 Task: Look for space in Azamgarh, India from 2nd June, 2023 to 15th June, 2023 for 2 adults in price range Rs.10000 to Rs.15000. Place can be entire place with 1  bedroom having 1 bed and 1 bathroom. Property type can be house, flat, guest house, hotel. Booking option can be shelf check-in. Required host language is English.
Action: Mouse moved to (566, 116)
Screenshot: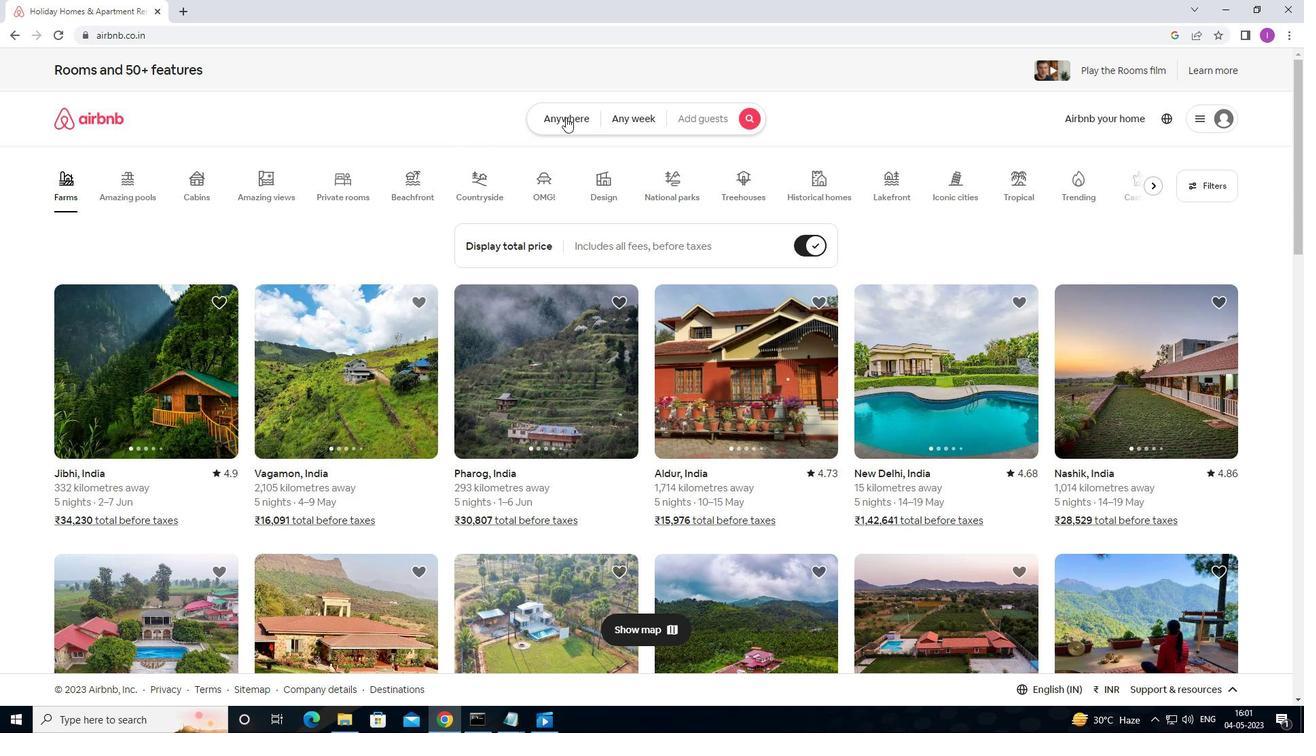 
Action: Mouse pressed left at (566, 116)
Screenshot: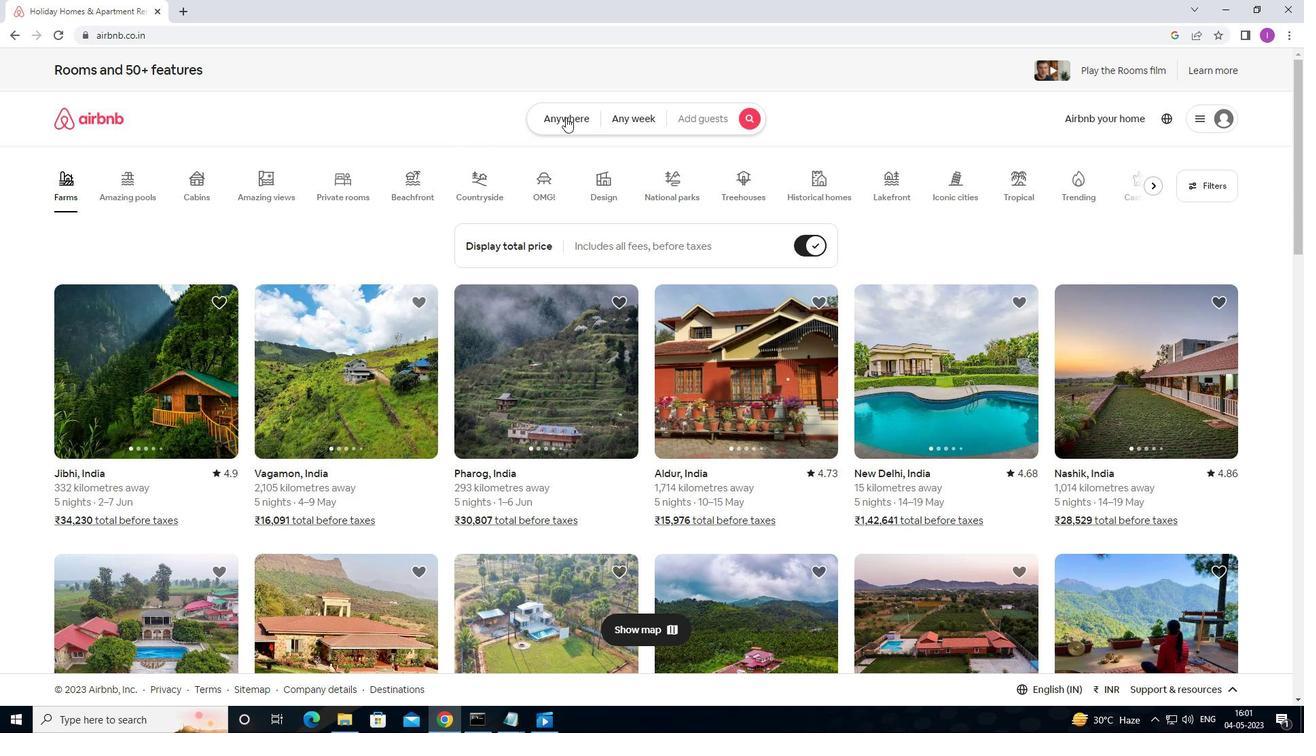 
Action: Mouse moved to (449, 182)
Screenshot: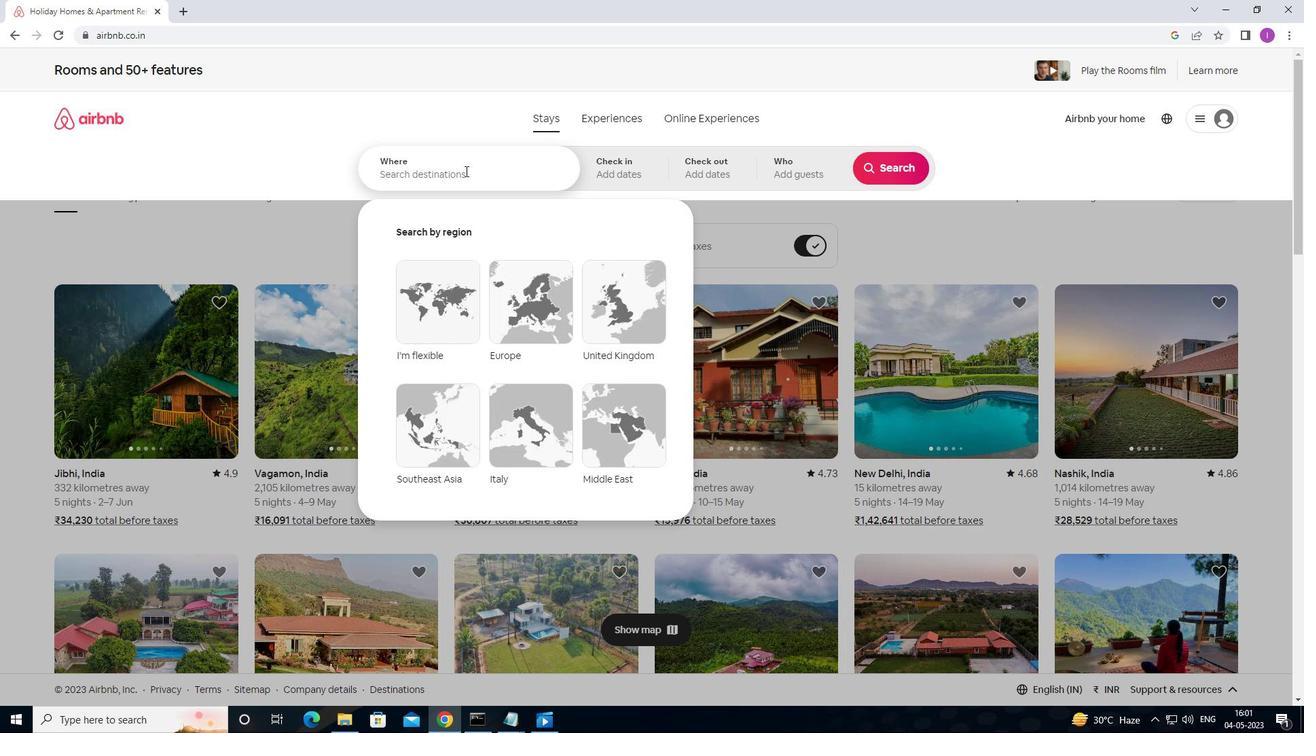 
Action: Mouse pressed left at (449, 182)
Screenshot: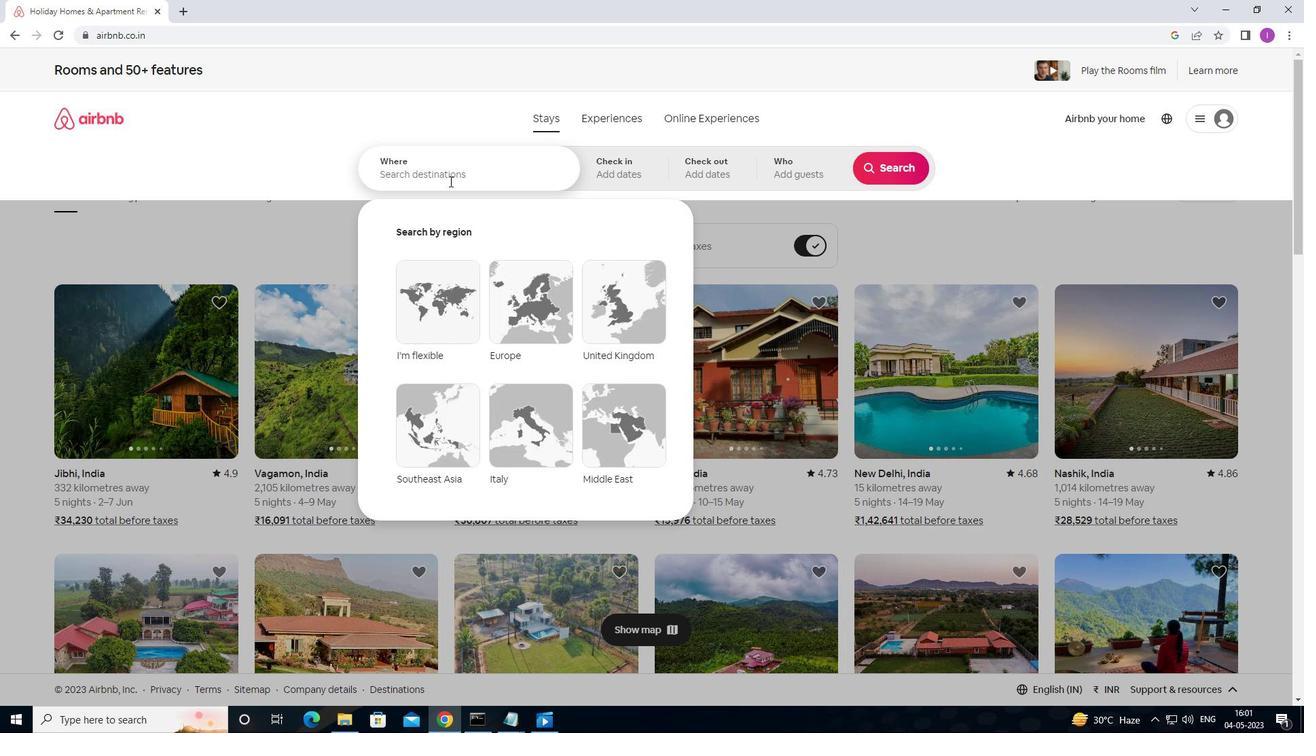 
Action: Mouse moved to (462, 177)
Screenshot: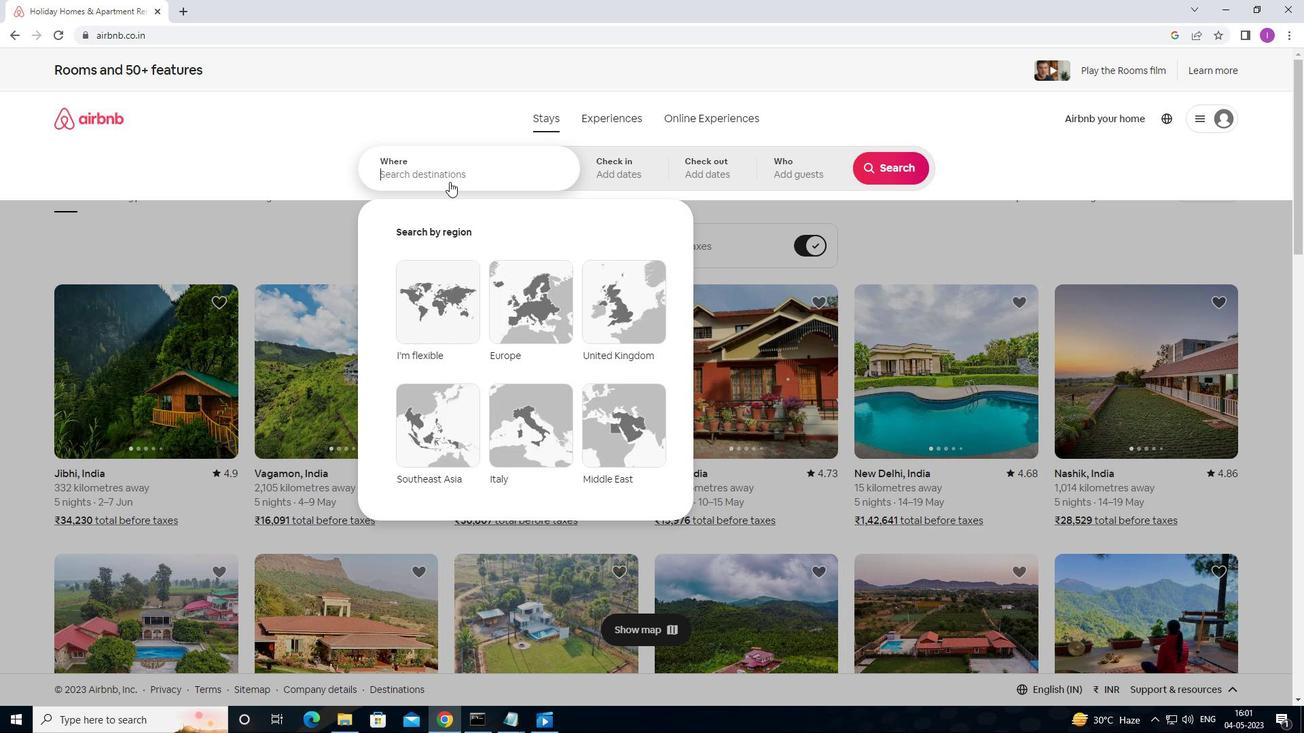 
Action: Key pressed <Key.shift><Key.shift><Key.shift><Key.shift><Key.shift><Key.shift><Key.shift>AZAMGARH,<Key.shift>INDIA
Screenshot: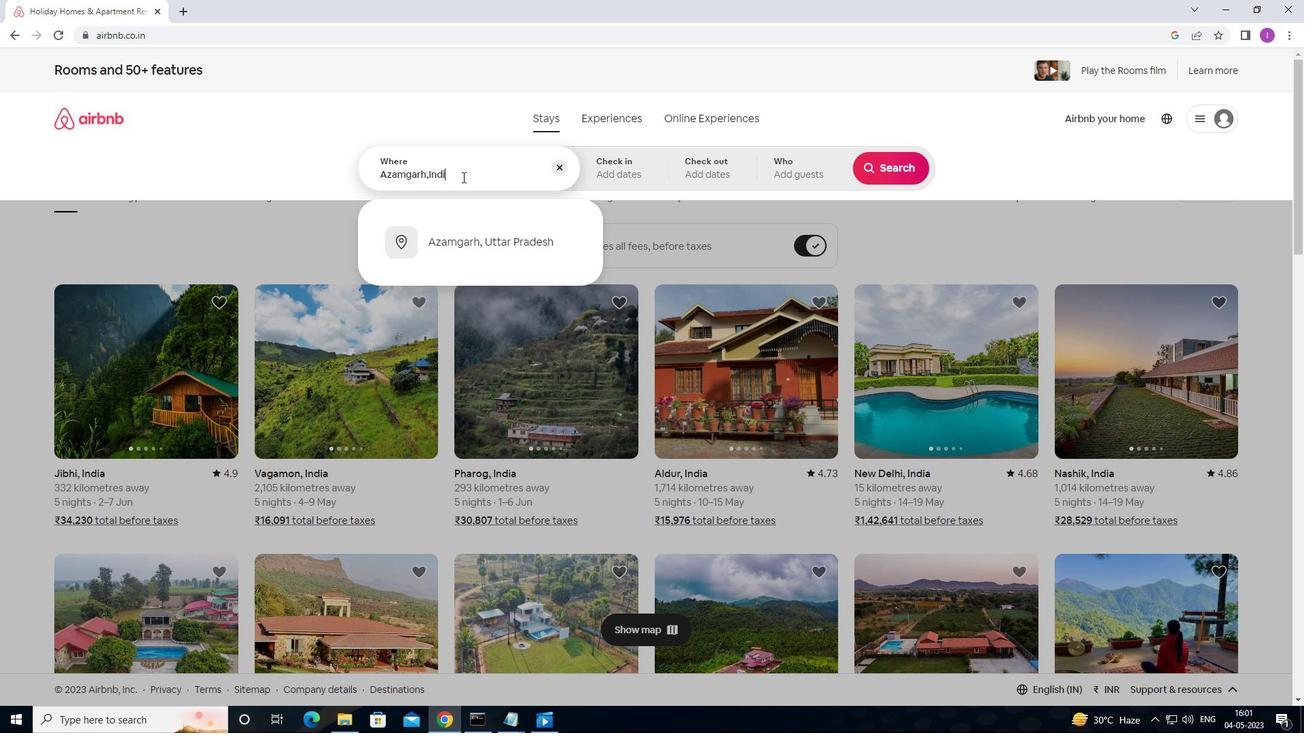 
Action: Mouse moved to (624, 172)
Screenshot: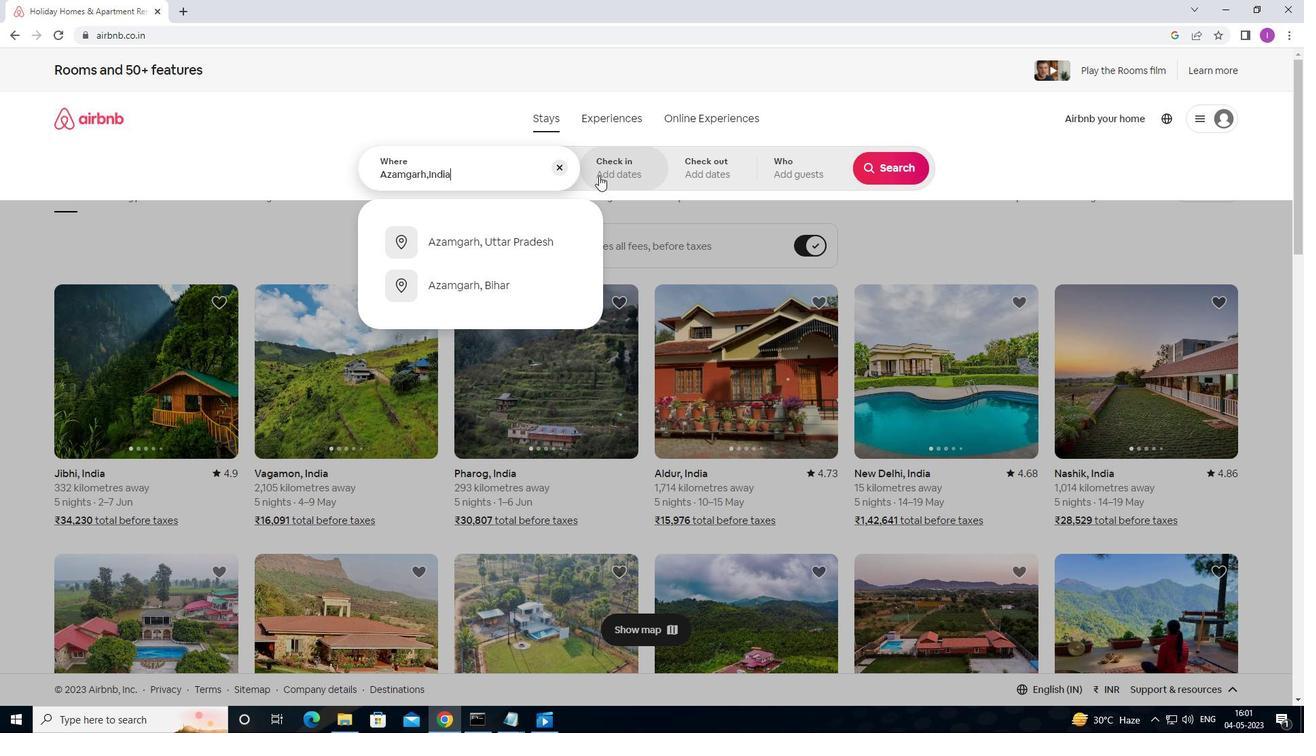 
Action: Mouse pressed left at (624, 172)
Screenshot: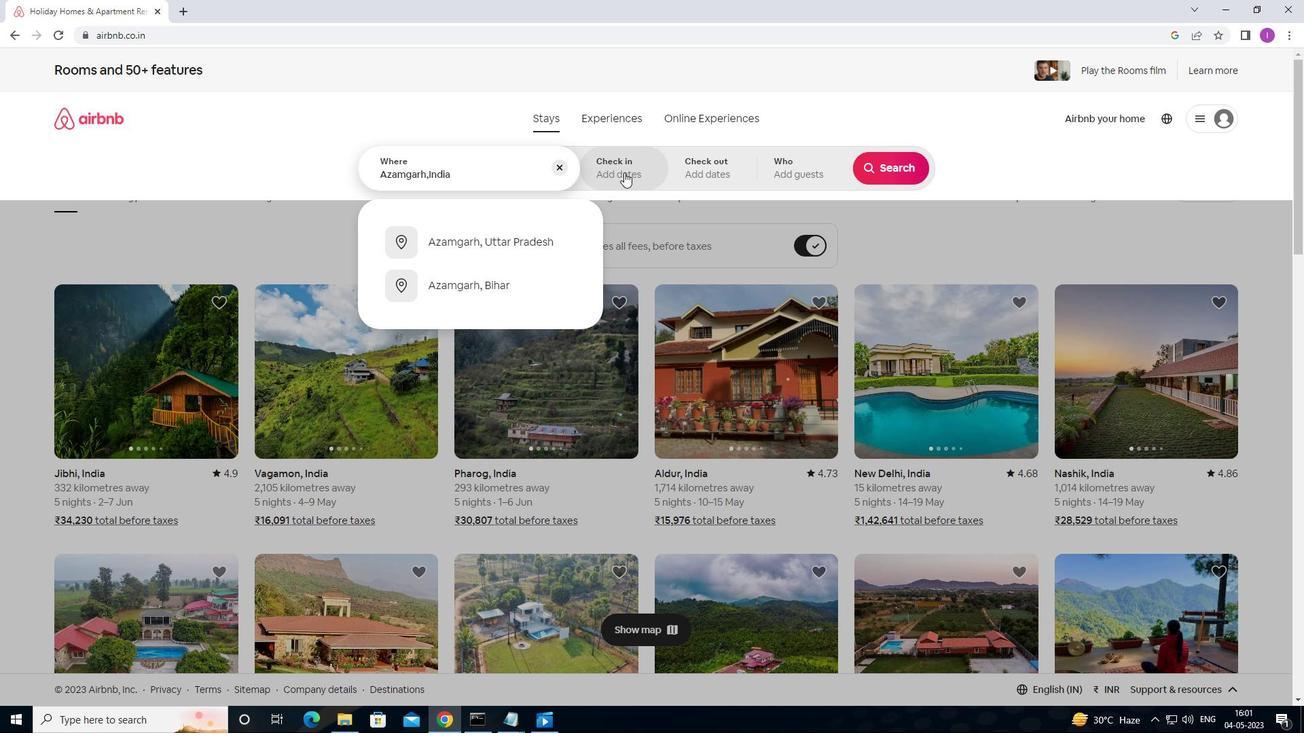 
Action: Mouse moved to (836, 334)
Screenshot: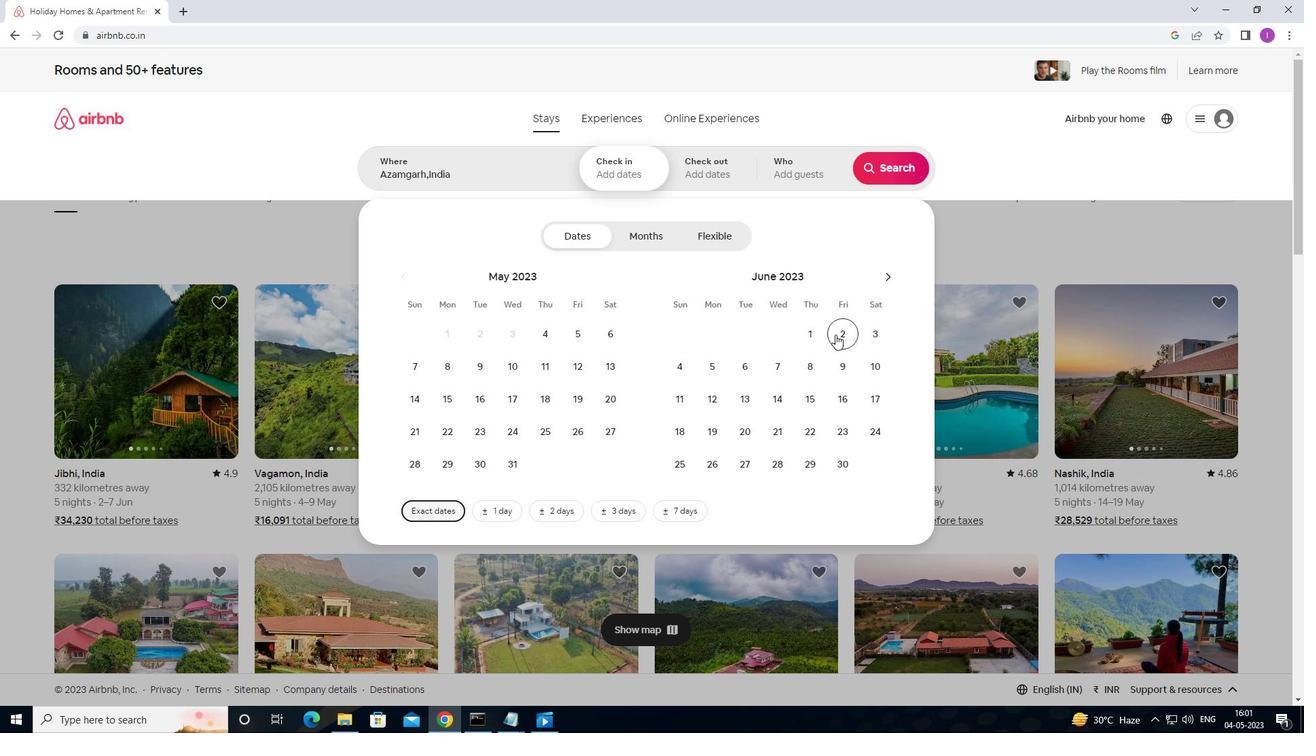 
Action: Mouse pressed left at (836, 334)
Screenshot: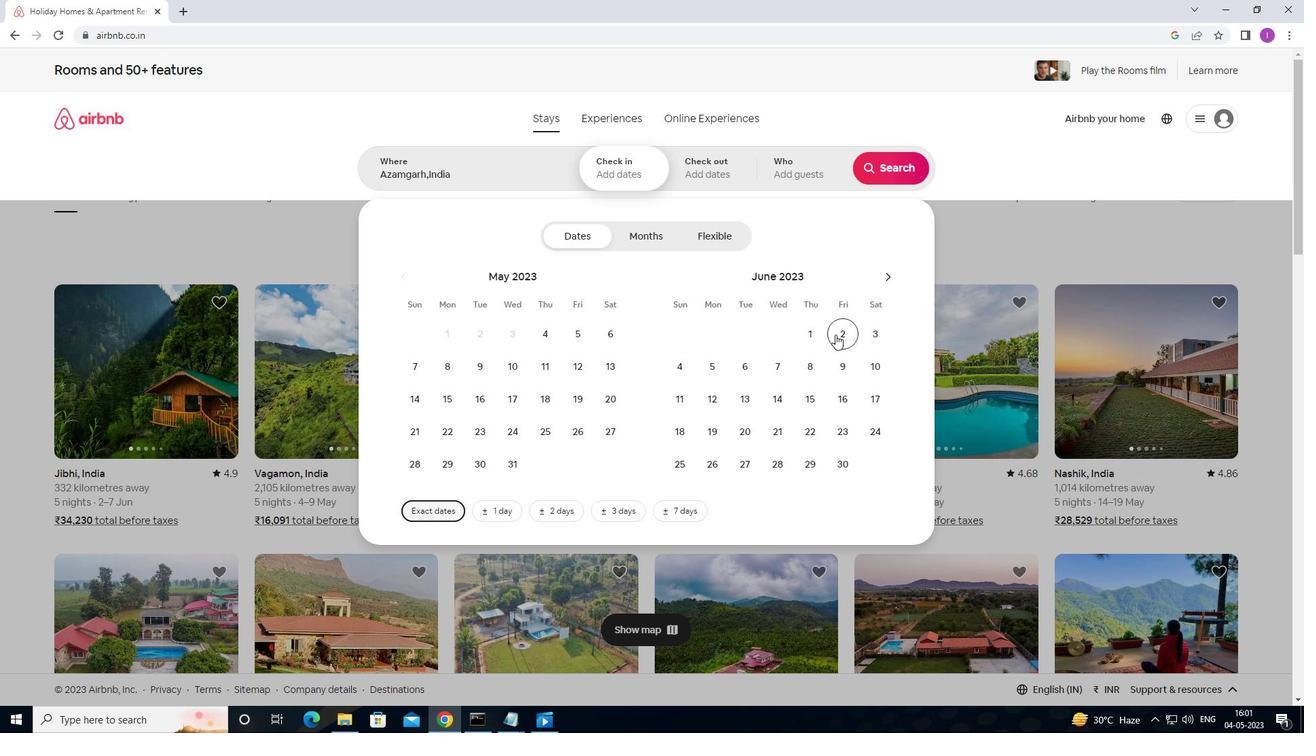 
Action: Mouse moved to (803, 398)
Screenshot: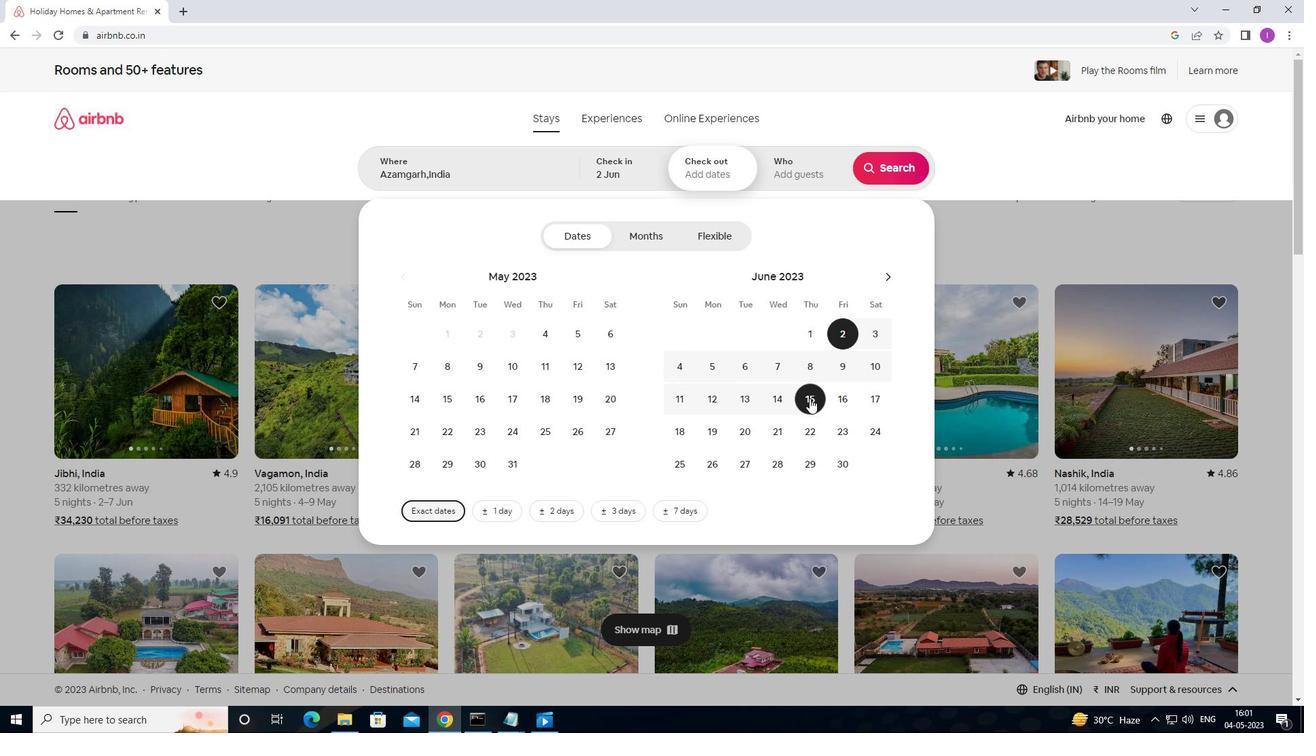 
Action: Mouse pressed left at (803, 398)
Screenshot: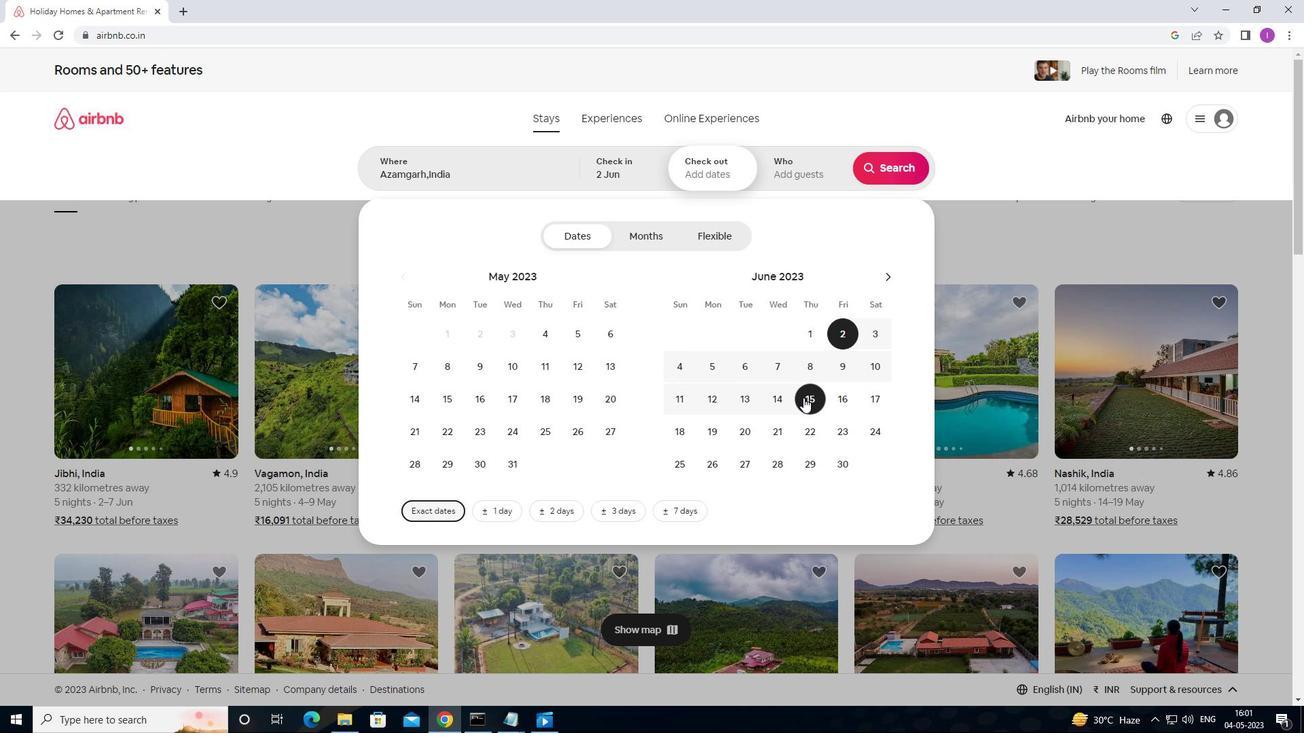 
Action: Mouse moved to (793, 173)
Screenshot: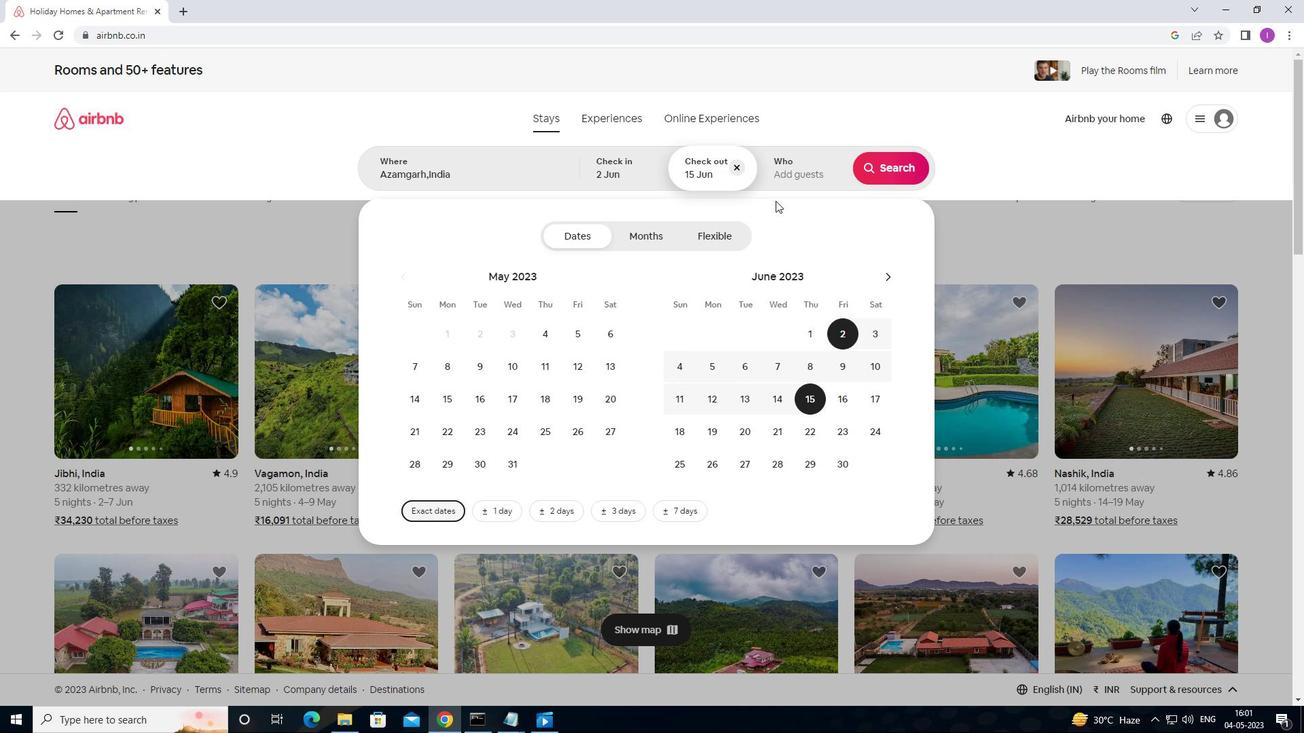 
Action: Mouse pressed left at (793, 173)
Screenshot: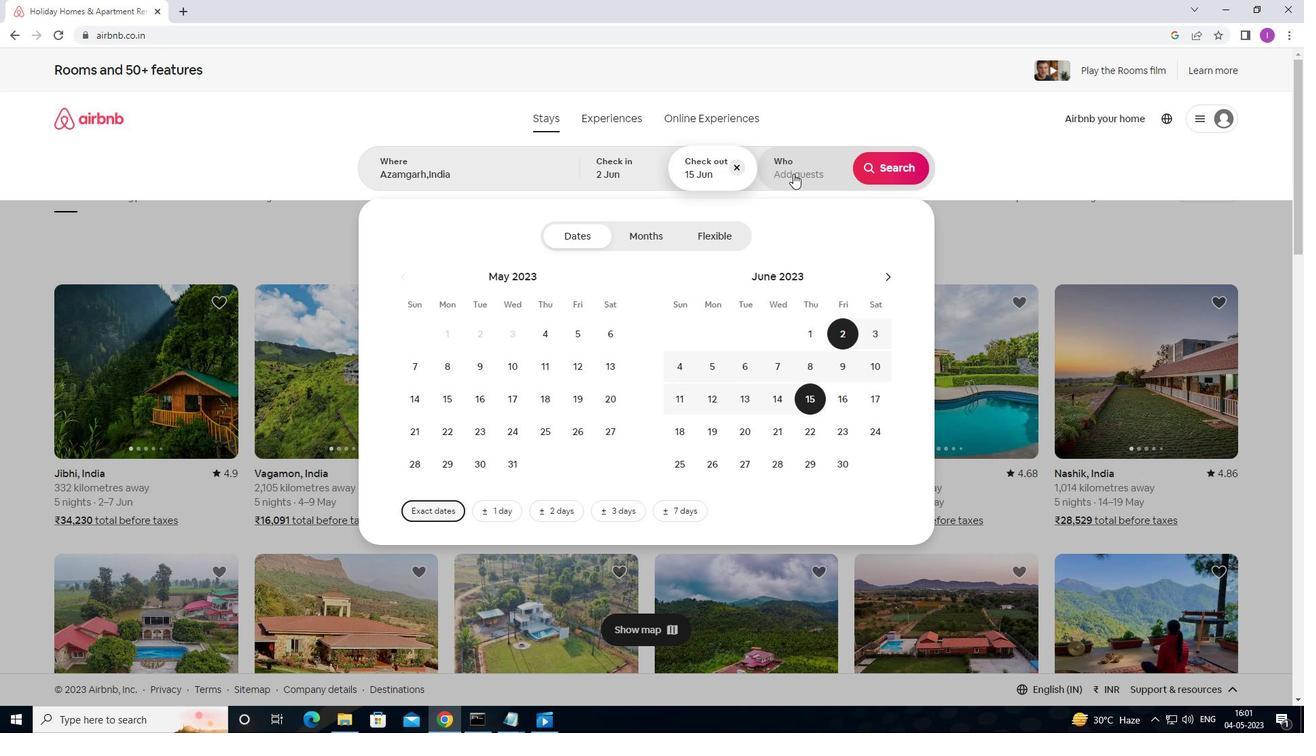 
Action: Mouse moved to (897, 242)
Screenshot: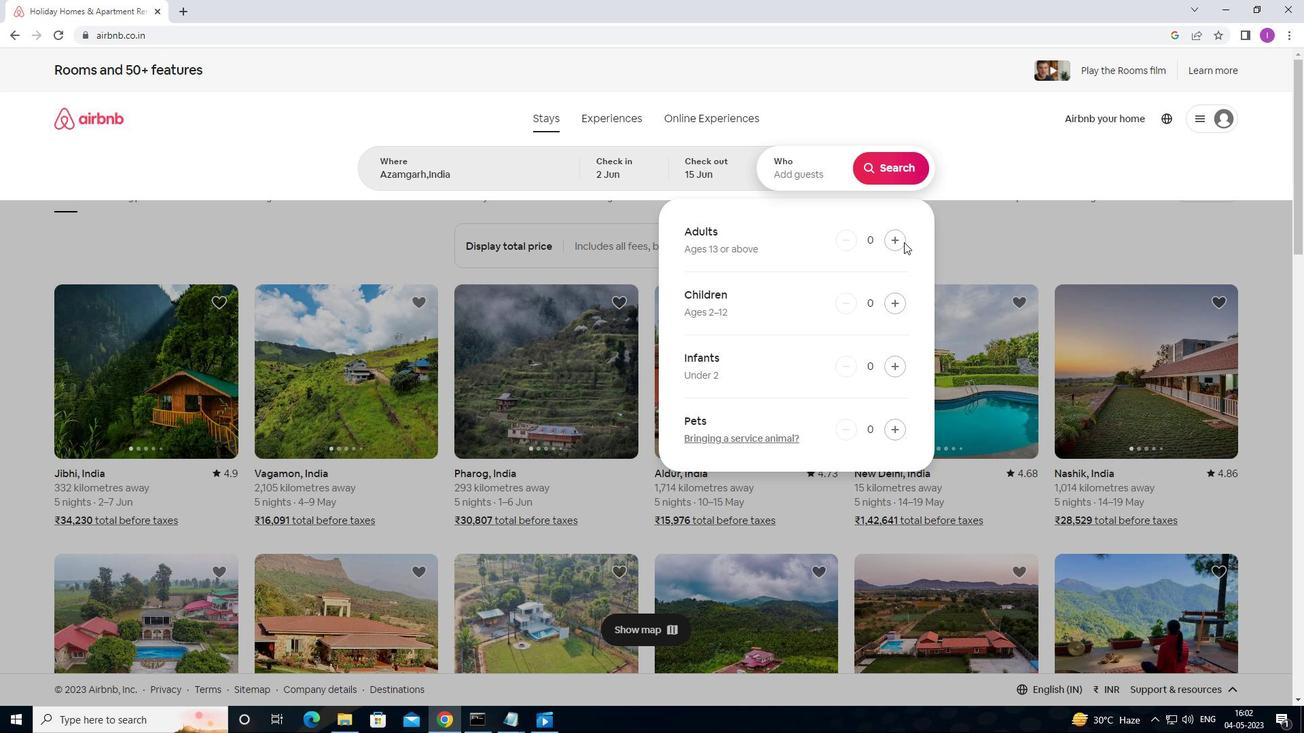 
Action: Mouse pressed left at (897, 242)
Screenshot: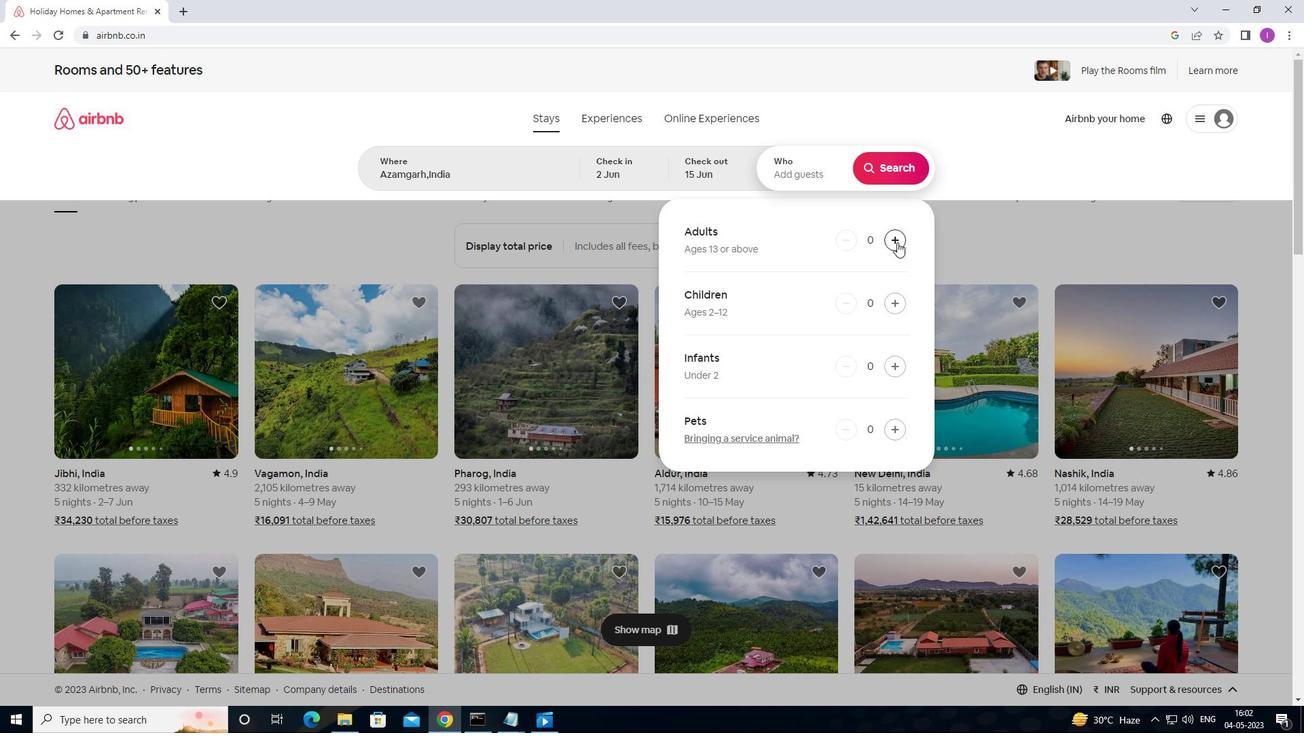 
Action: Mouse moved to (897, 242)
Screenshot: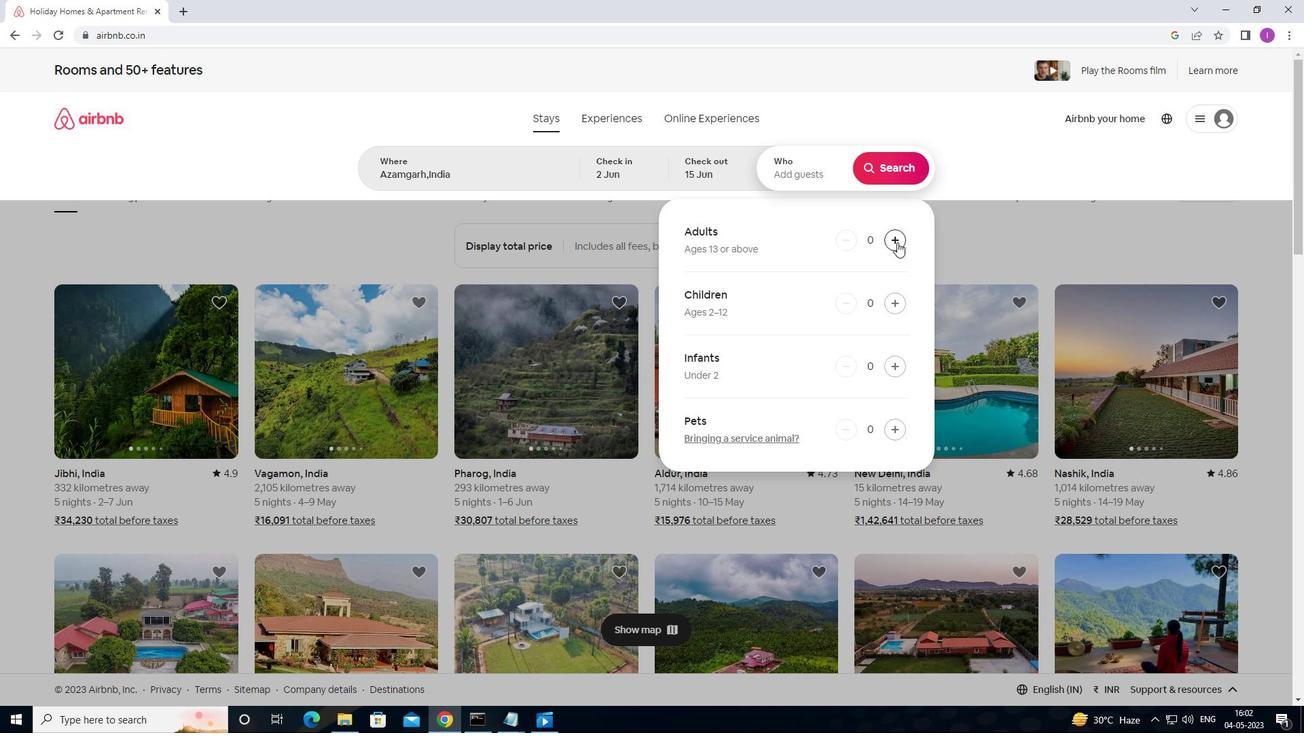 
Action: Mouse pressed left at (897, 242)
Screenshot: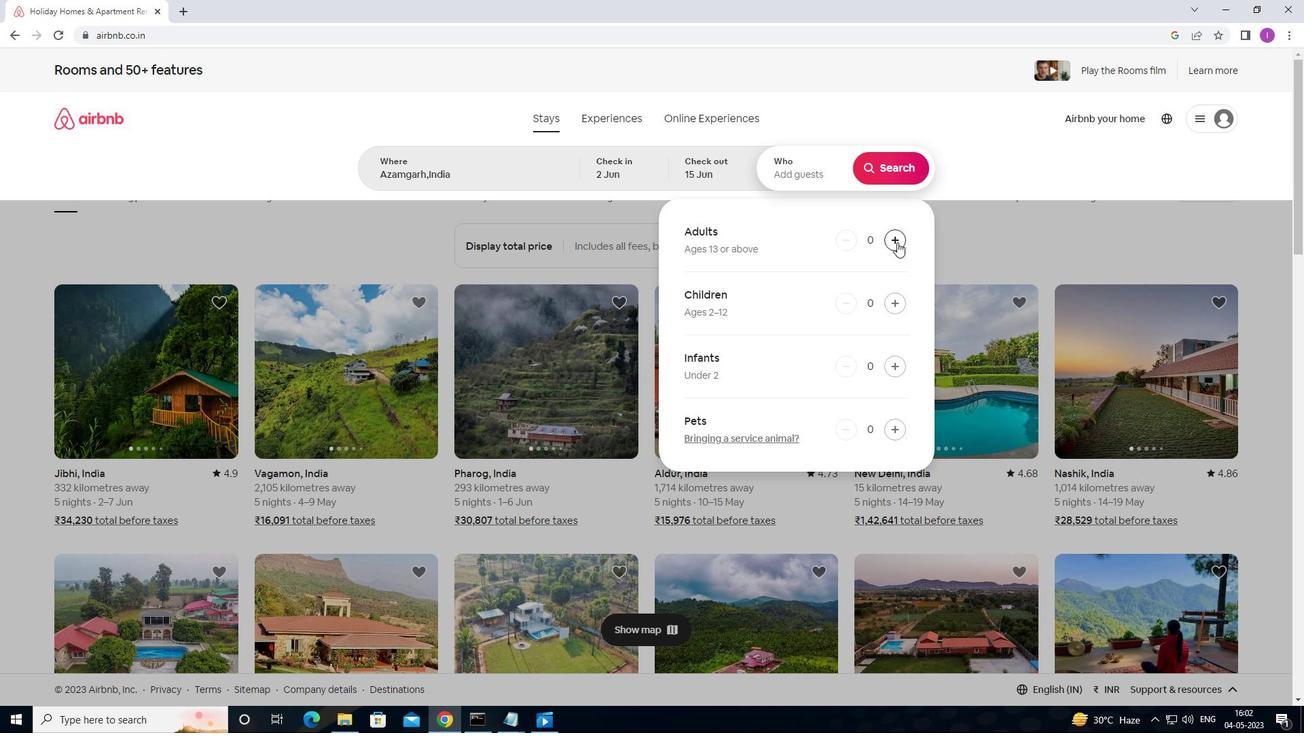 
Action: Mouse moved to (907, 163)
Screenshot: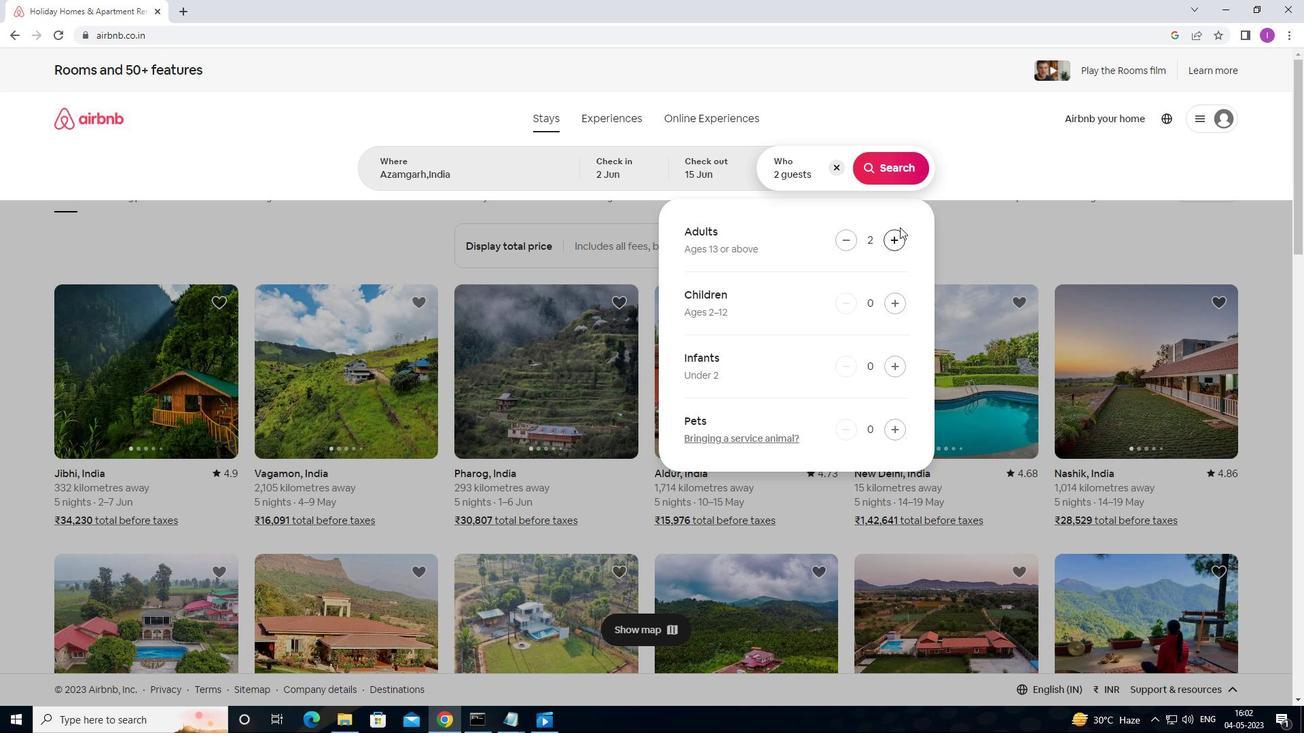 
Action: Mouse pressed left at (907, 163)
Screenshot: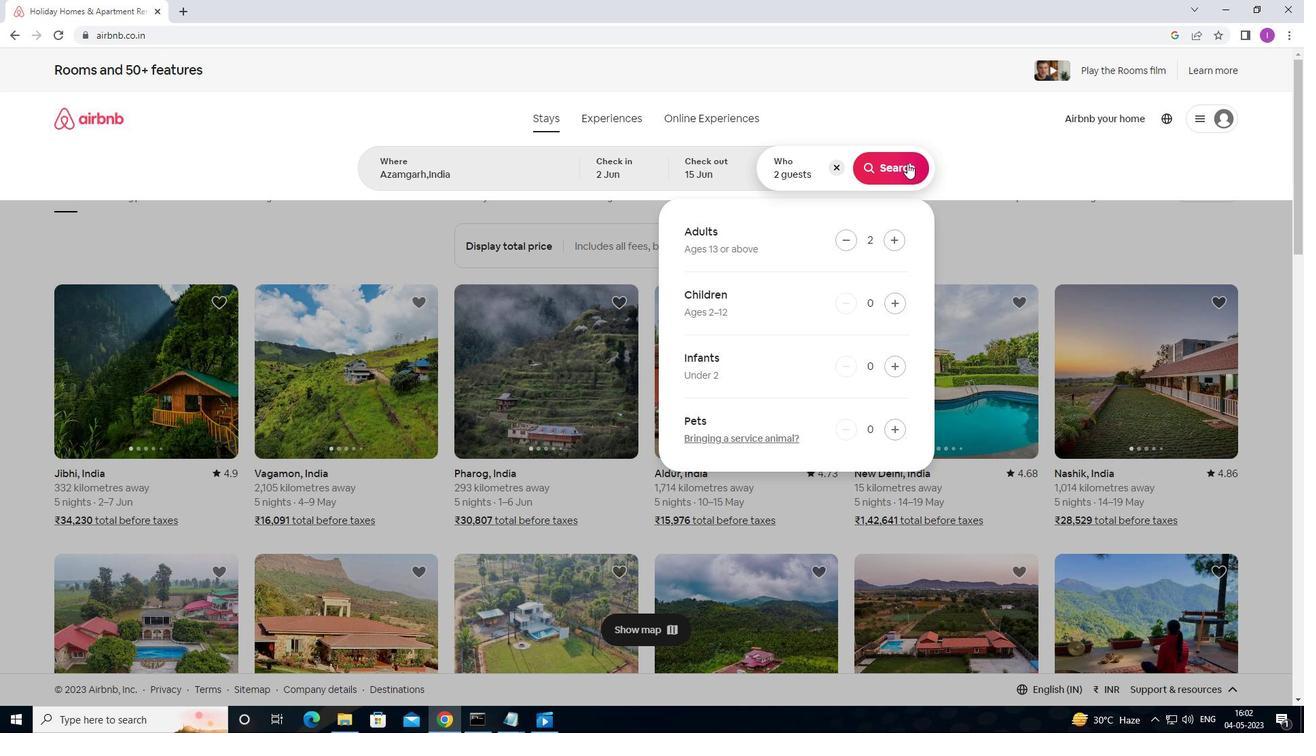 
Action: Mouse moved to (1249, 123)
Screenshot: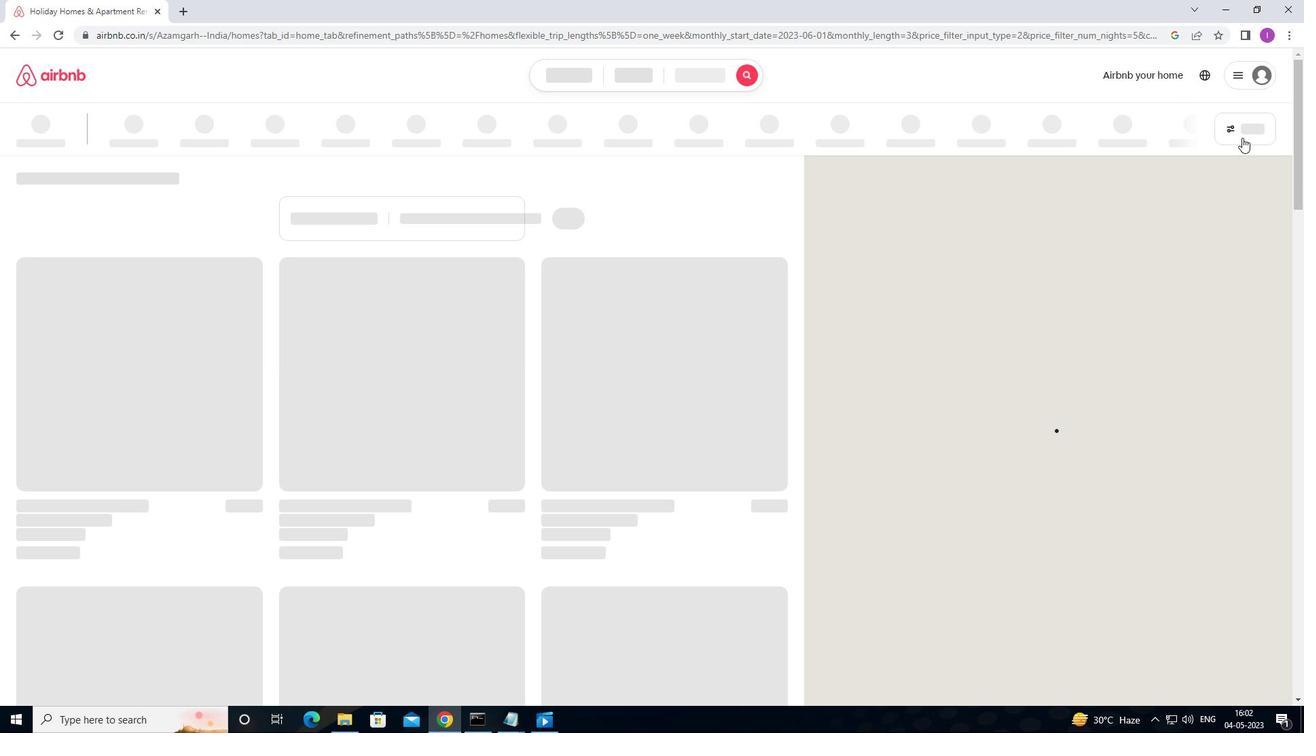
Action: Mouse pressed left at (1249, 123)
Screenshot: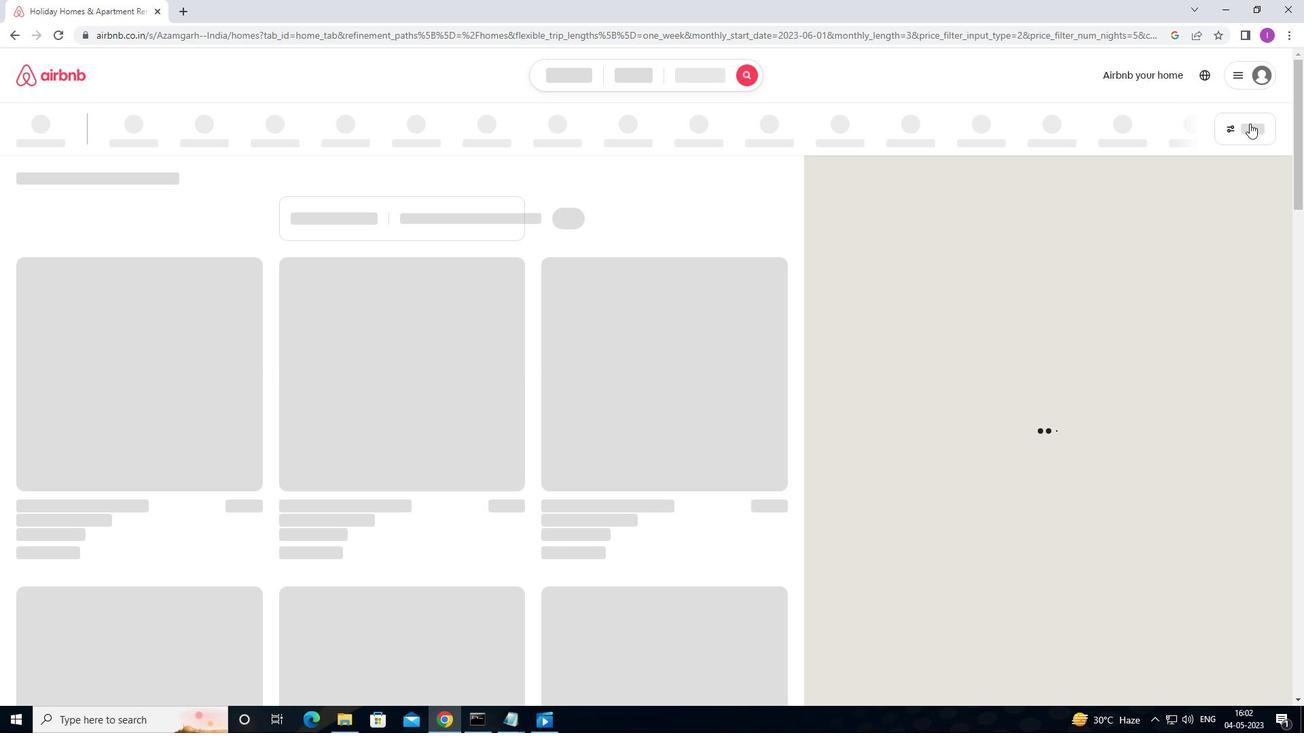
Action: Mouse moved to (1271, 131)
Screenshot: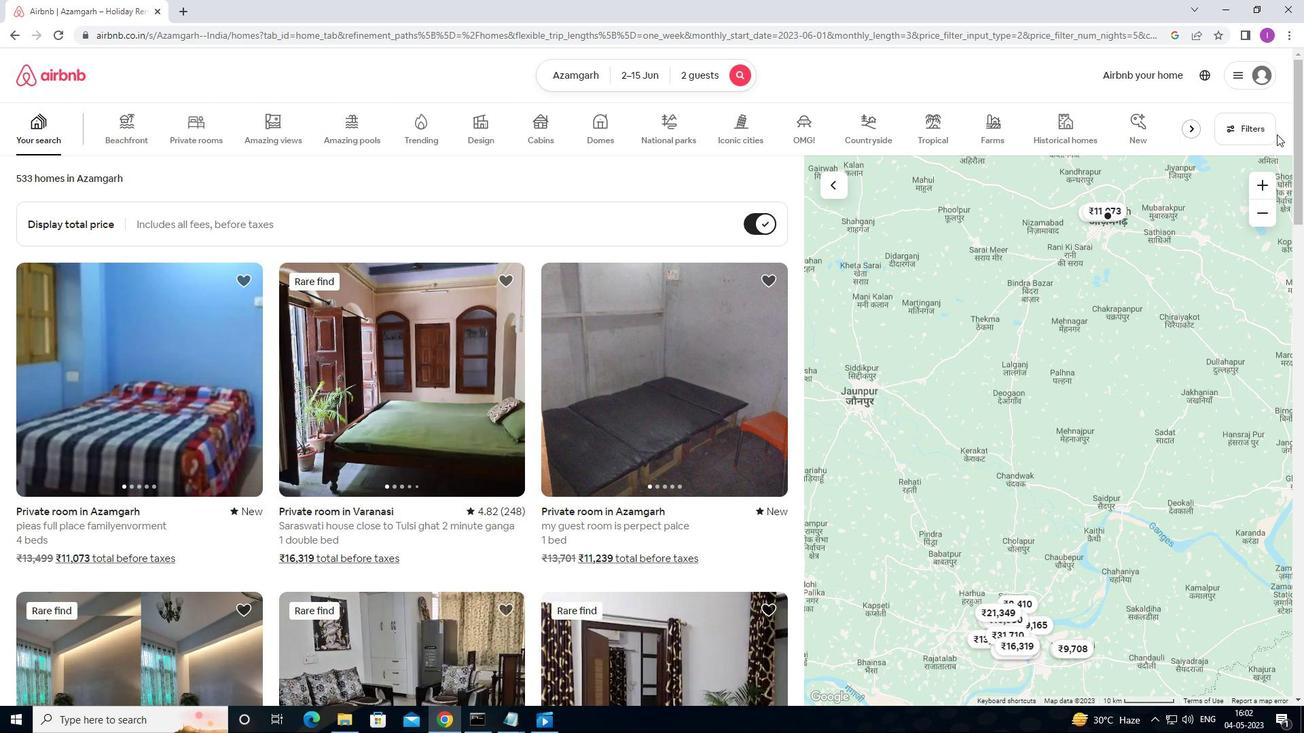 
Action: Mouse pressed left at (1271, 131)
Screenshot: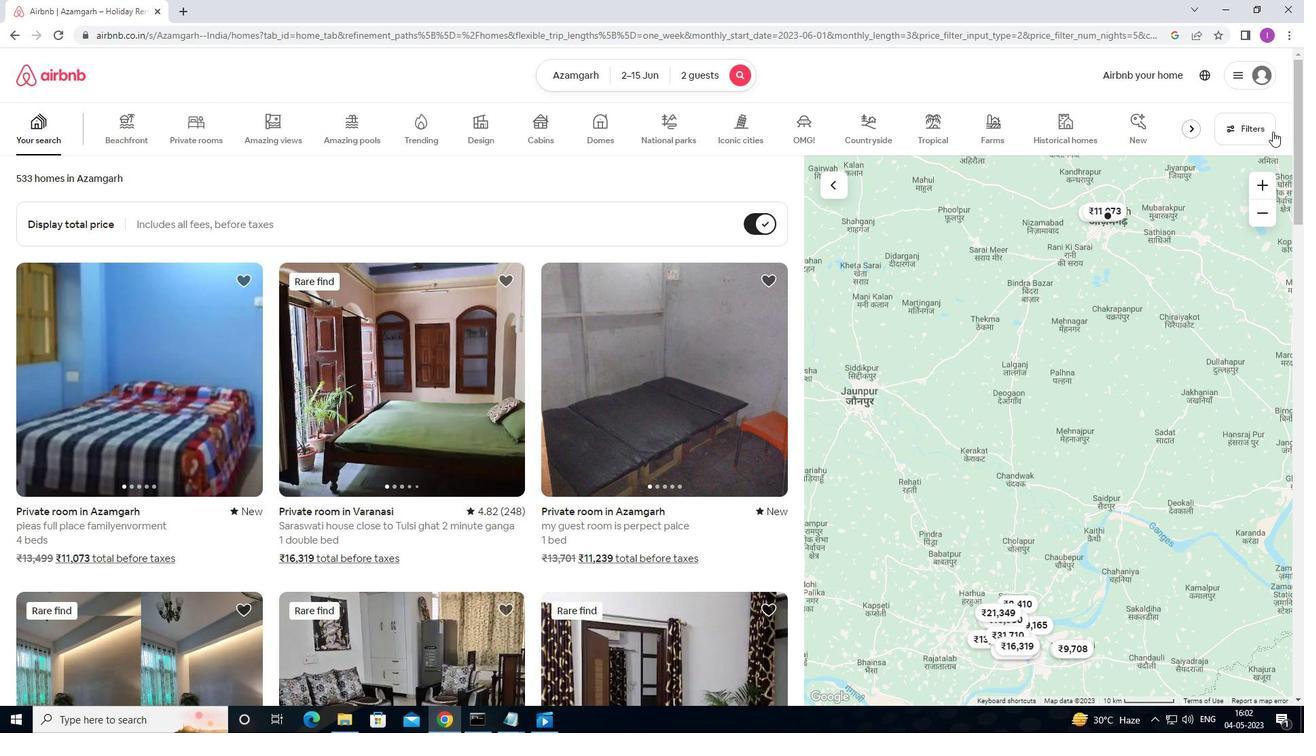 
Action: Mouse moved to (501, 303)
Screenshot: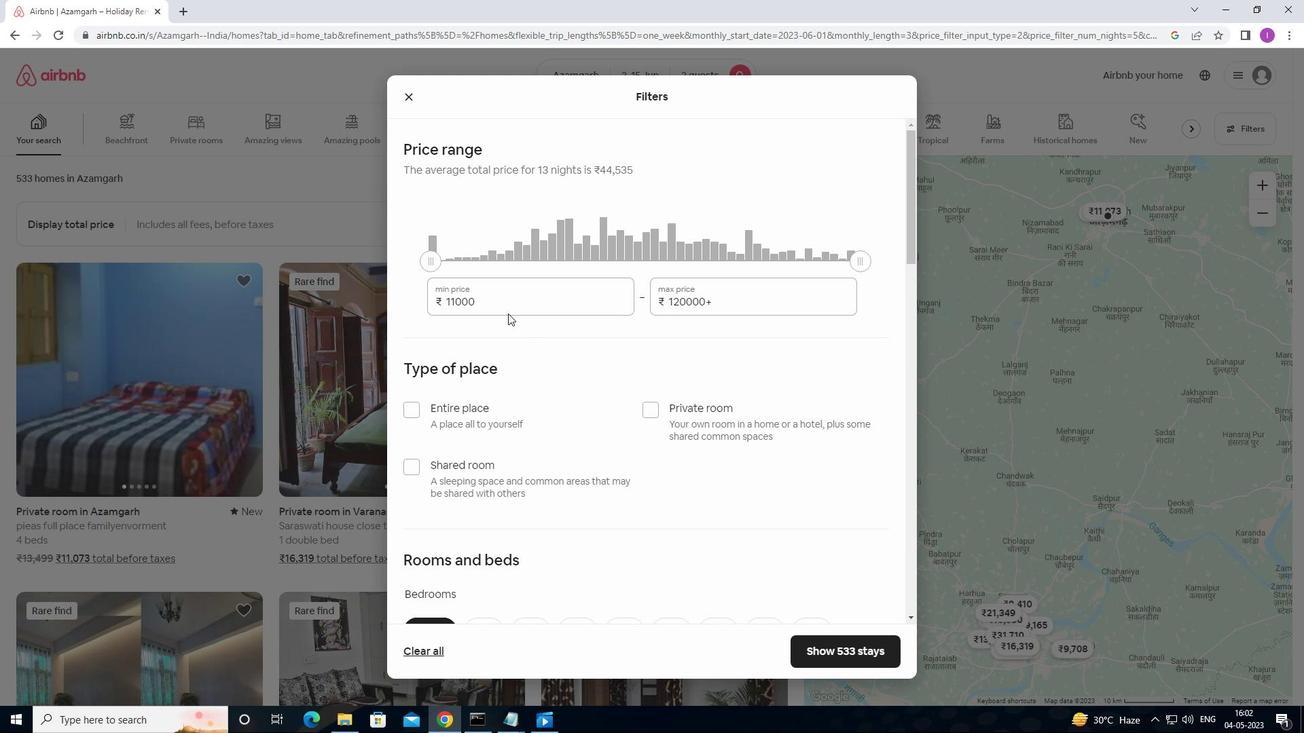 
Action: Mouse pressed left at (501, 303)
Screenshot: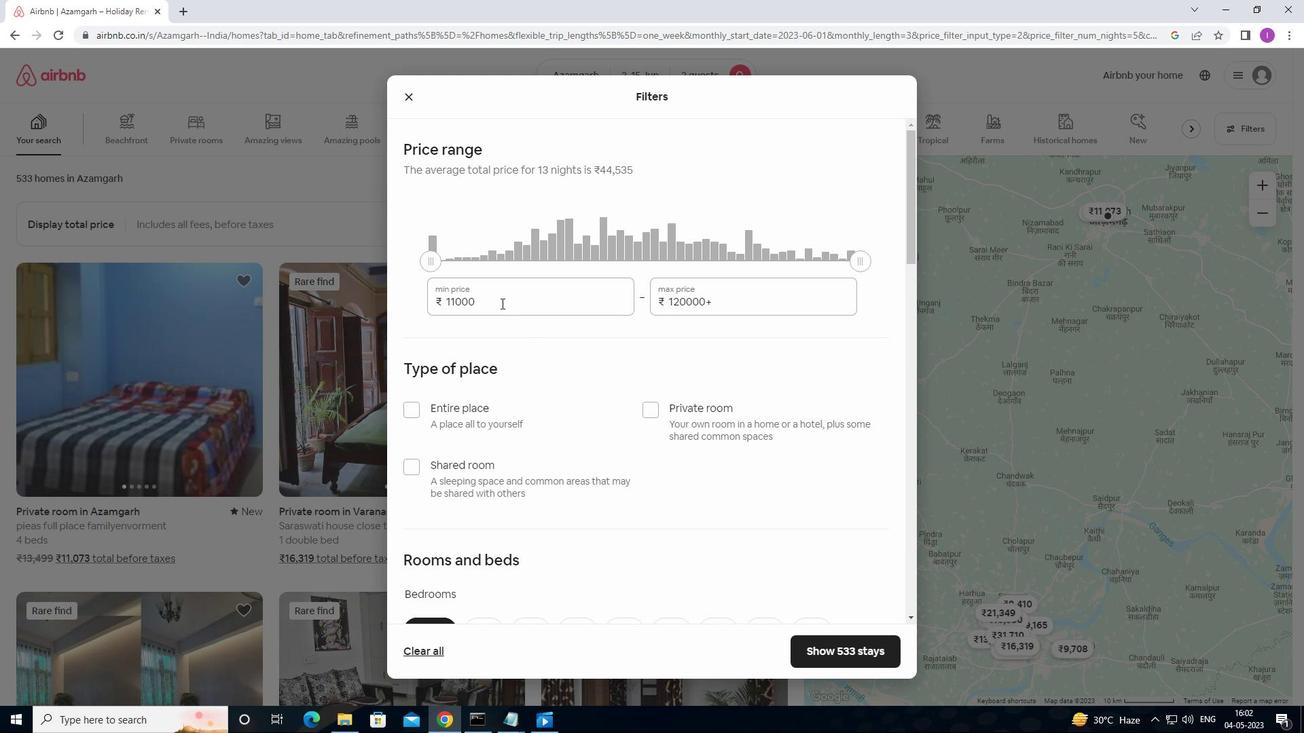 
Action: Mouse moved to (428, 300)
Screenshot: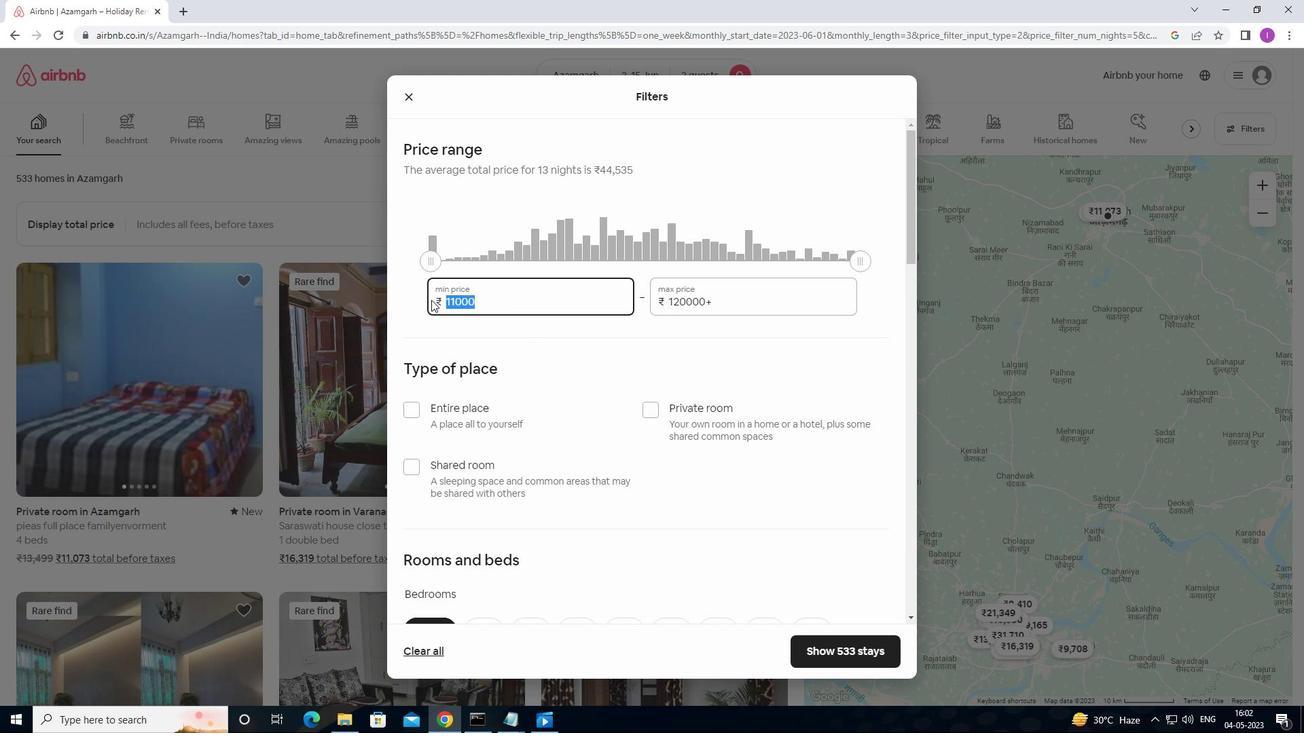
Action: Key pressed 10000
Screenshot: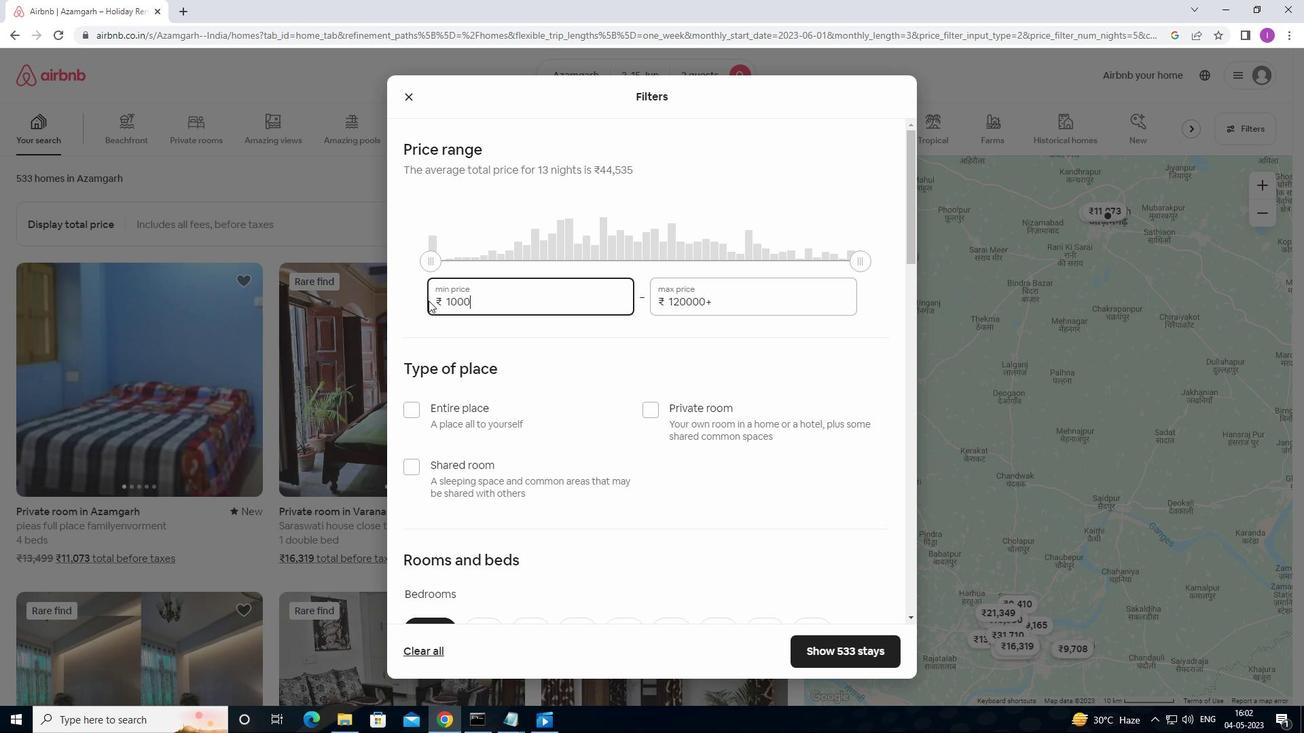 
Action: Mouse moved to (743, 303)
Screenshot: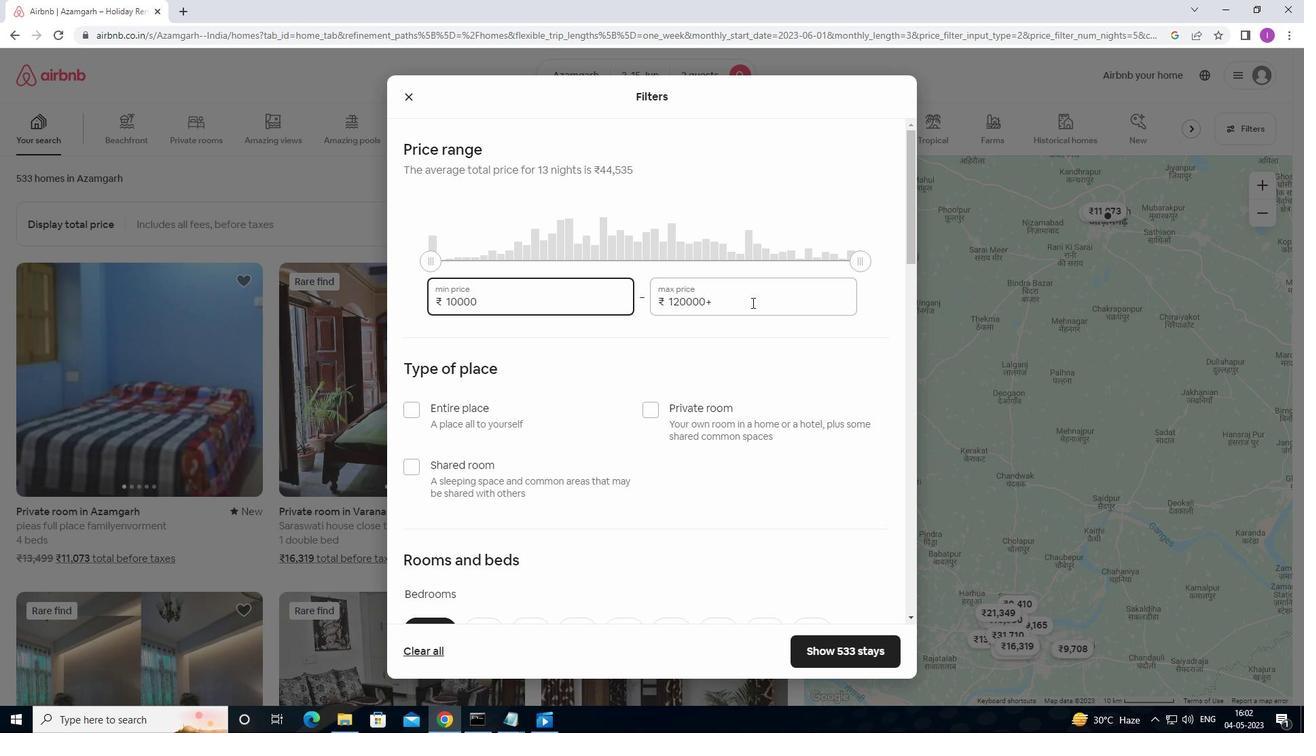 
Action: Mouse pressed left at (743, 303)
Screenshot: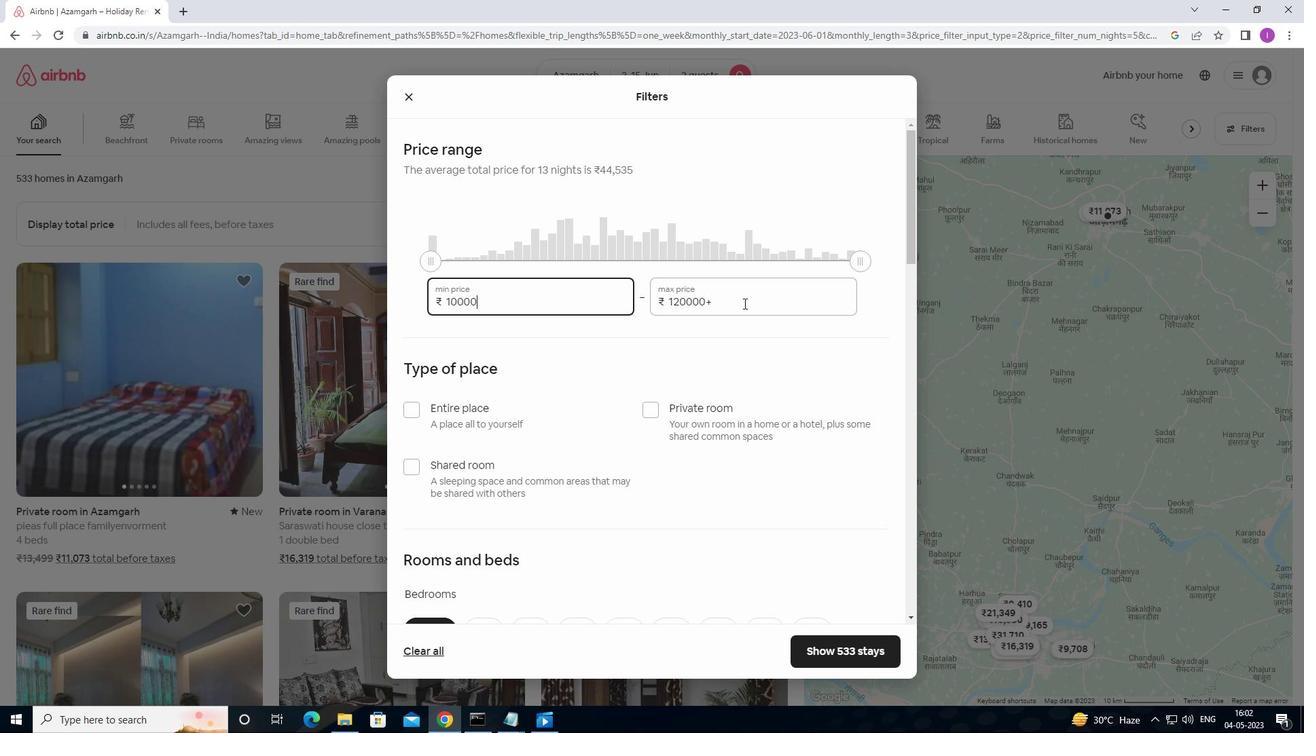 
Action: Mouse moved to (658, 302)
Screenshot: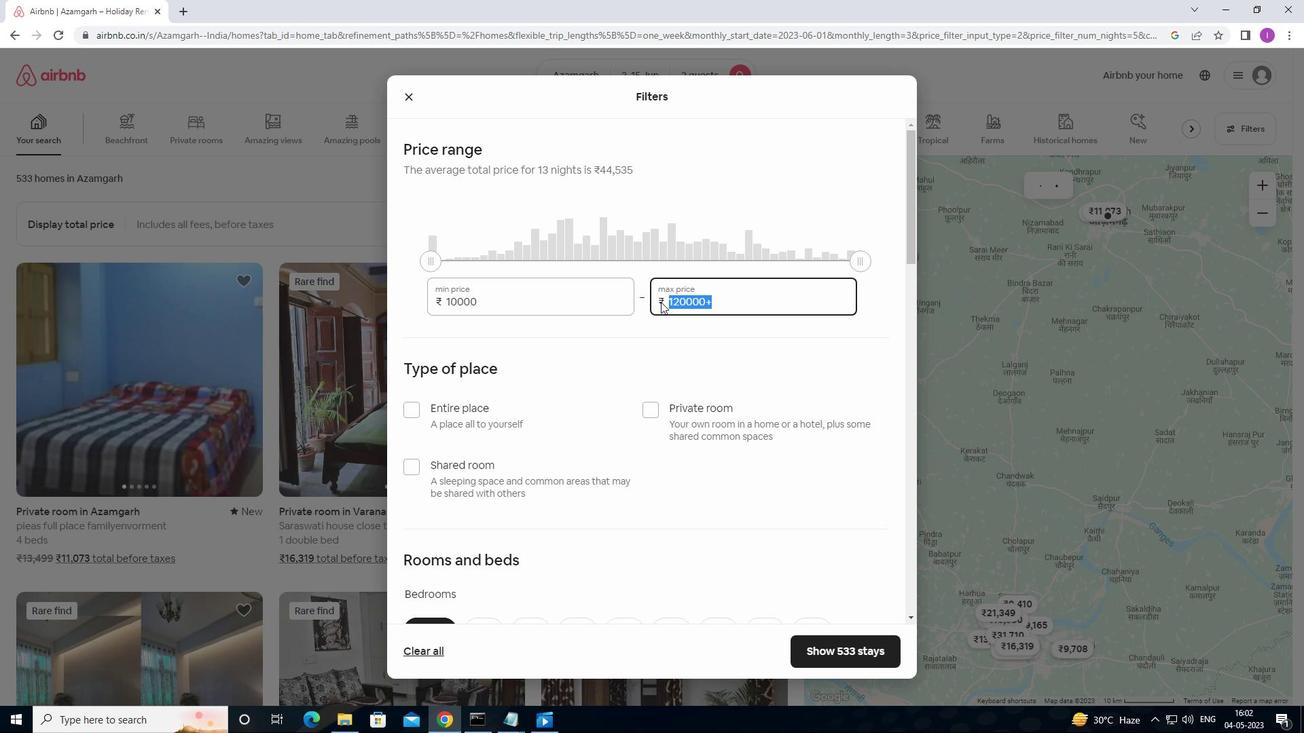 
Action: Key pressed 15000
Screenshot: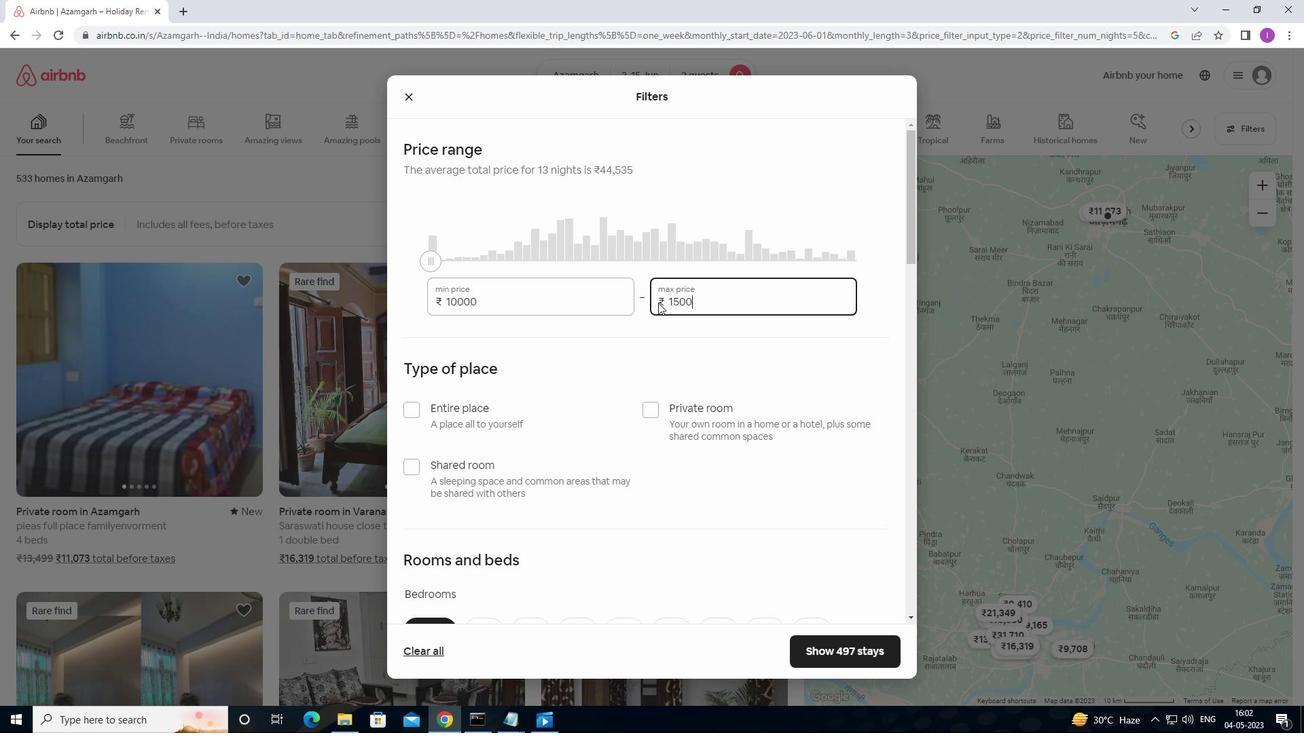 
Action: Mouse moved to (676, 347)
Screenshot: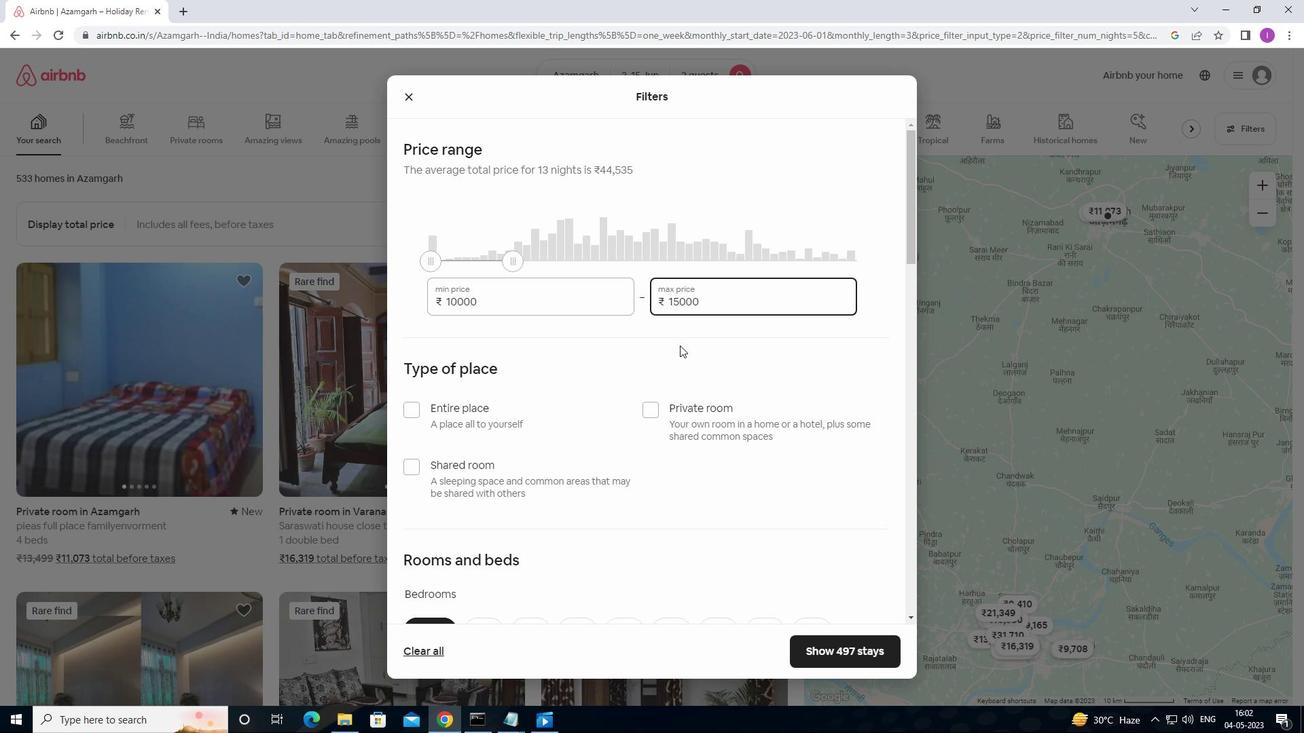 
Action: Mouse scrolled (676, 347) with delta (0, 0)
Screenshot: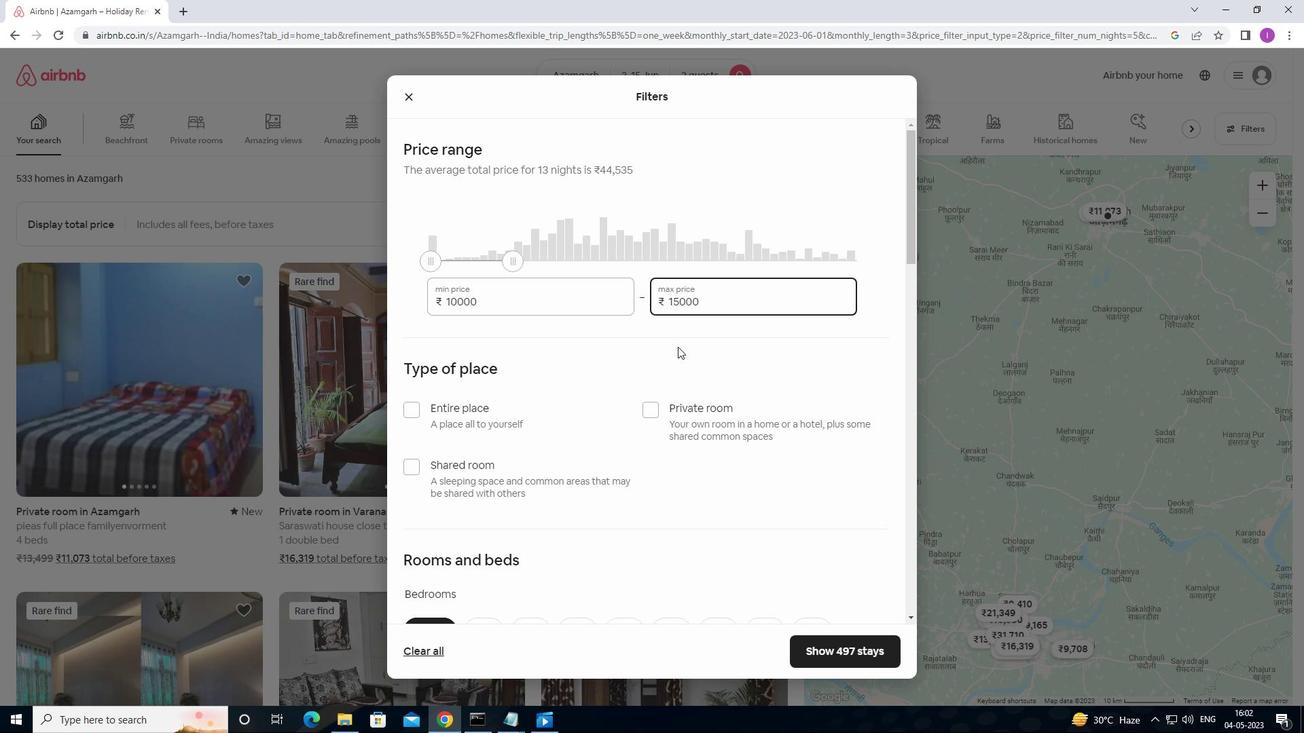 
Action: Mouse moved to (408, 338)
Screenshot: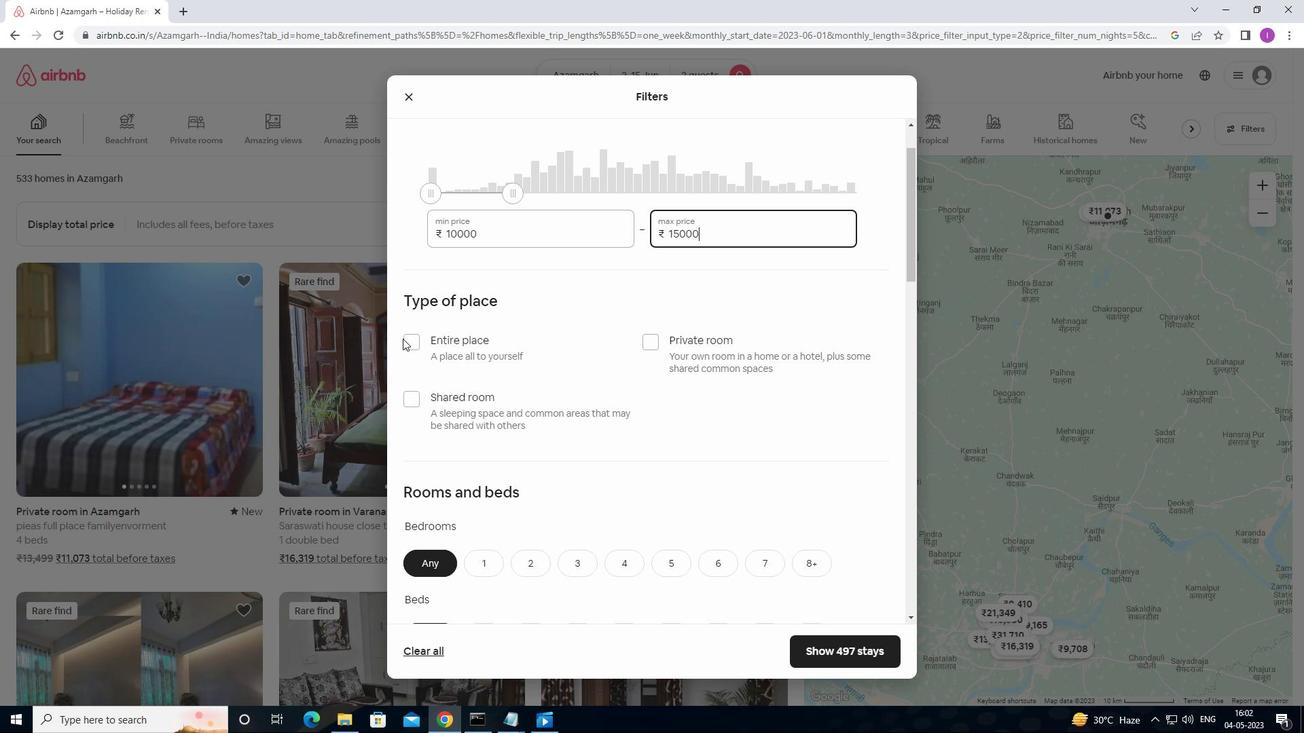 
Action: Mouse pressed left at (408, 338)
Screenshot: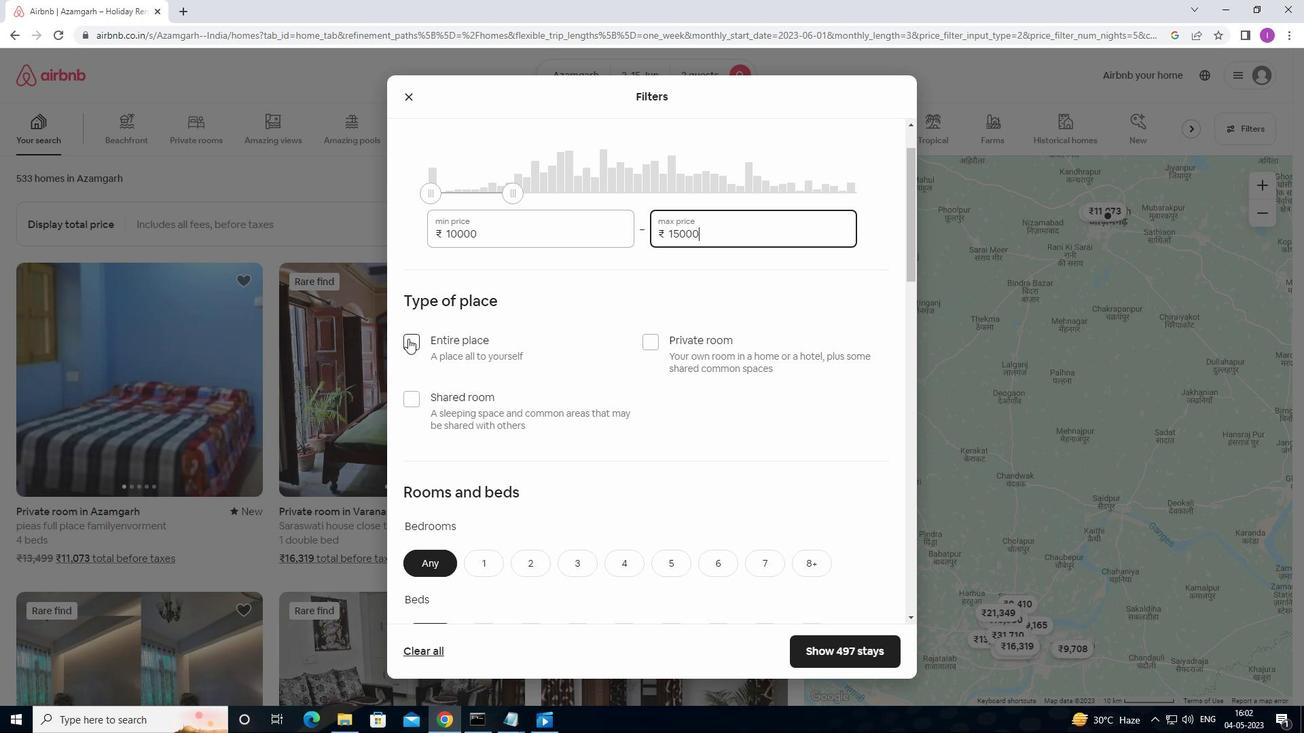
Action: Mouse moved to (600, 338)
Screenshot: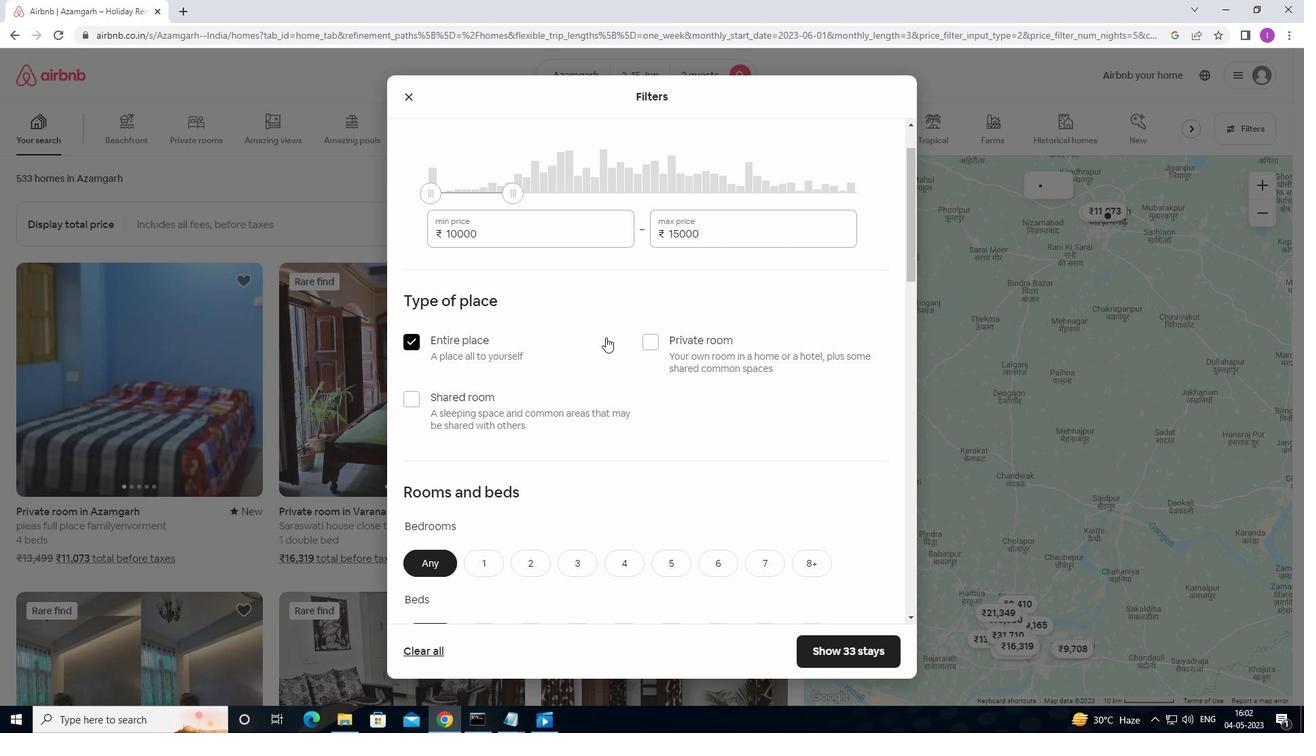 
Action: Mouse scrolled (600, 337) with delta (0, 0)
Screenshot: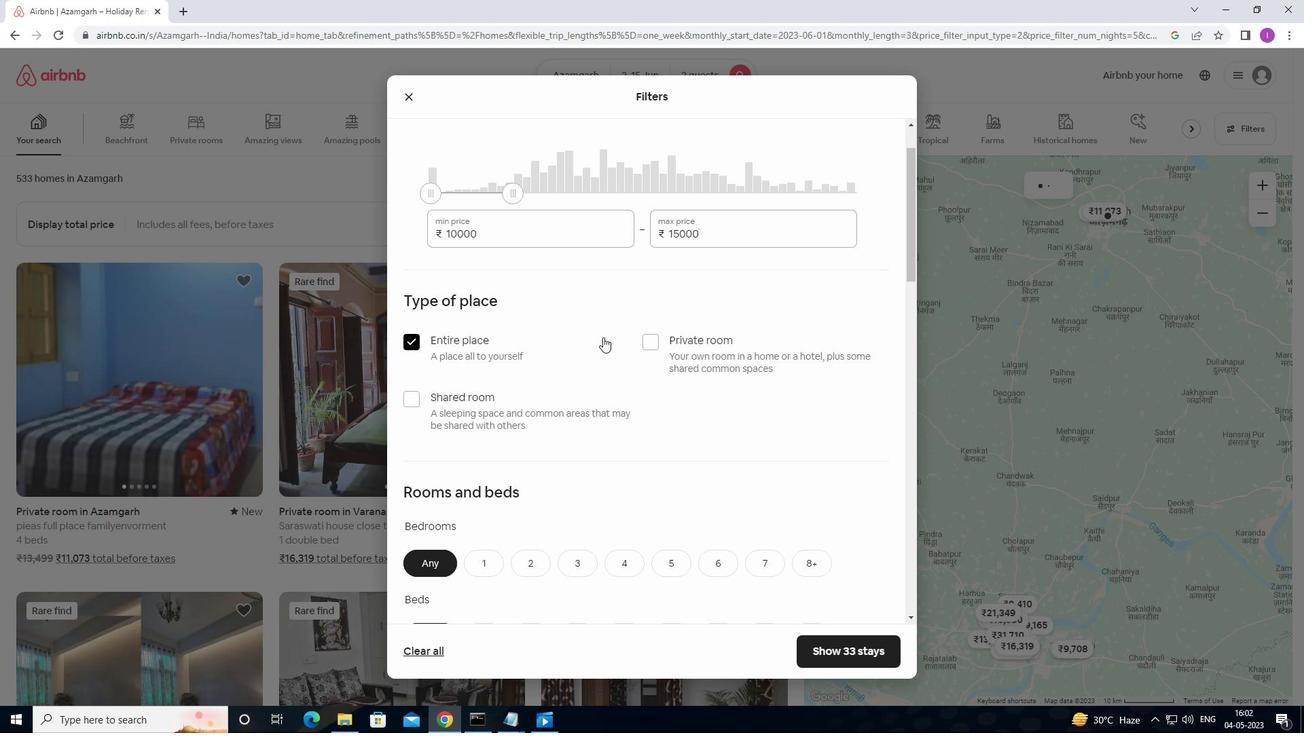 
Action: Mouse scrolled (600, 337) with delta (0, 0)
Screenshot: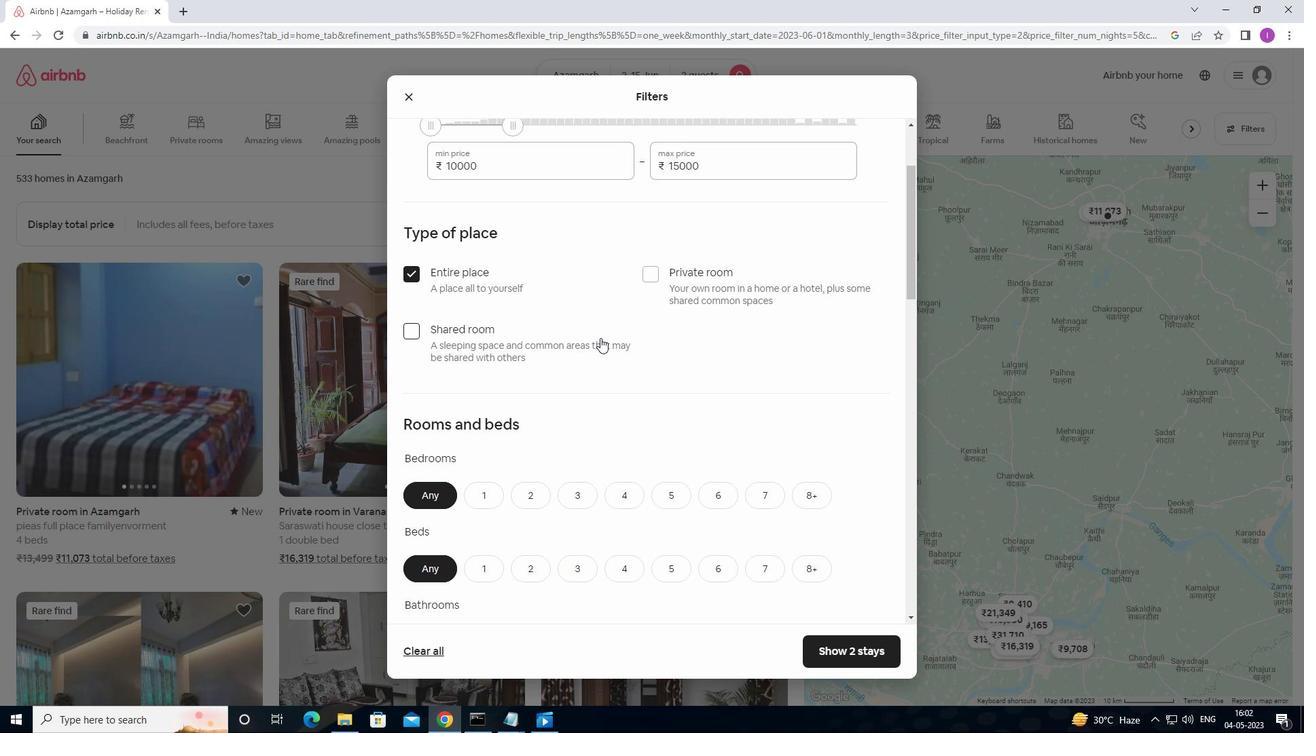 
Action: Mouse moved to (472, 422)
Screenshot: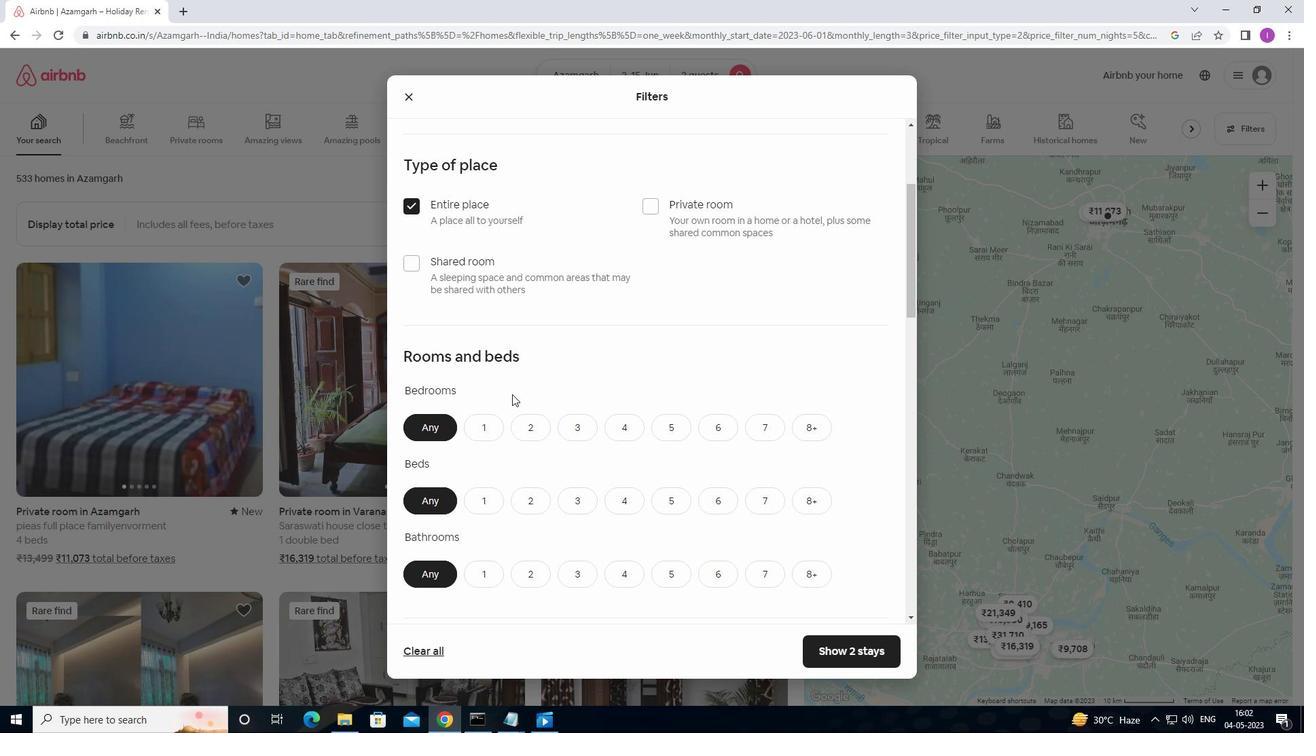 
Action: Mouse pressed left at (472, 422)
Screenshot: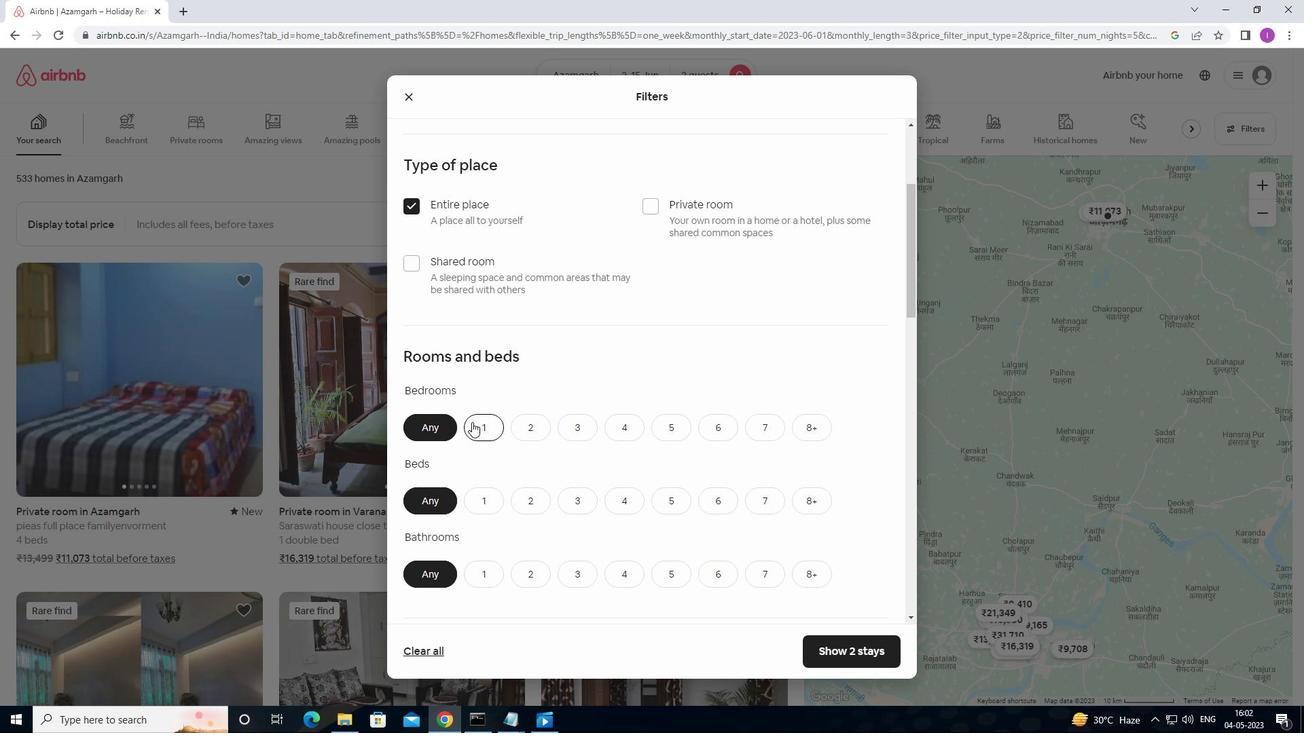 
Action: Mouse moved to (478, 499)
Screenshot: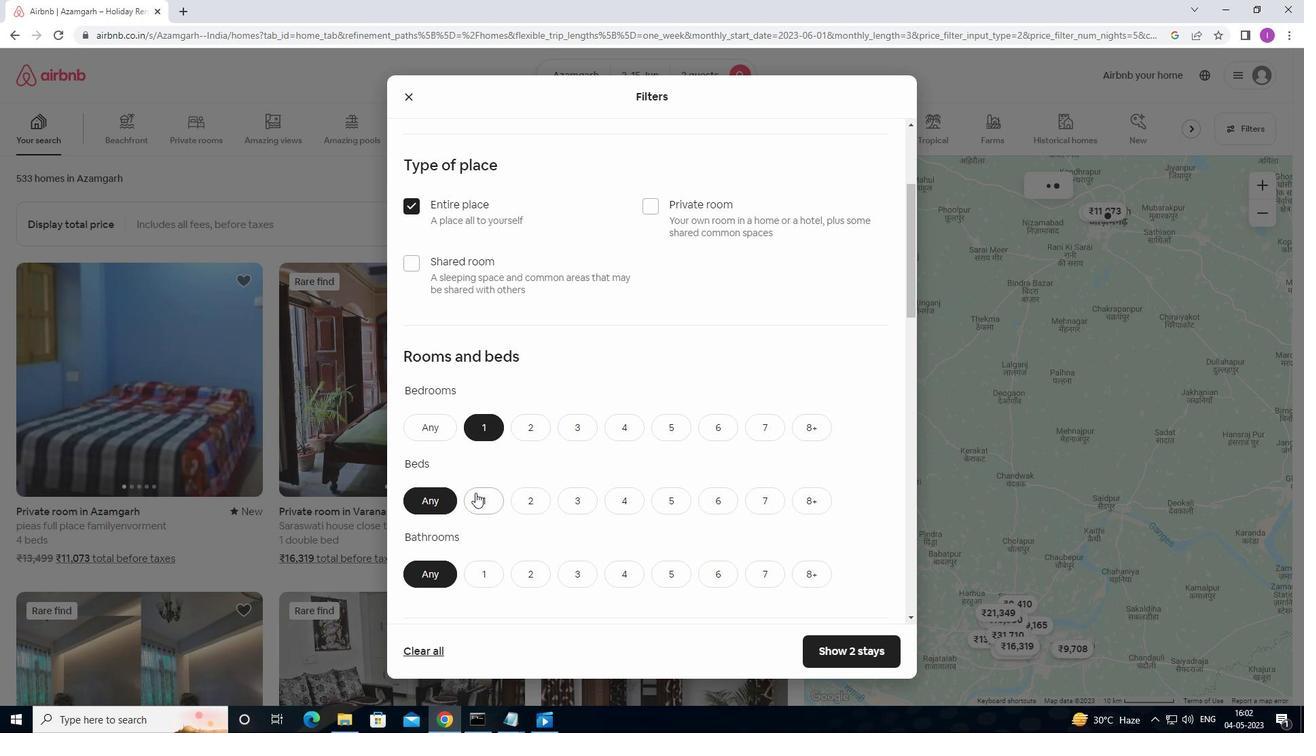 
Action: Mouse pressed left at (478, 499)
Screenshot: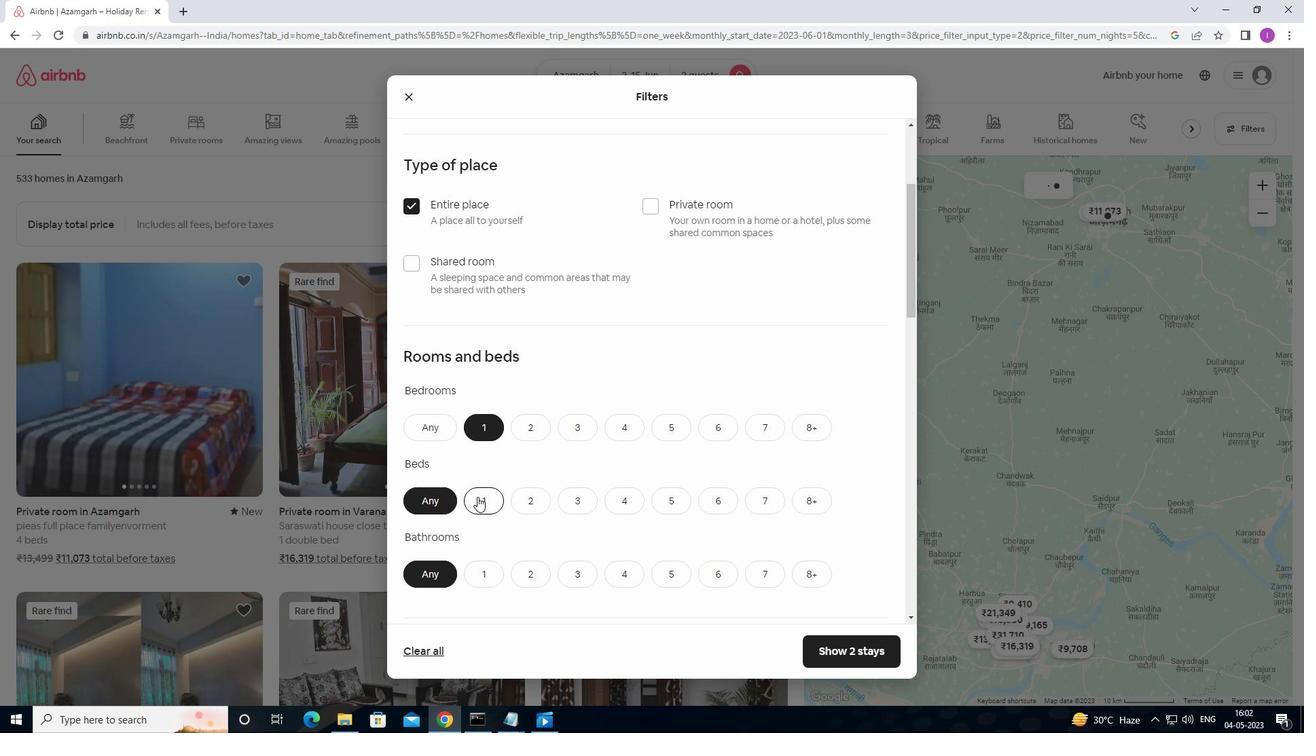 
Action: Mouse moved to (540, 531)
Screenshot: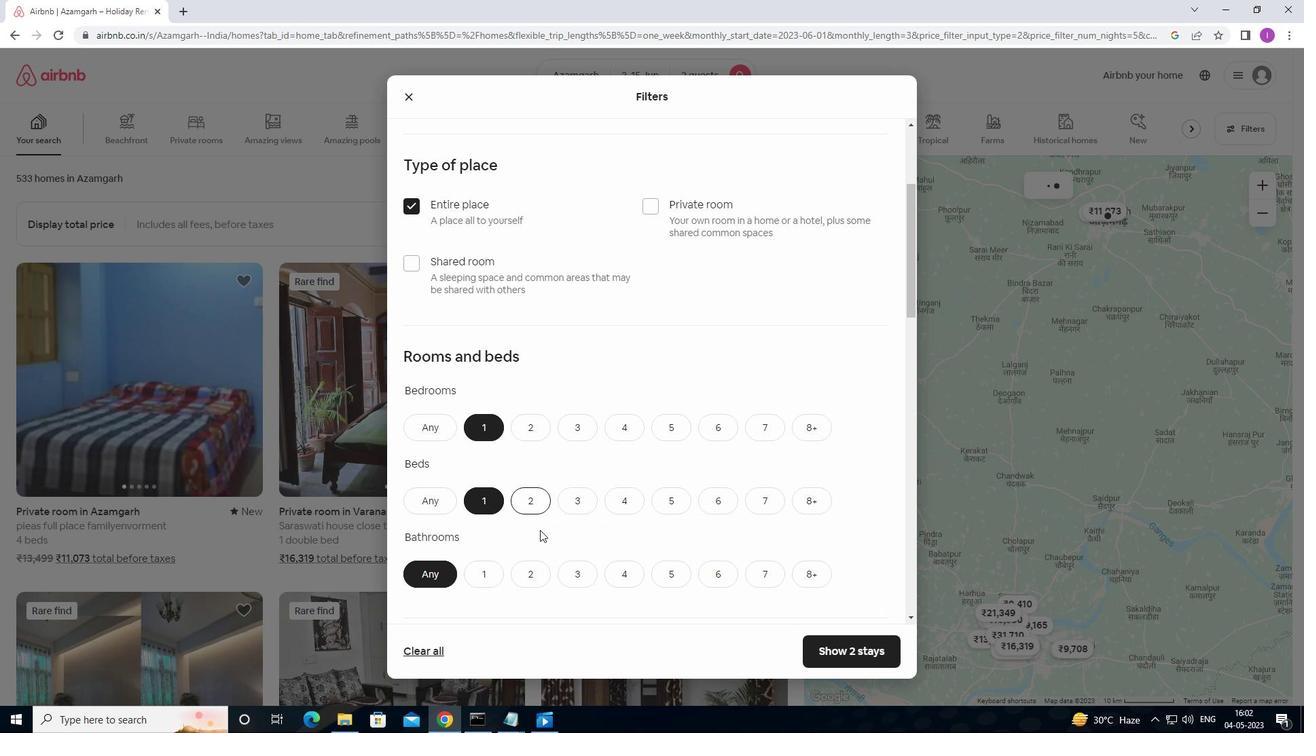 
Action: Mouse scrolled (540, 530) with delta (0, 0)
Screenshot: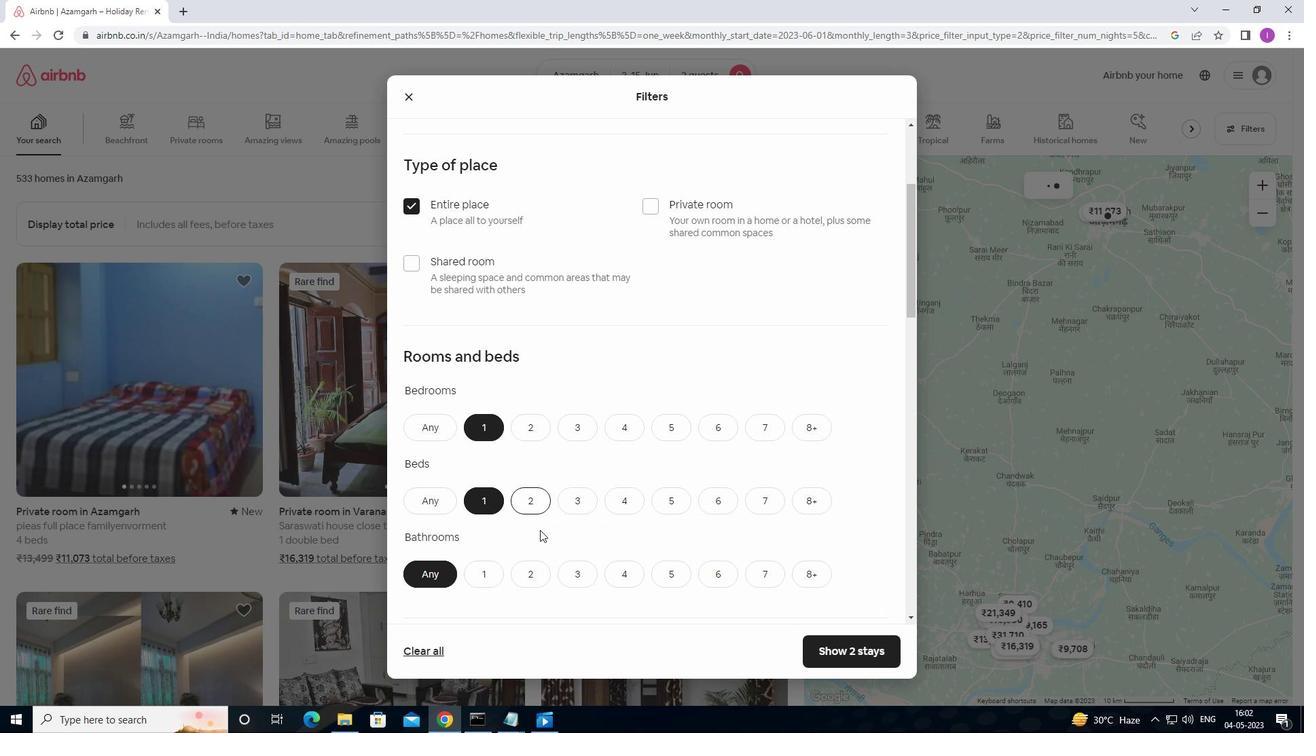 
Action: Mouse moved to (495, 512)
Screenshot: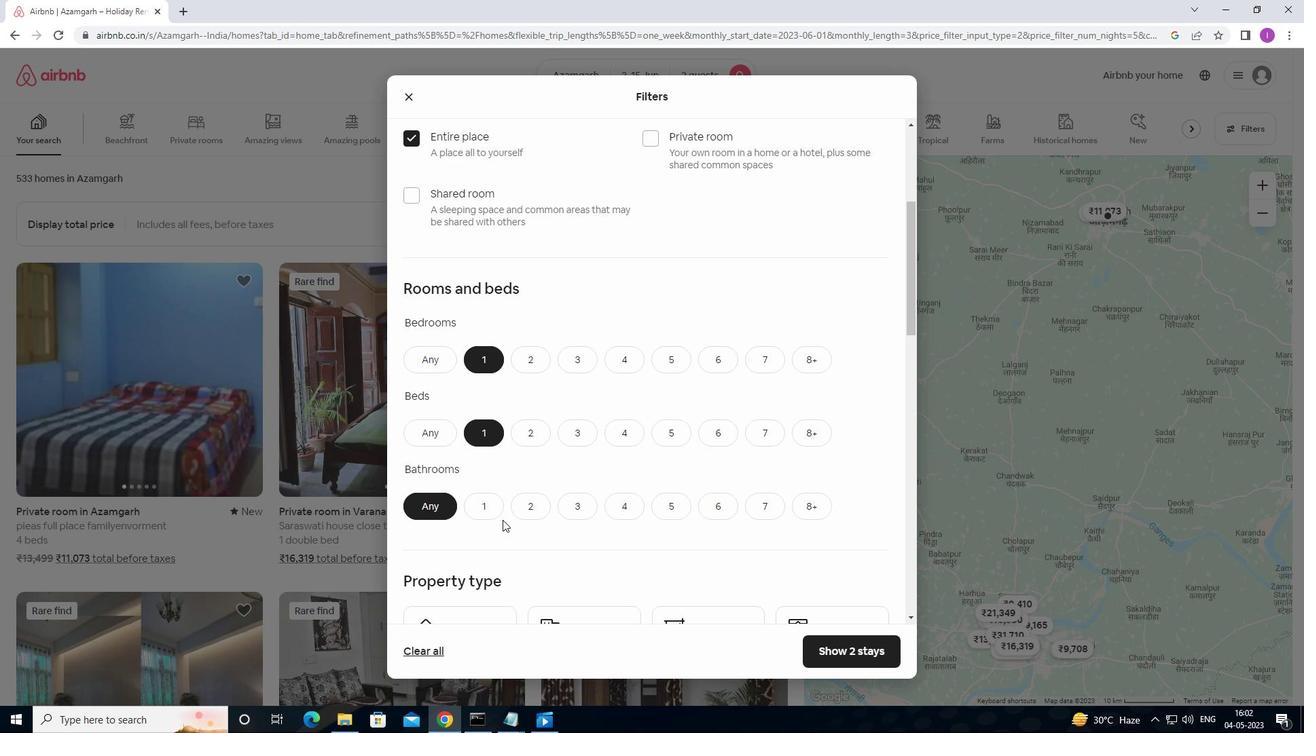 
Action: Mouse pressed left at (495, 512)
Screenshot: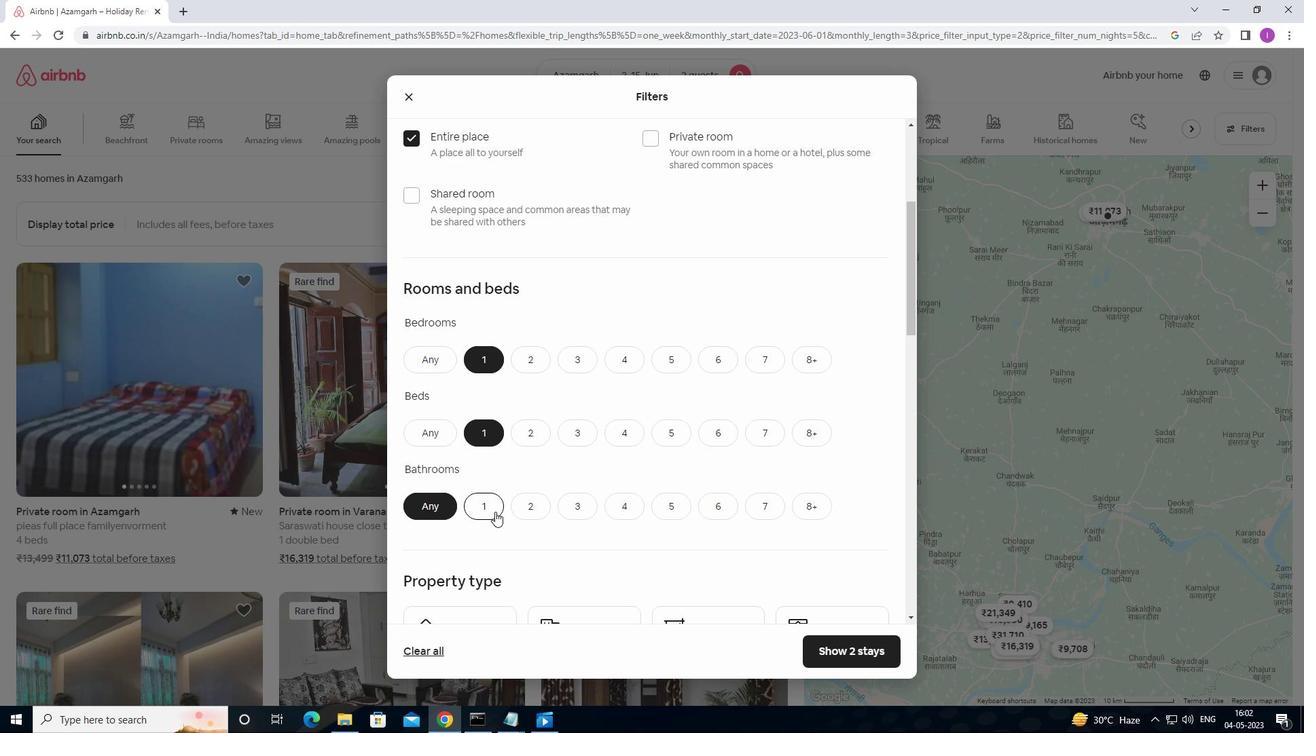 
Action: Mouse moved to (550, 478)
Screenshot: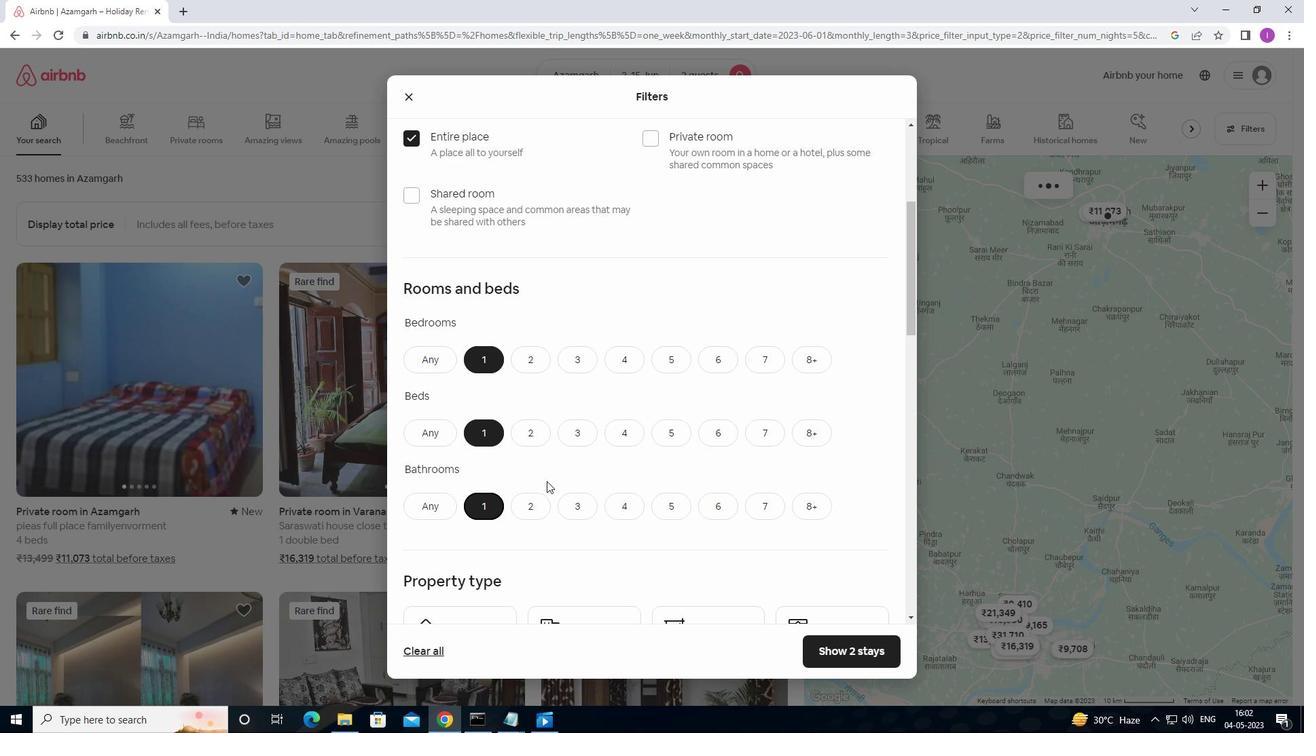 
Action: Mouse scrolled (550, 478) with delta (0, 0)
Screenshot: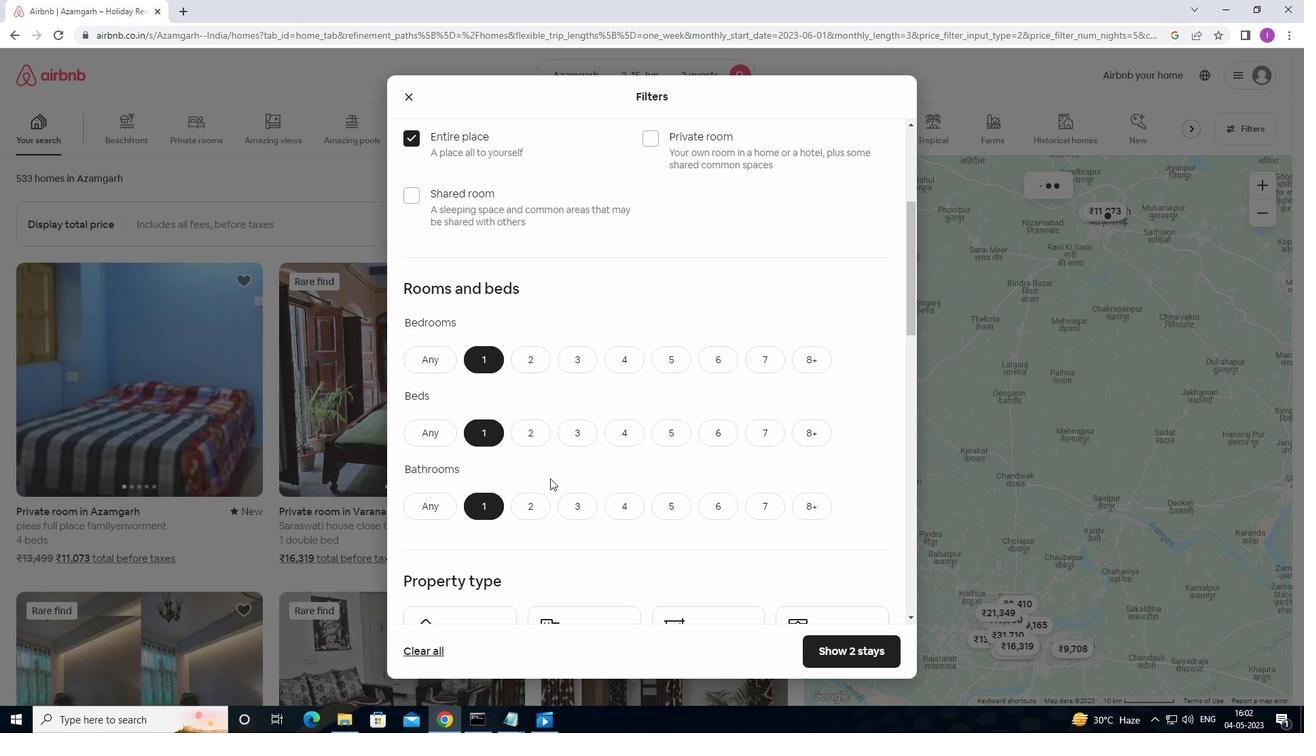 
Action: Mouse scrolled (550, 478) with delta (0, 0)
Screenshot: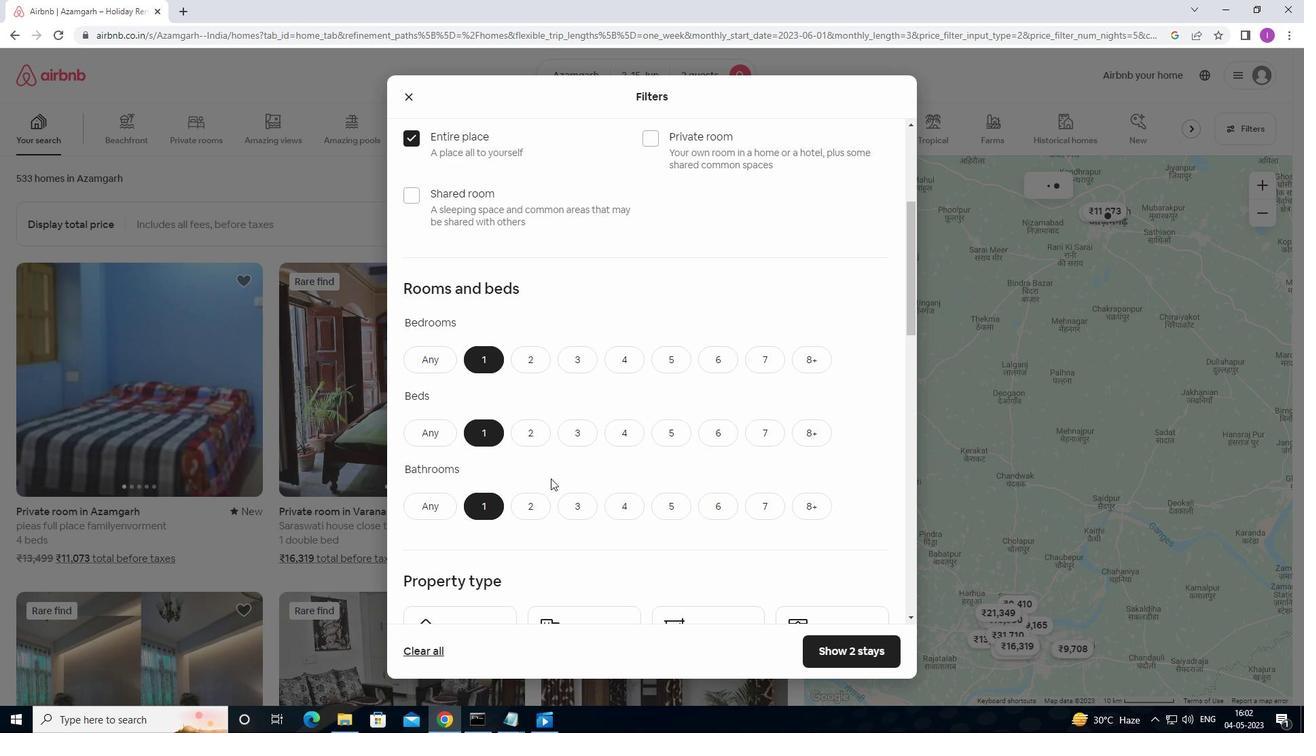 
Action: Mouse scrolled (550, 478) with delta (0, 0)
Screenshot: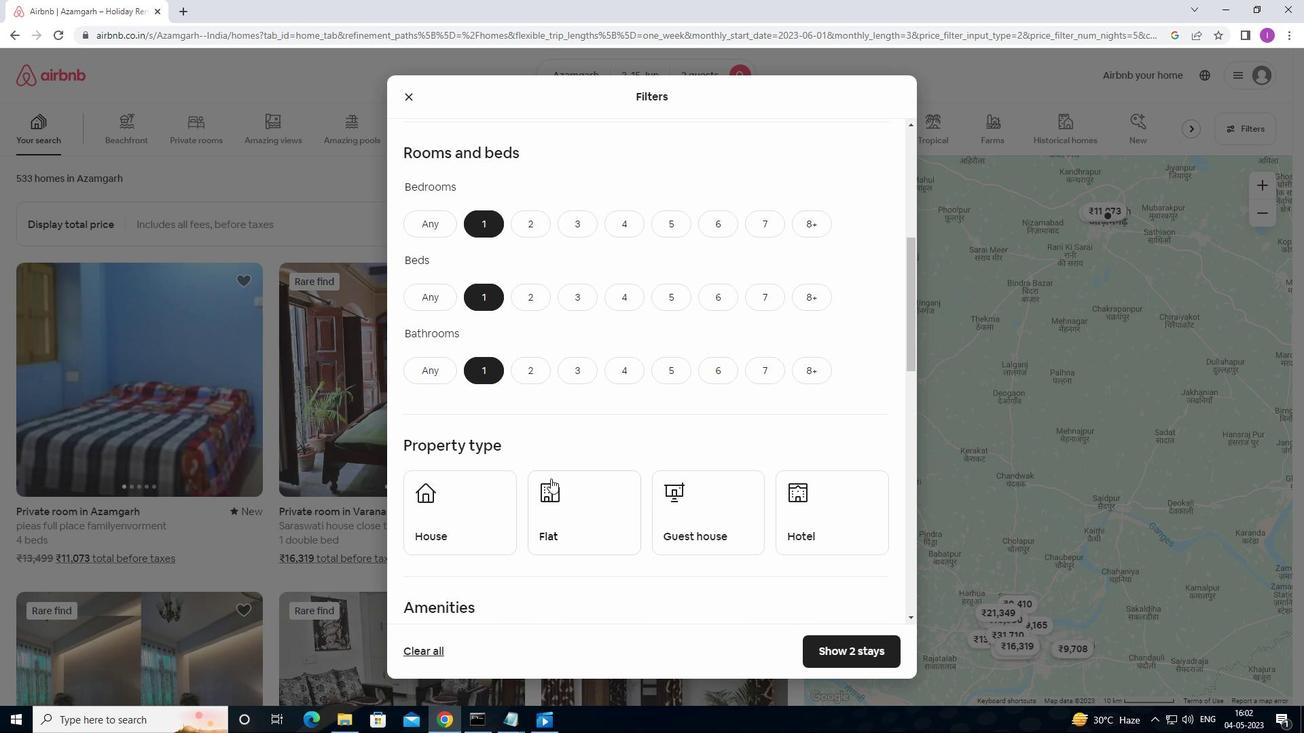 
Action: Mouse scrolled (550, 478) with delta (0, 0)
Screenshot: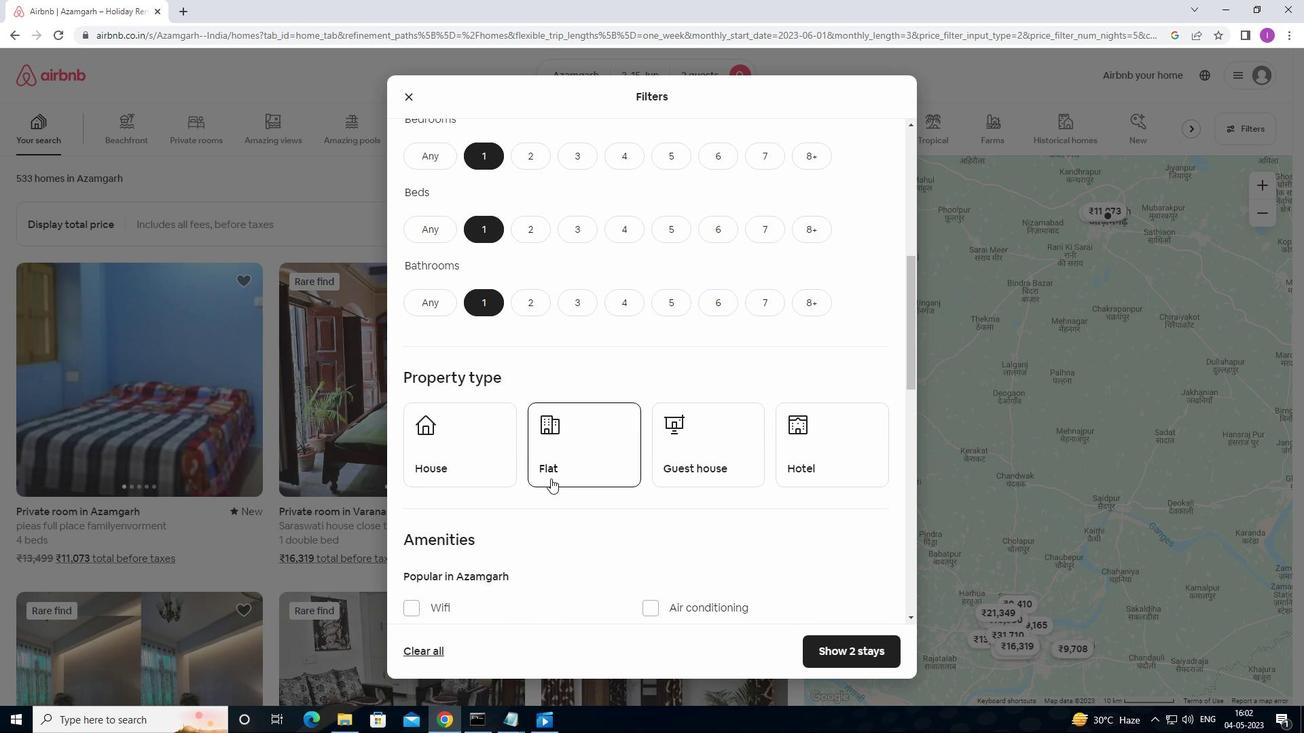 
Action: Mouse scrolled (550, 478) with delta (0, 0)
Screenshot: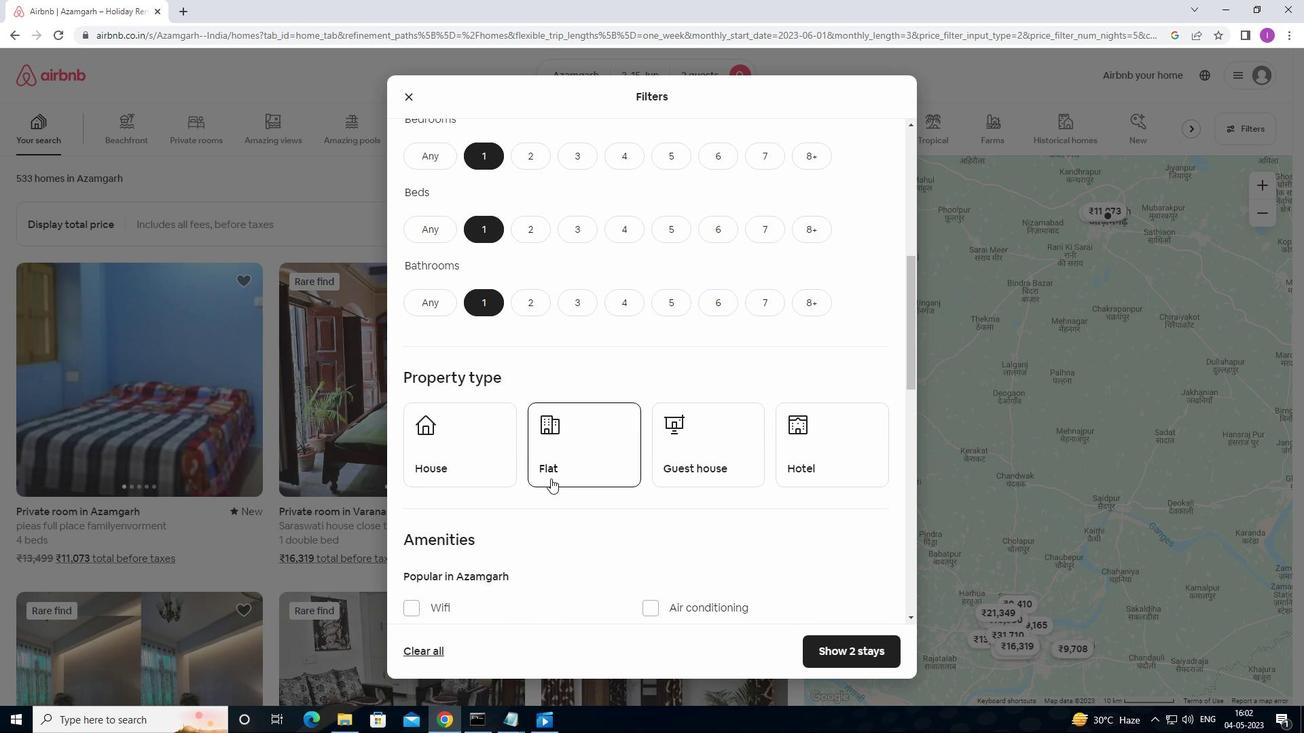 
Action: Mouse moved to (484, 338)
Screenshot: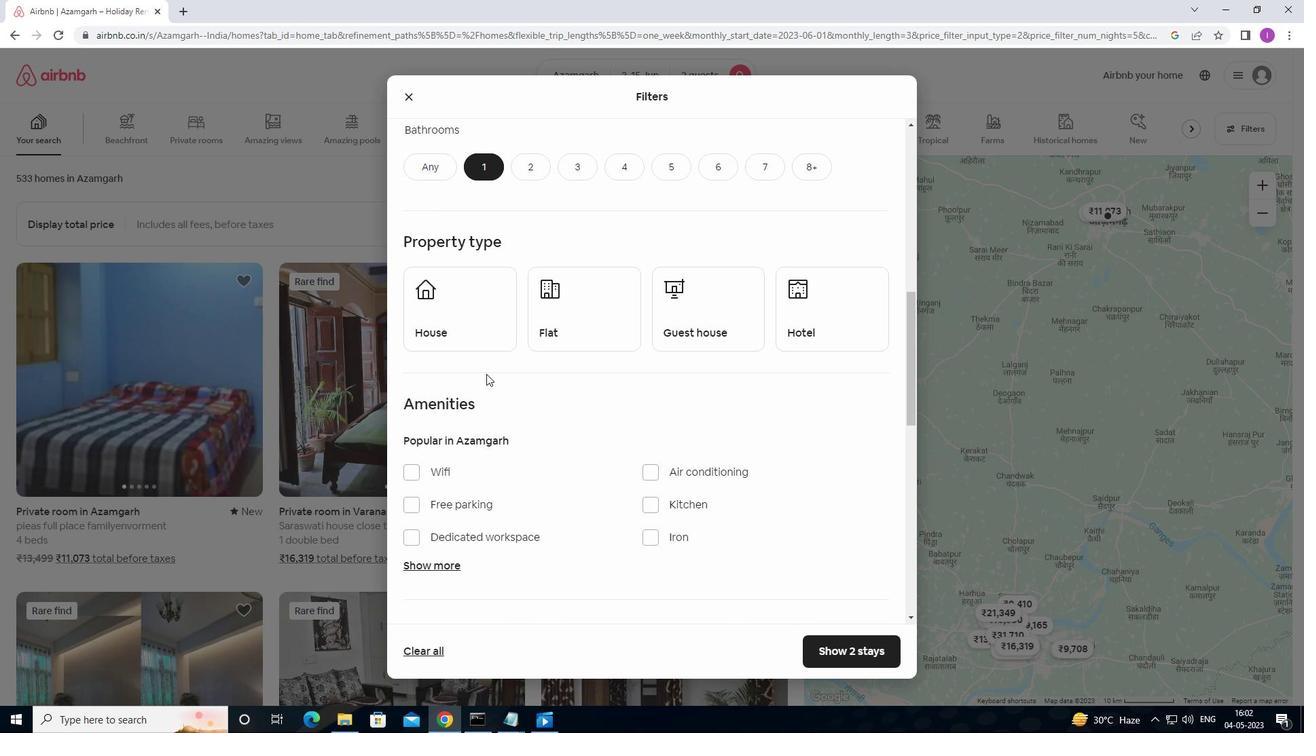 
Action: Mouse pressed left at (484, 338)
Screenshot: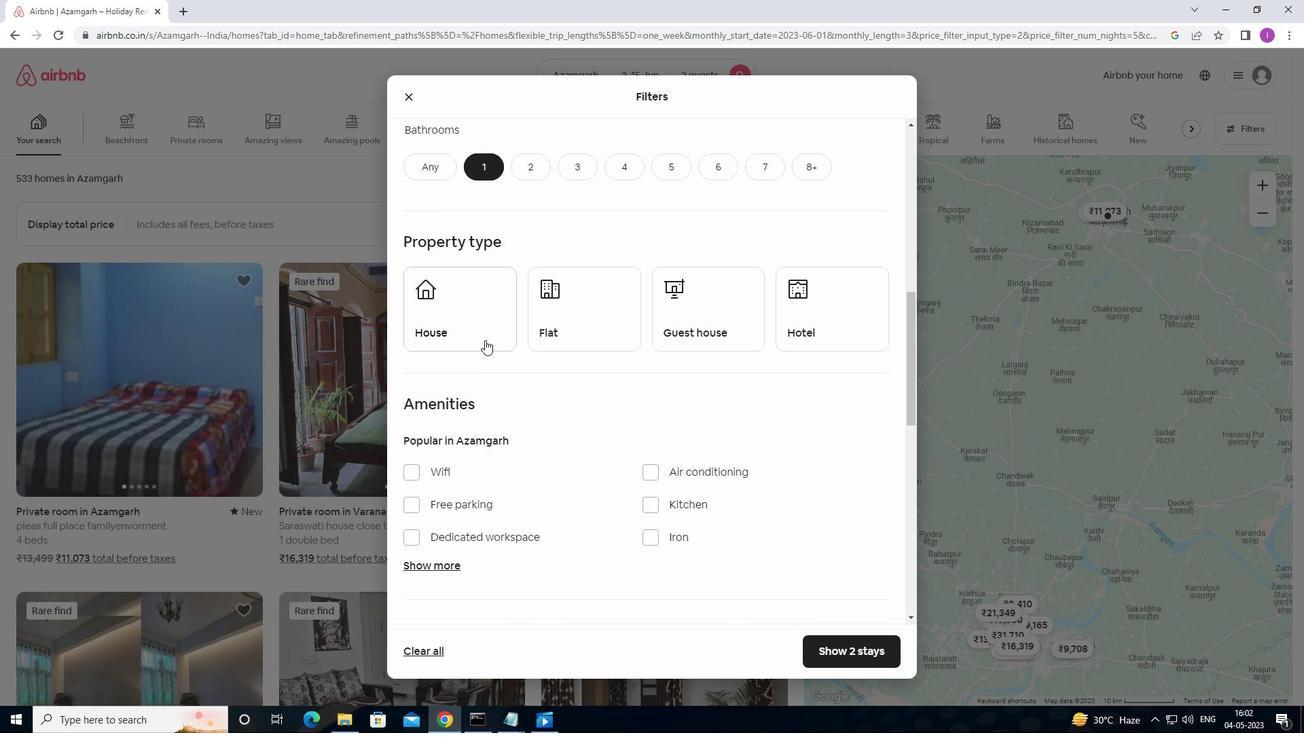 
Action: Mouse moved to (552, 333)
Screenshot: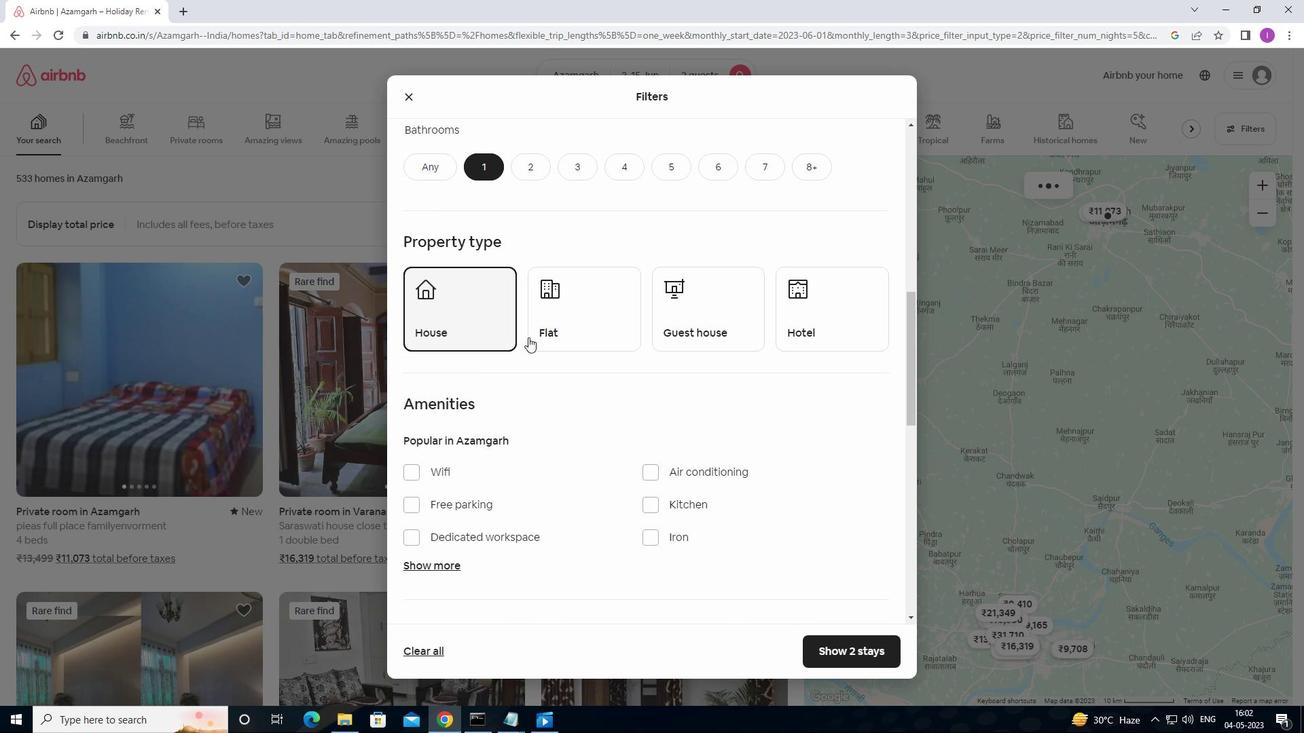 
Action: Mouse pressed left at (552, 333)
Screenshot: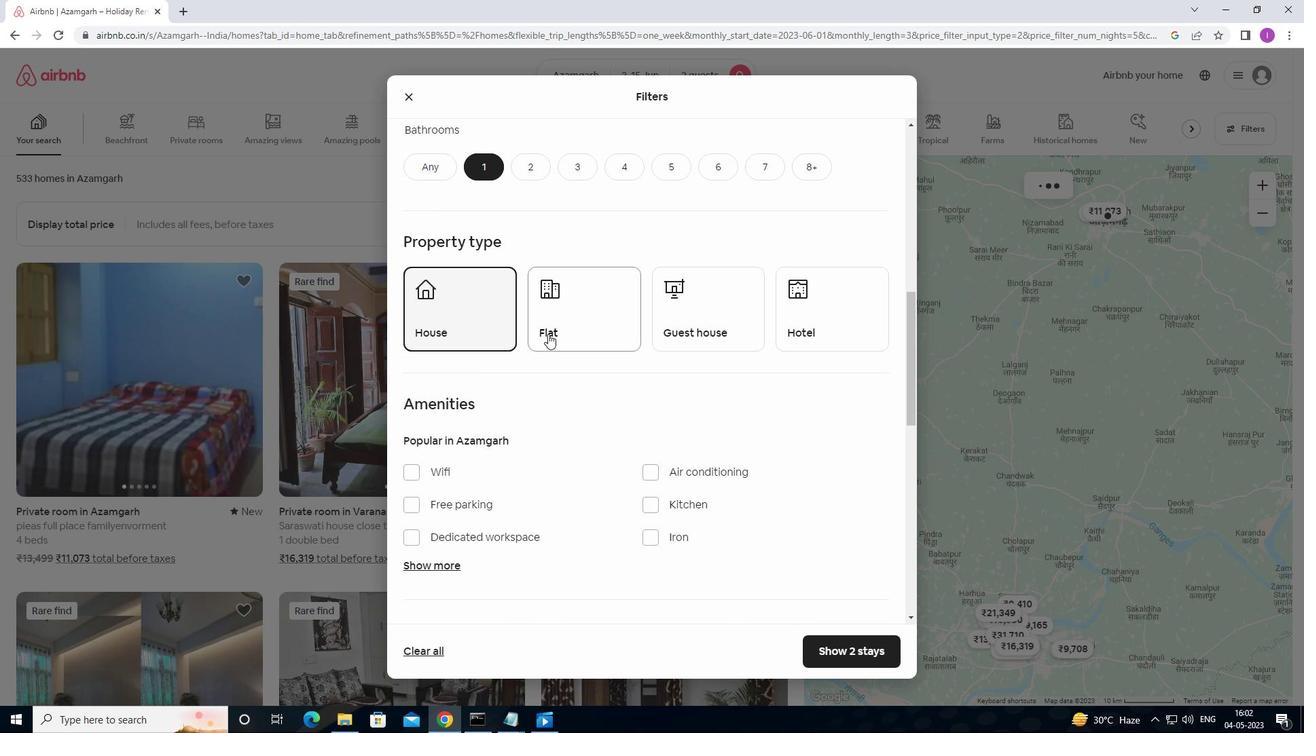 
Action: Mouse moved to (747, 328)
Screenshot: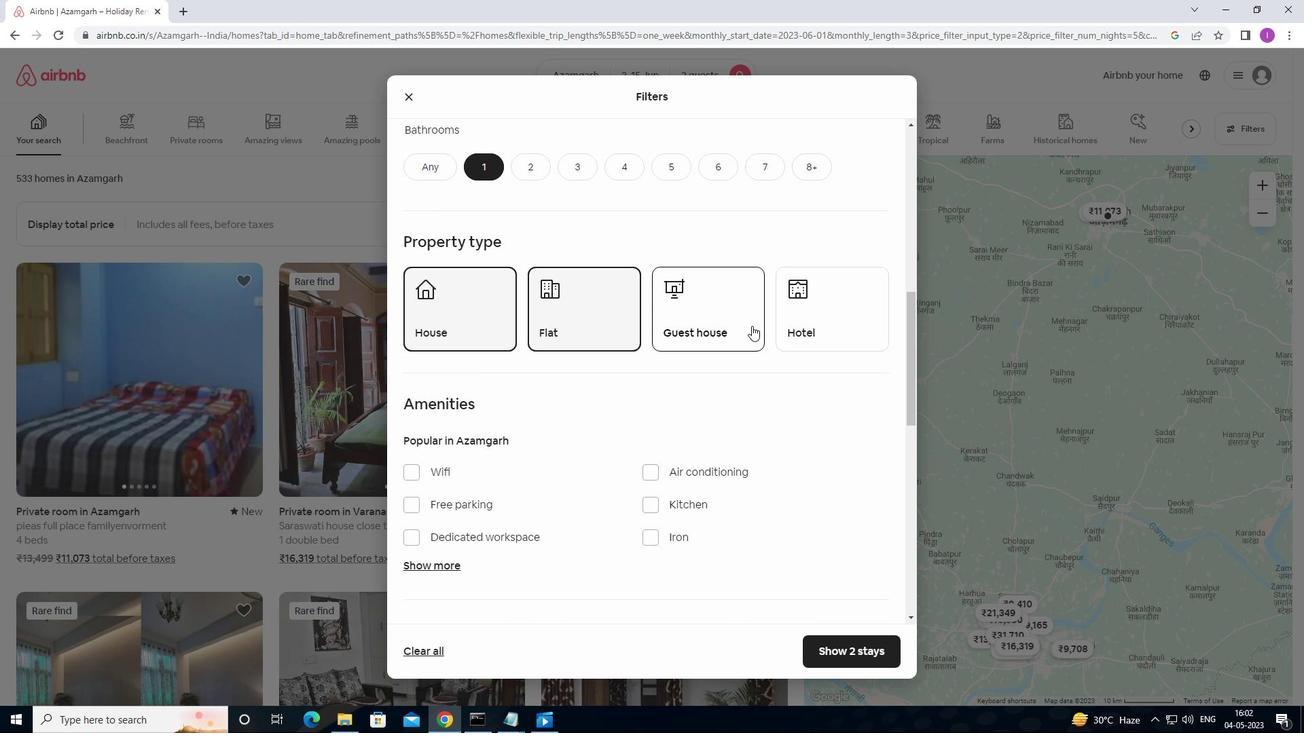 
Action: Mouse pressed left at (747, 328)
Screenshot: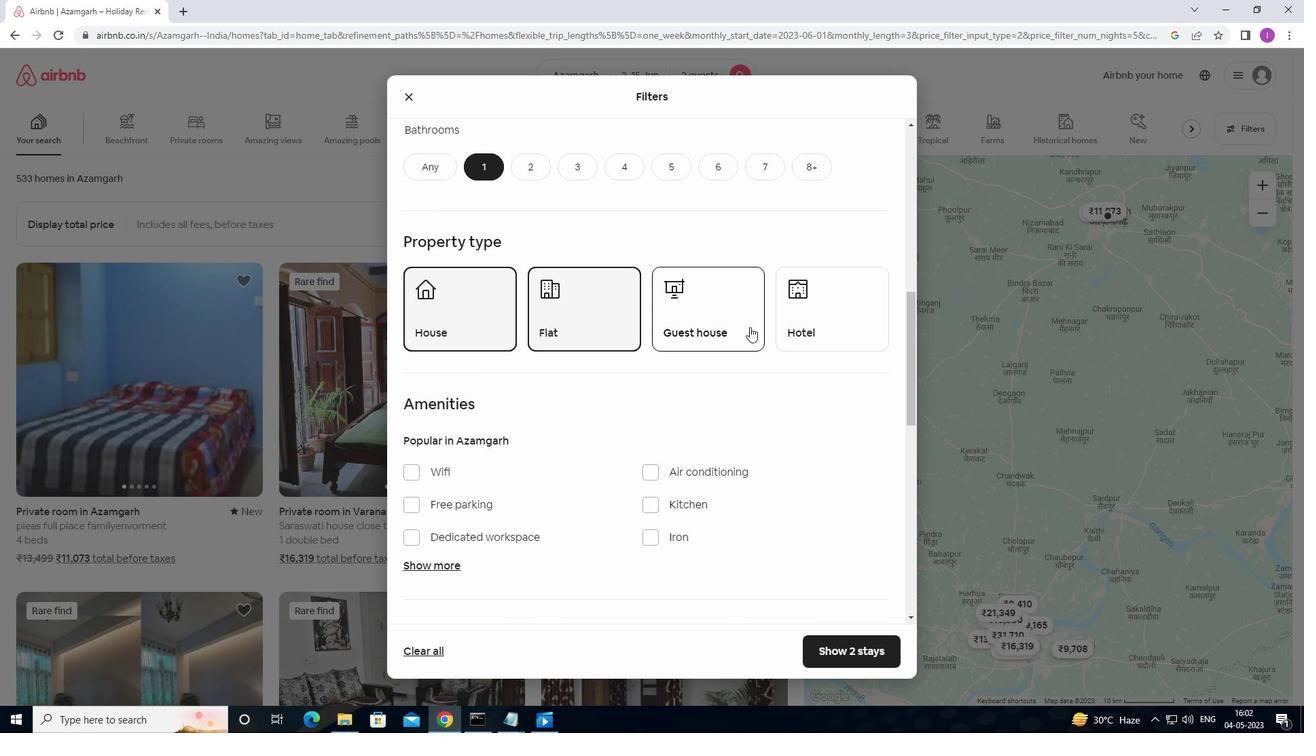 
Action: Mouse moved to (820, 322)
Screenshot: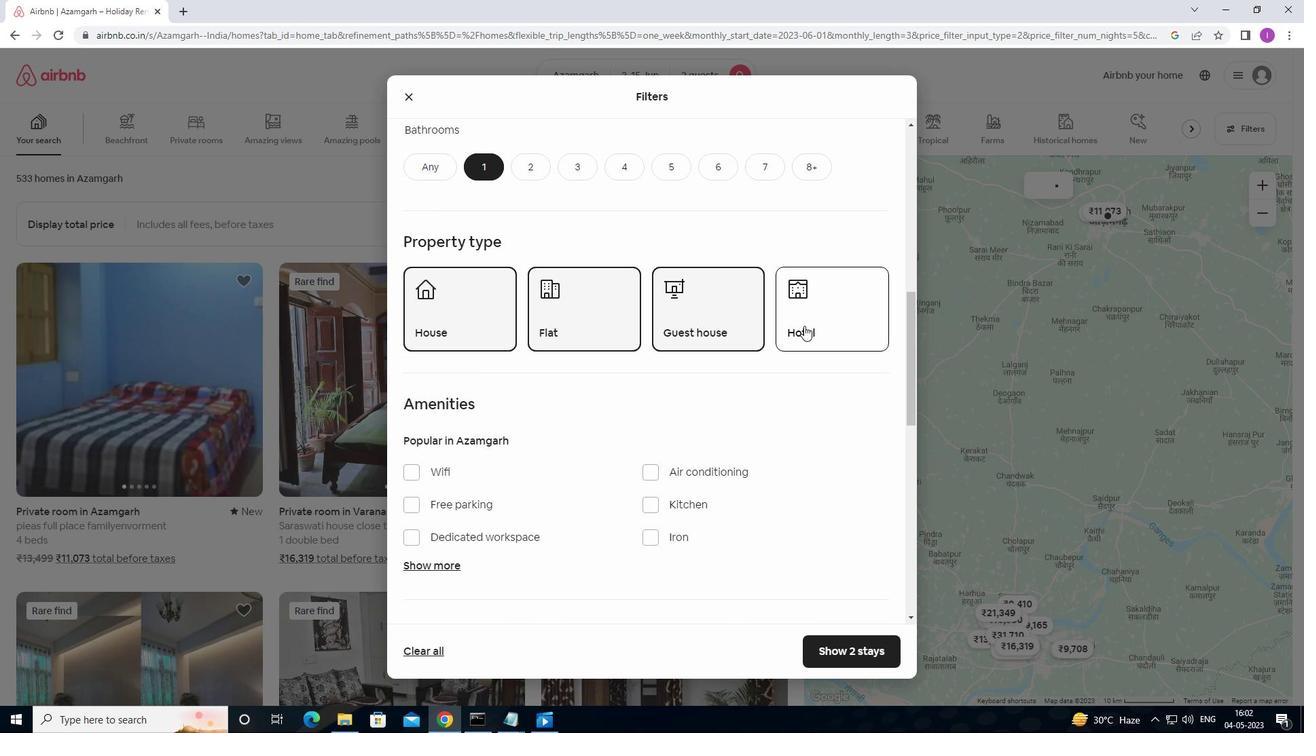 
Action: Mouse pressed left at (820, 322)
Screenshot: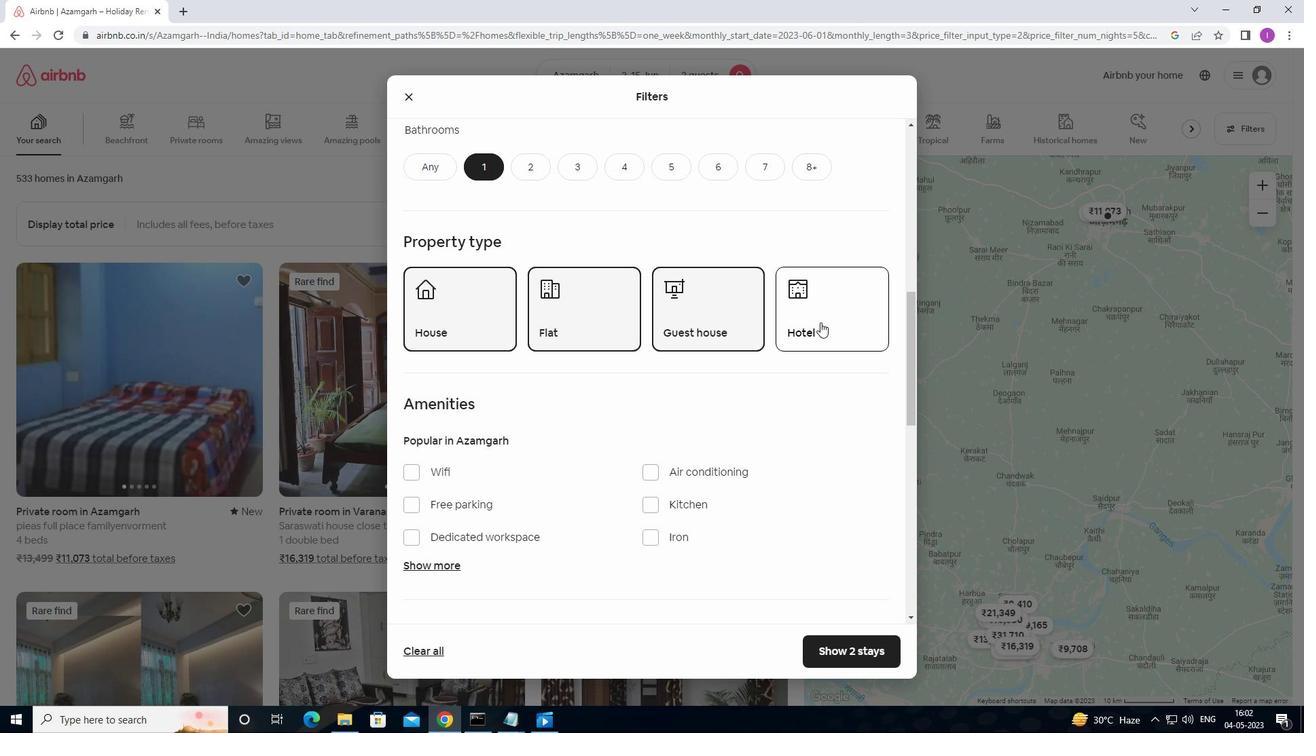 
Action: Mouse moved to (750, 385)
Screenshot: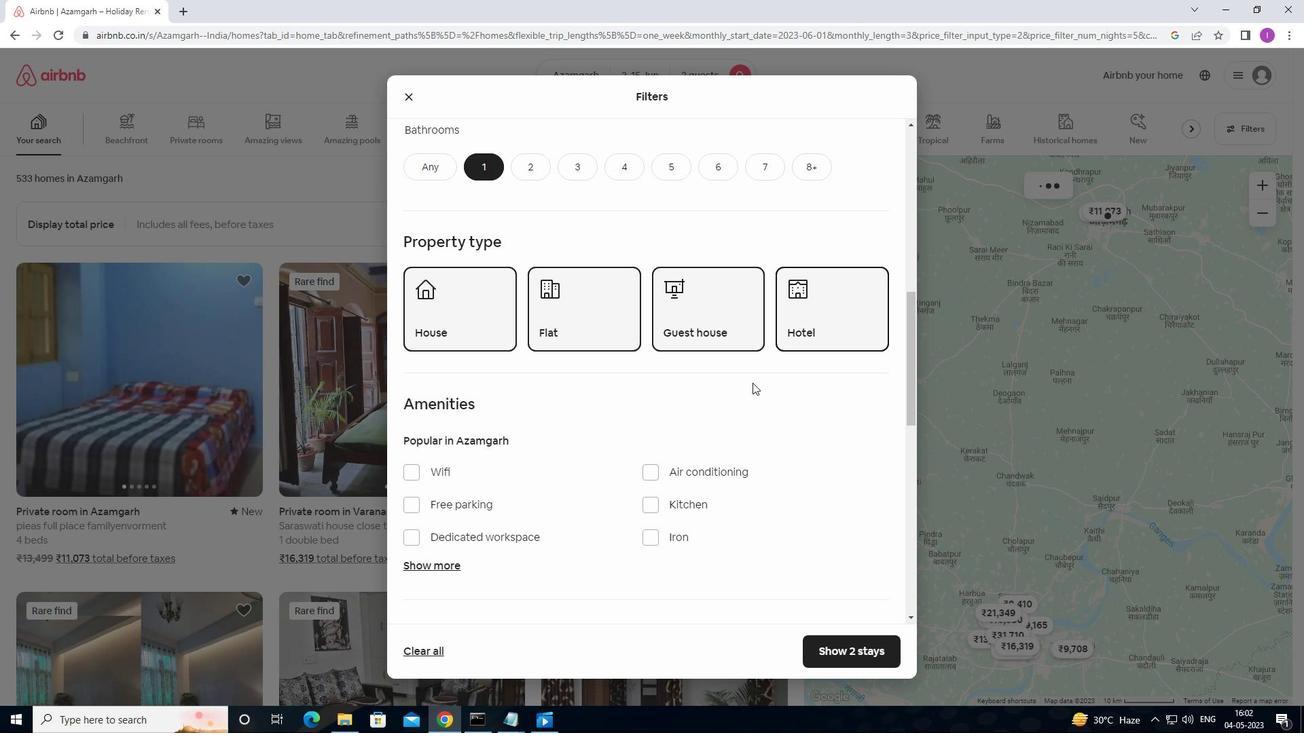 
Action: Mouse scrolled (750, 384) with delta (0, 0)
Screenshot: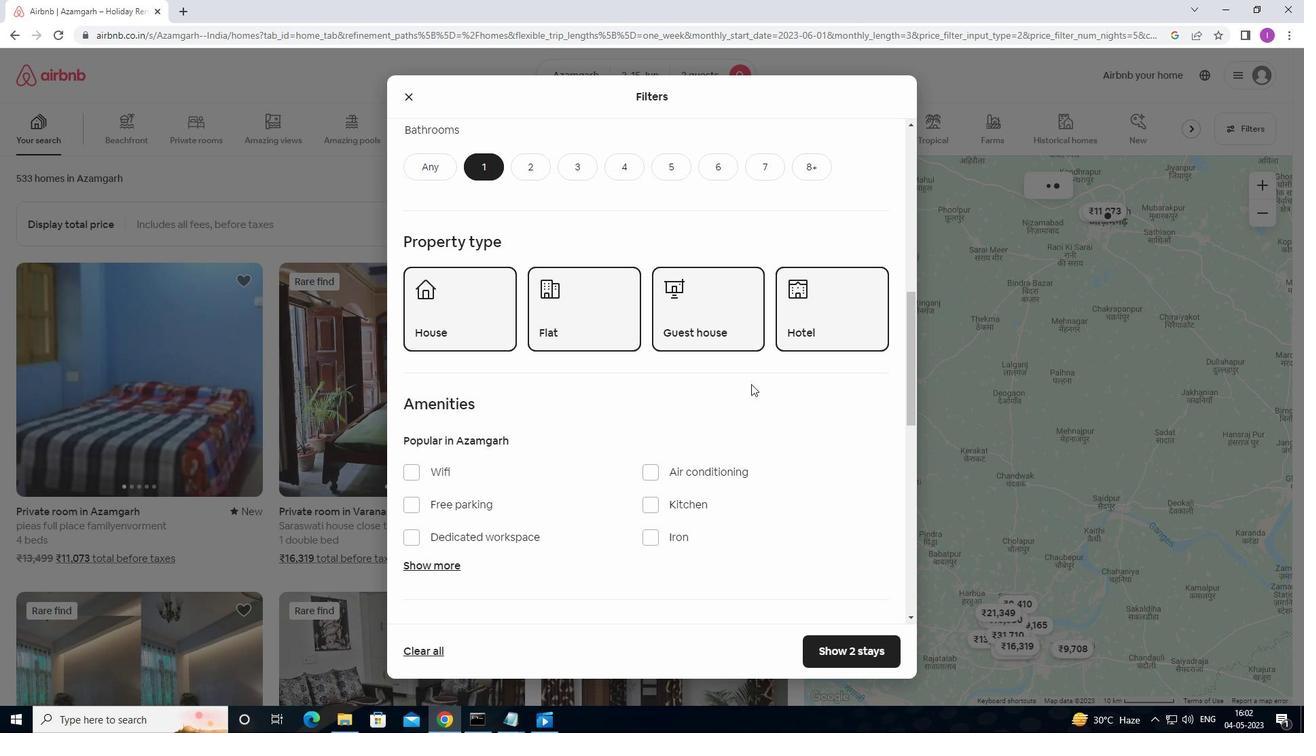 
Action: Mouse scrolled (750, 384) with delta (0, 0)
Screenshot: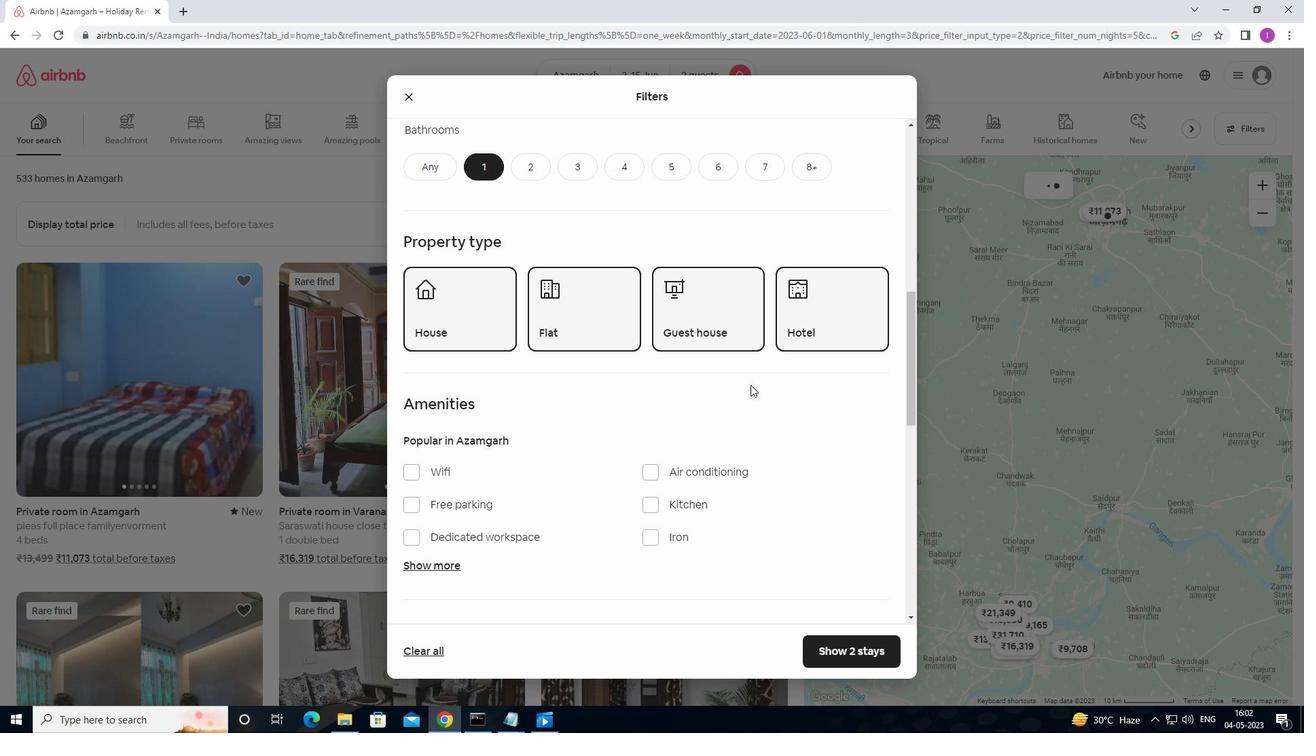
Action: Mouse scrolled (750, 384) with delta (0, 0)
Screenshot: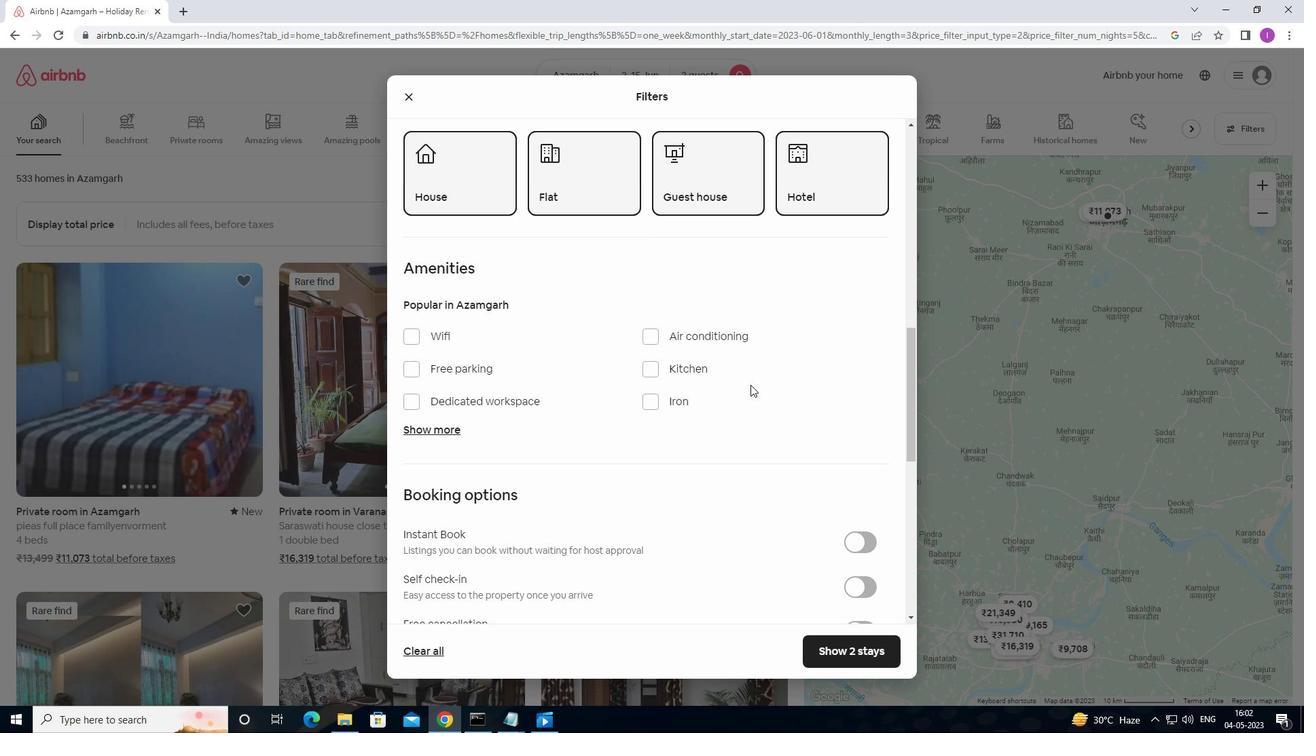 
Action: Mouse scrolled (750, 384) with delta (0, 0)
Screenshot: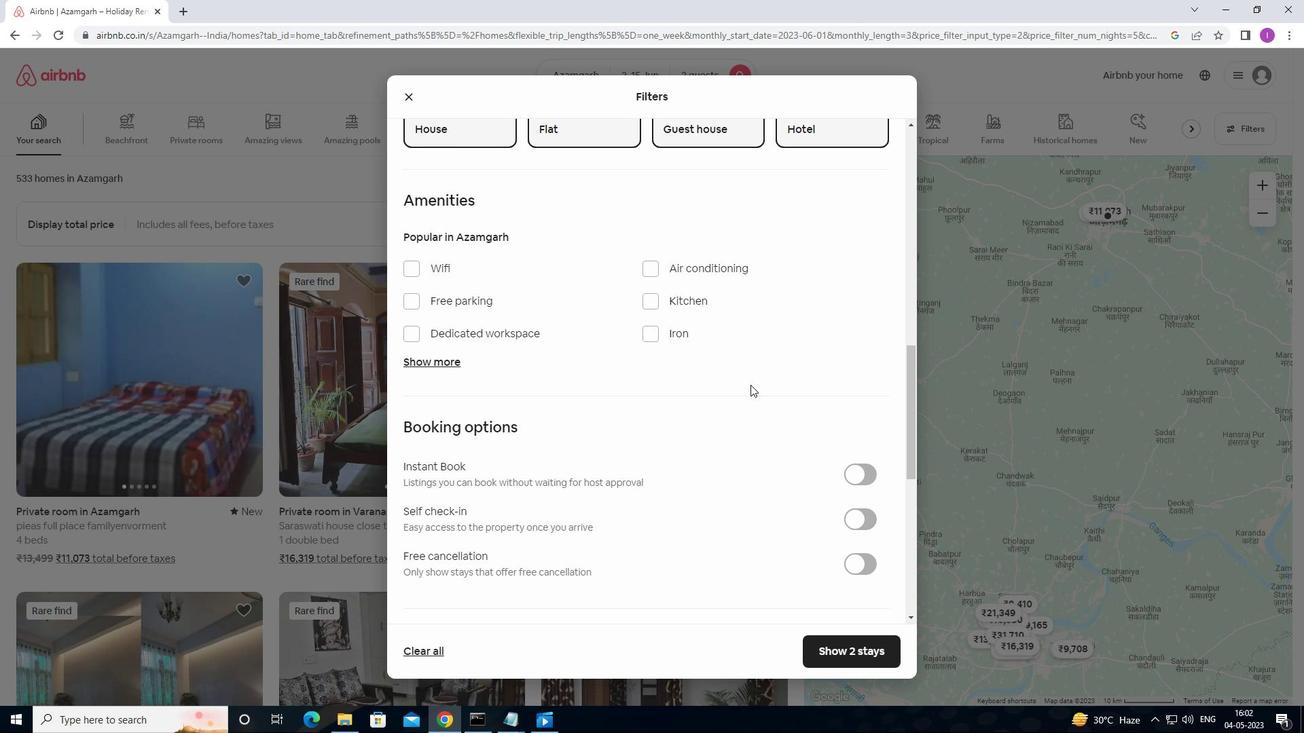 
Action: Mouse scrolled (750, 384) with delta (0, 0)
Screenshot: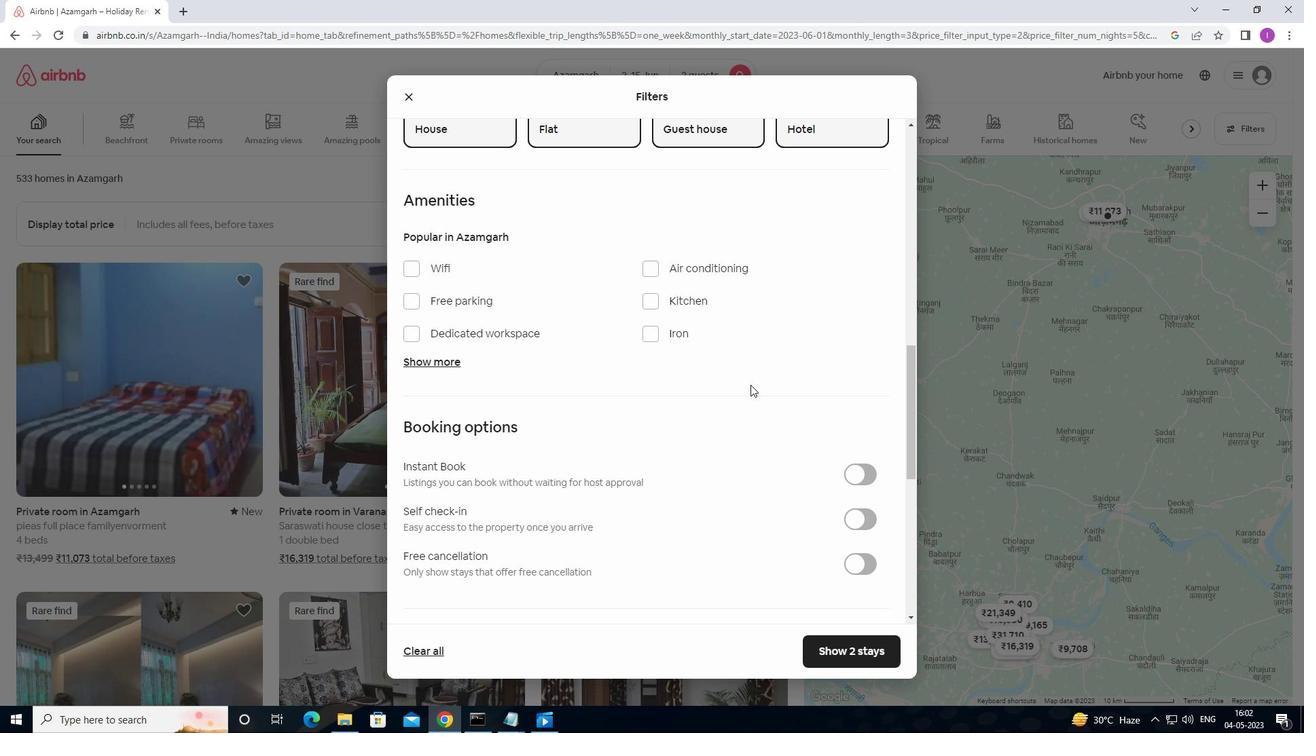 
Action: Mouse moved to (860, 377)
Screenshot: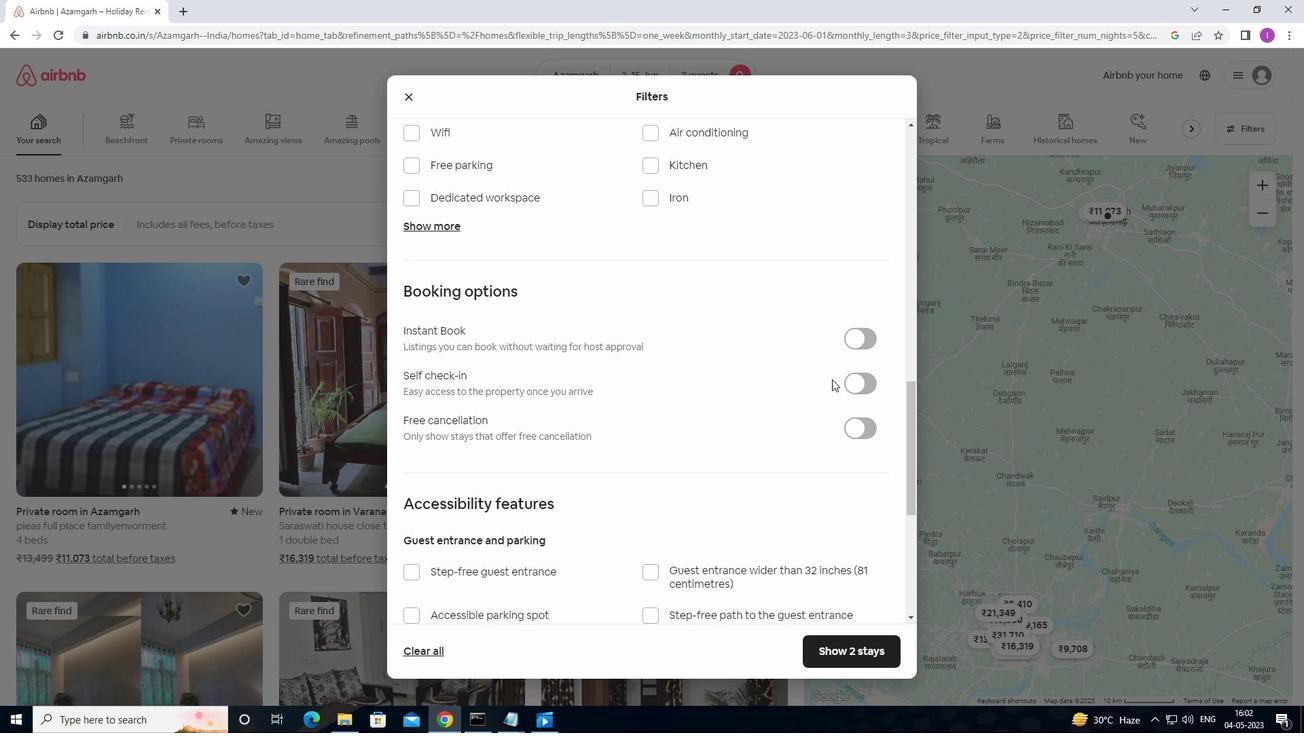 
Action: Mouse pressed left at (860, 377)
Screenshot: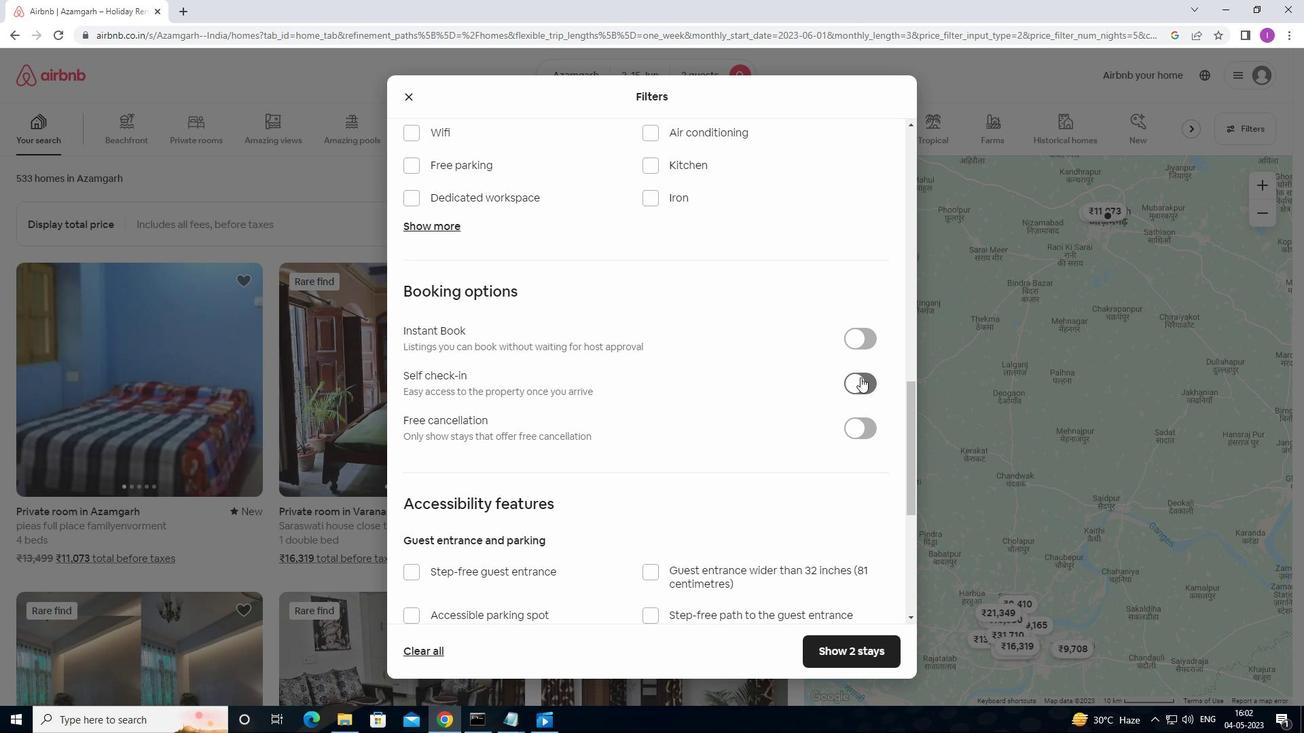 
Action: Mouse moved to (744, 410)
Screenshot: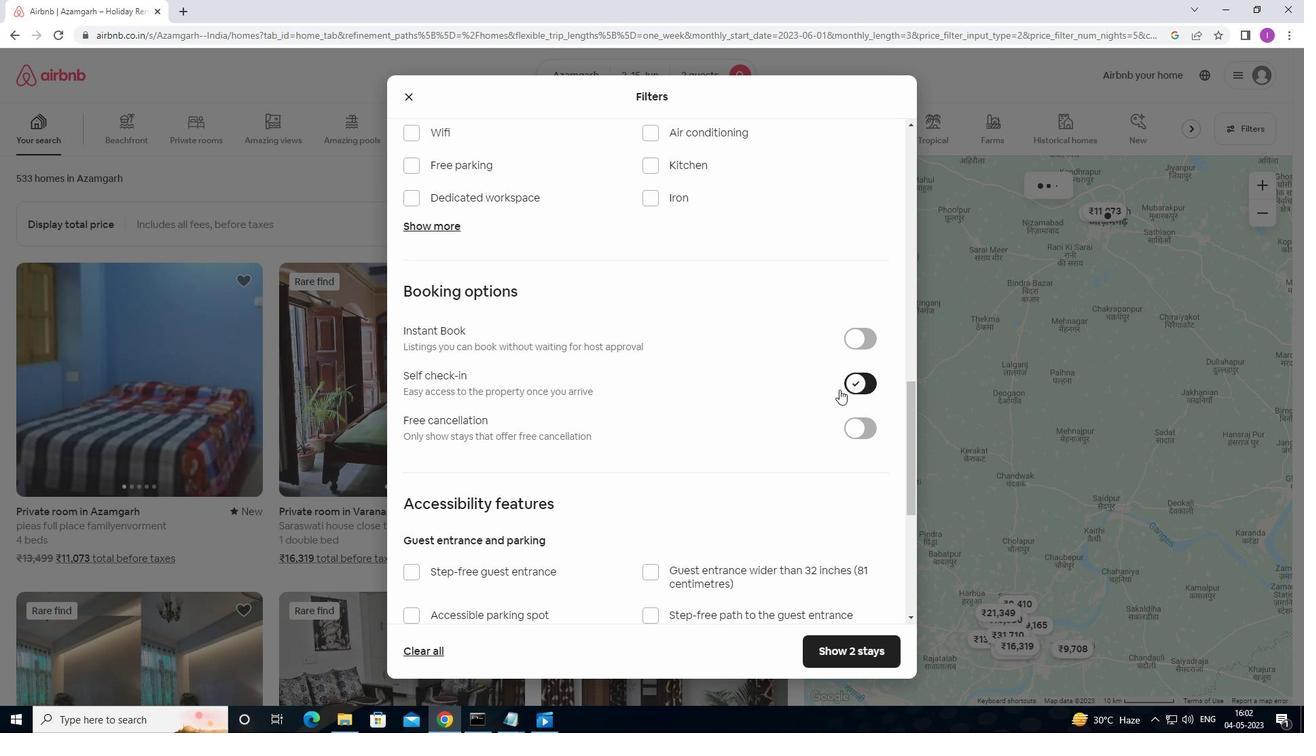 
Action: Mouse scrolled (744, 409) with delta (0, 0)
Screenshot: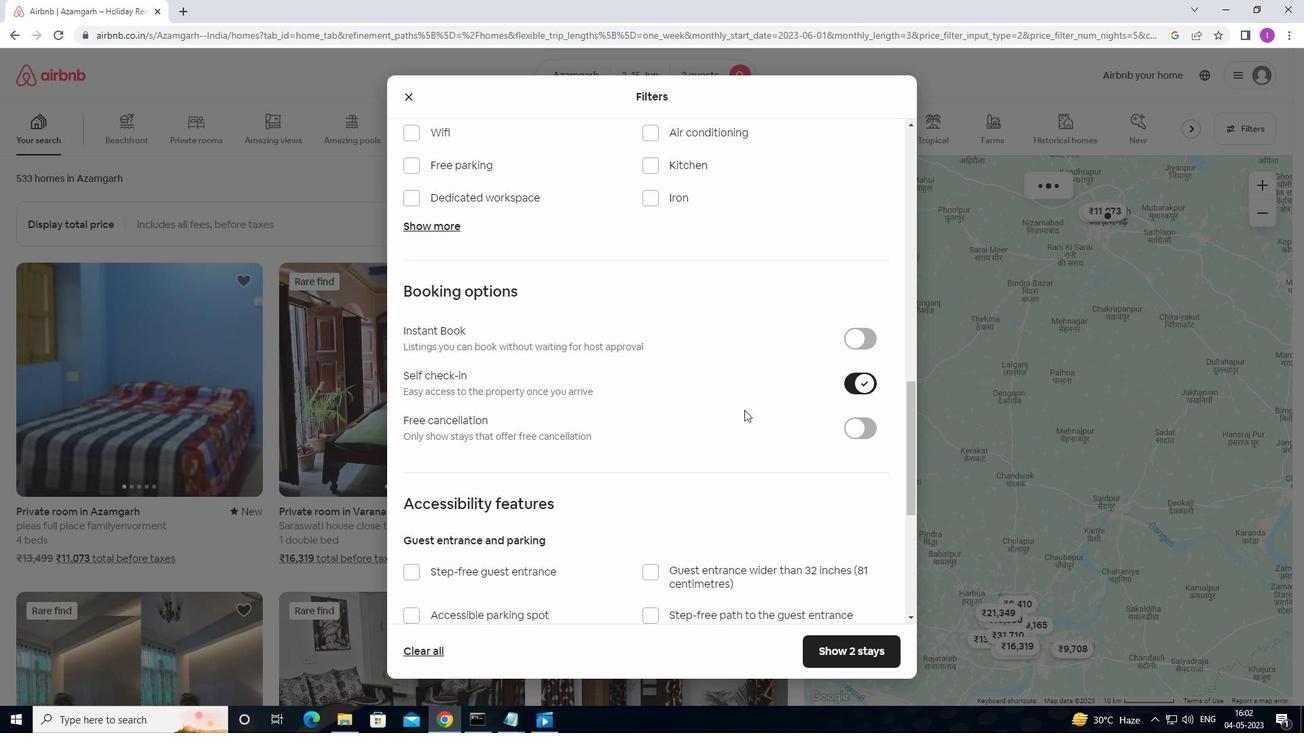 
Action: Mouse scrolled (744, 409) with delta (0, 0)
Screenshot: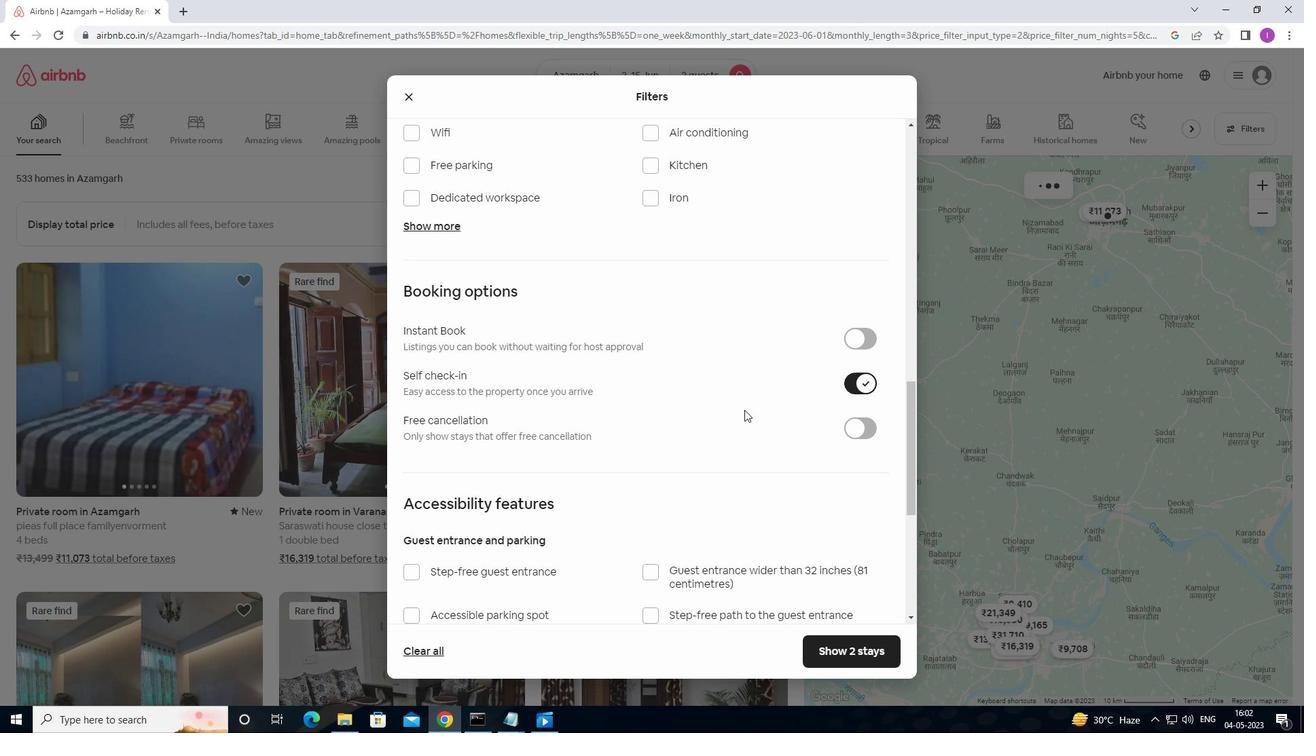 
Action: Mouse moved to (743, 410)
Screenshot: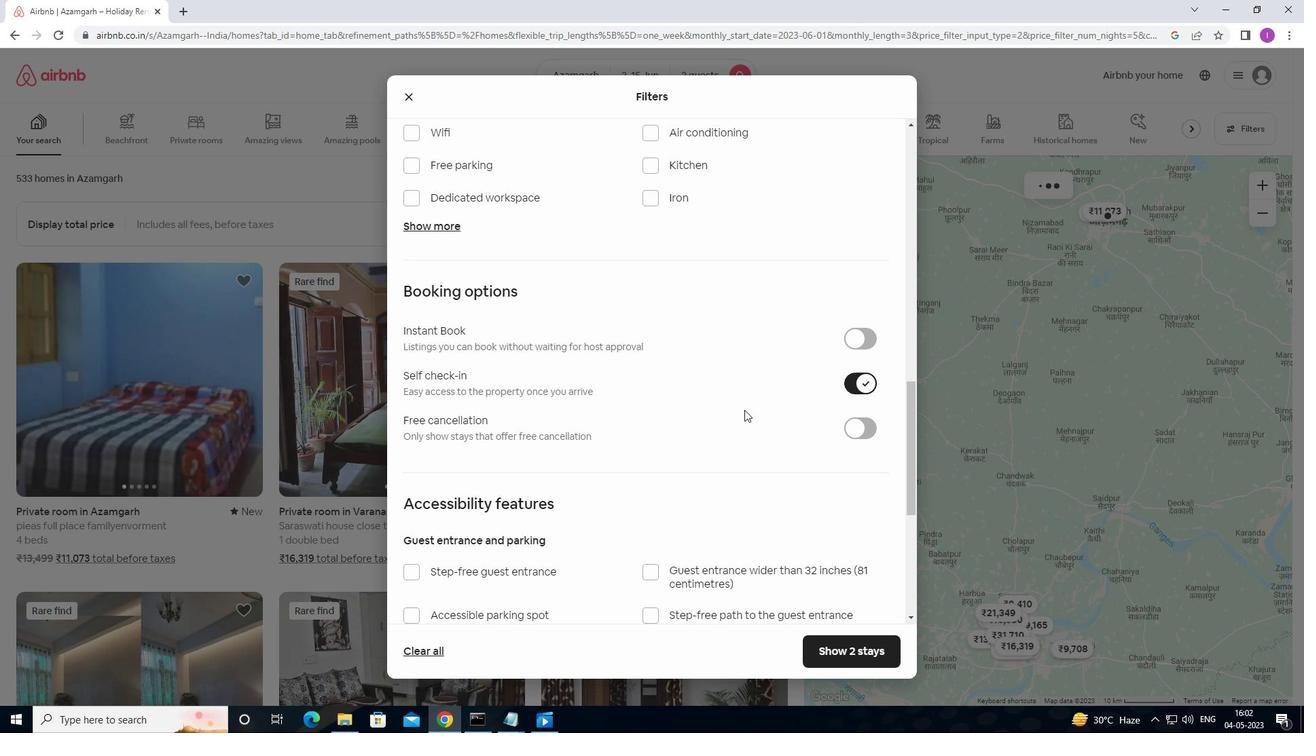 
Action: Mouse scrolled (743, 410) with delta (0, 0)
Screenshot: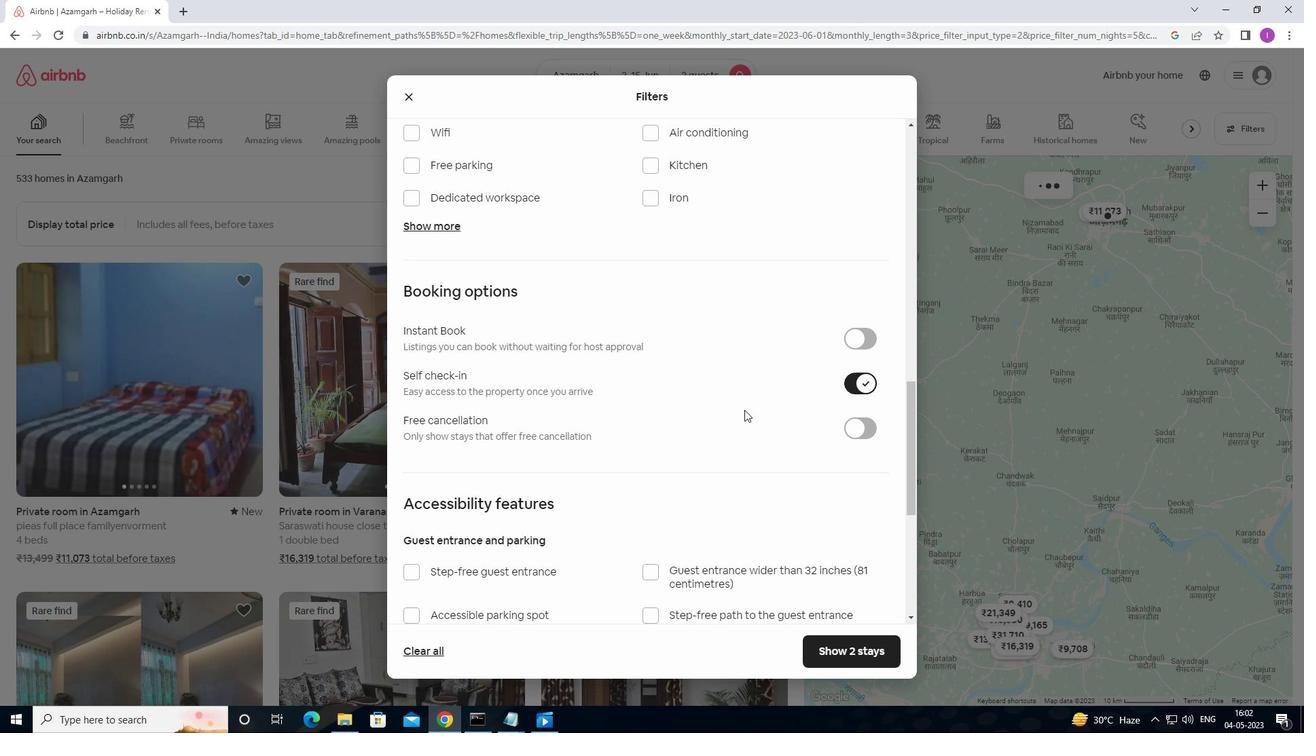 
Action: Mouse moved to (743, 411)
Screenshot: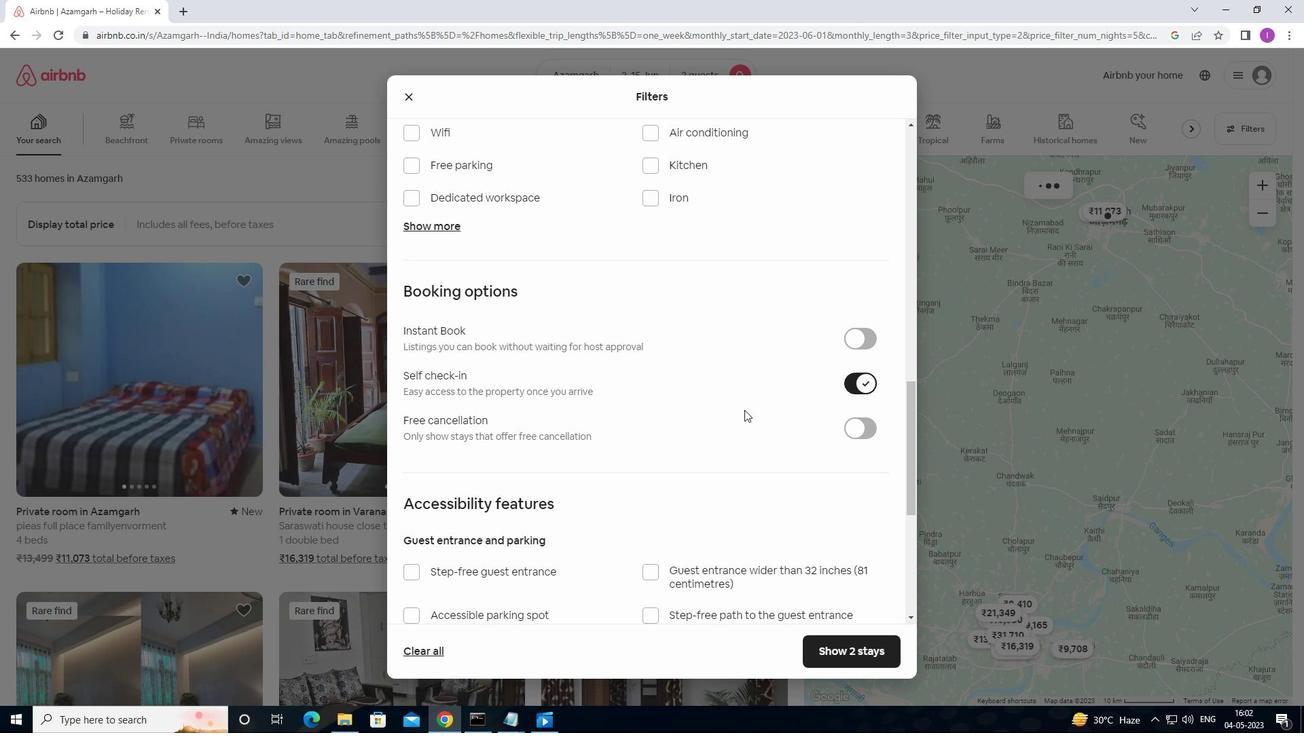 
Action: Mouse scrolled (743, 410) with delta (0, 0)
Screenshot: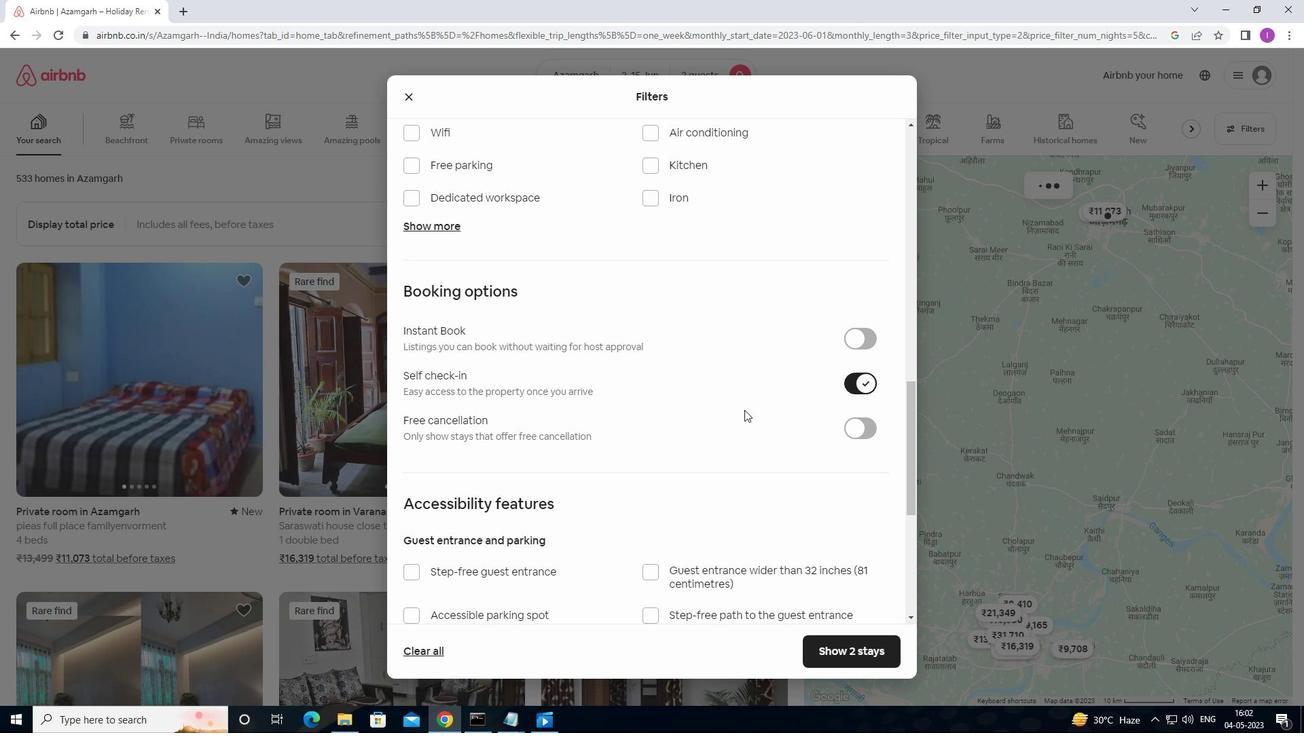 
Action: Mouse moved to (743, 412)
Screenshot: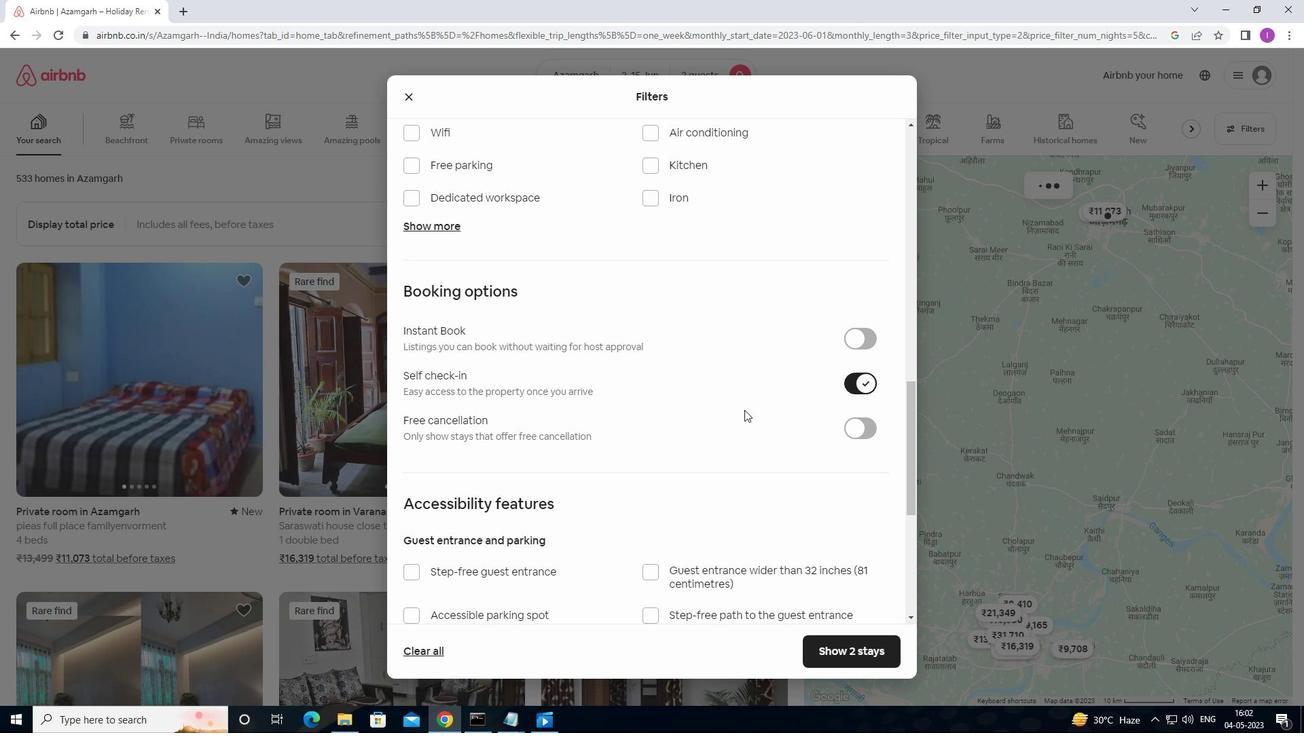 
Action: Mouse scrolled (743, 411) with delta (0, 0)
Screenshot: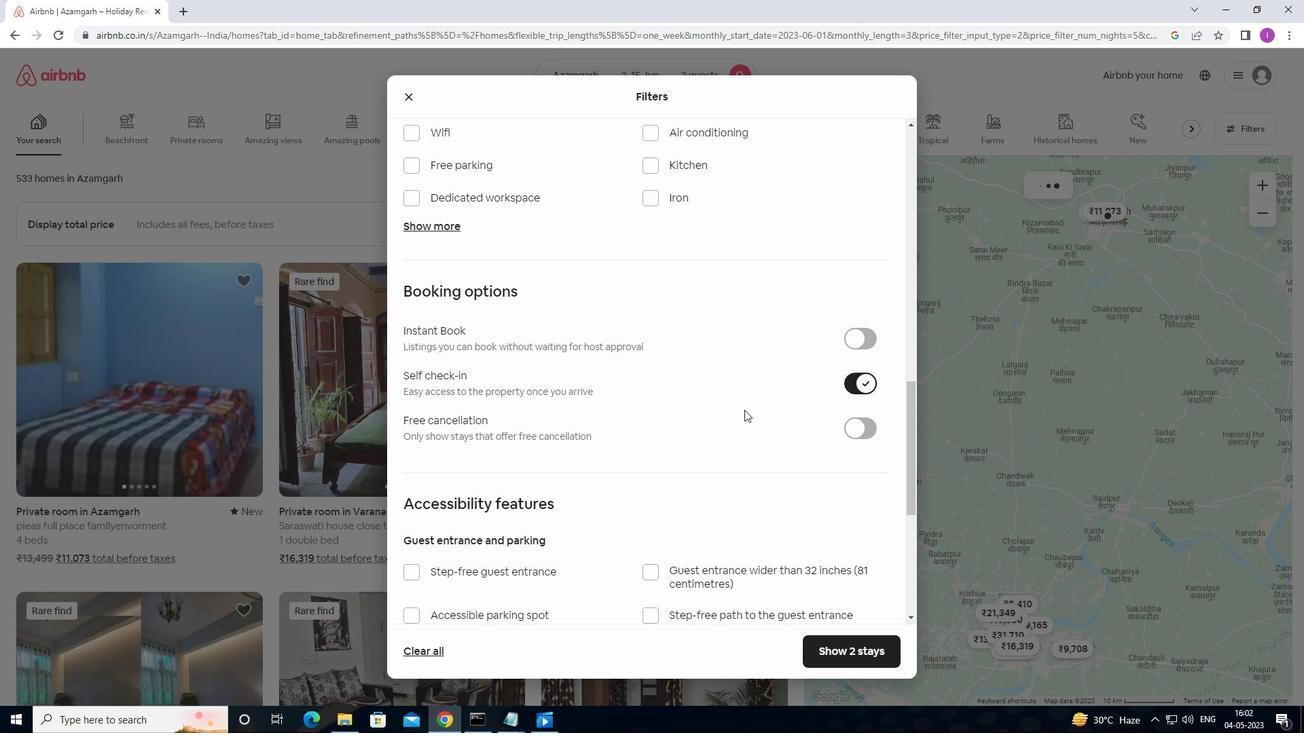 
Action: Mouse moved to (740, 404)
Screenshot: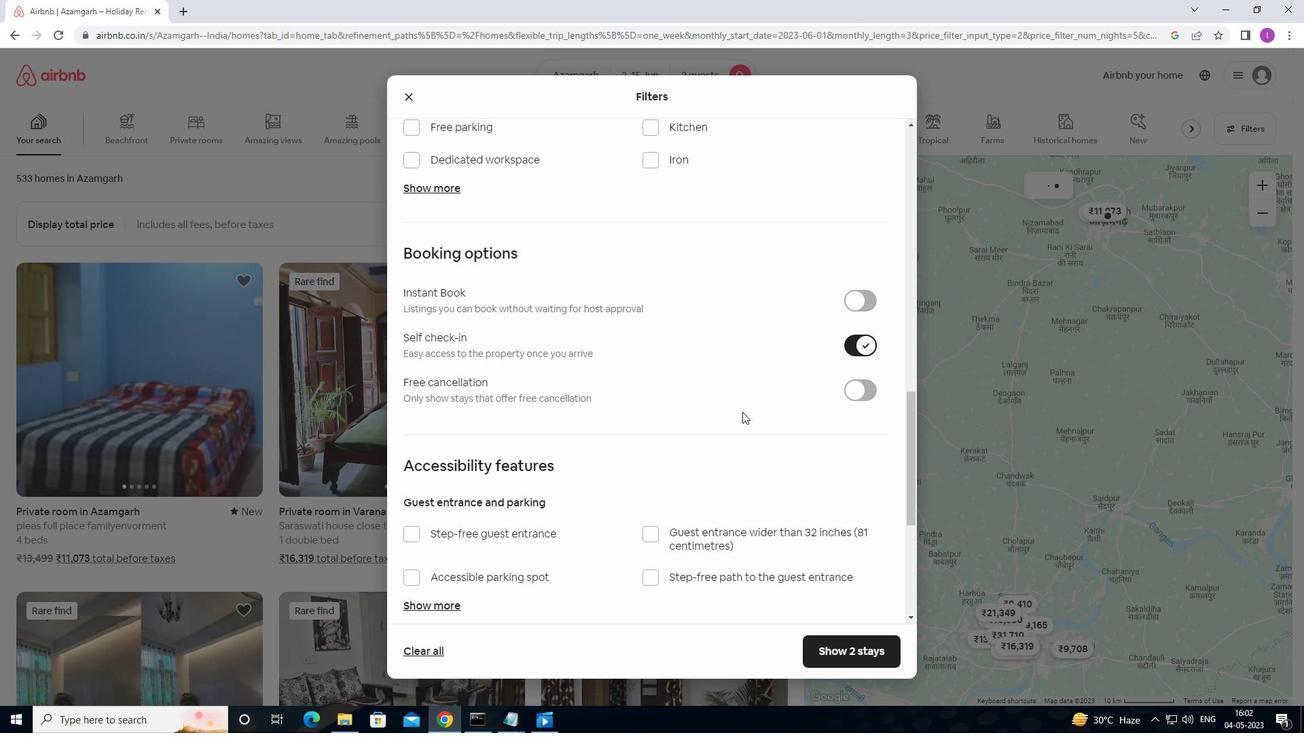 
Action: Mouse scrolled (740, 404) with delta (0, 0)
Screenshot: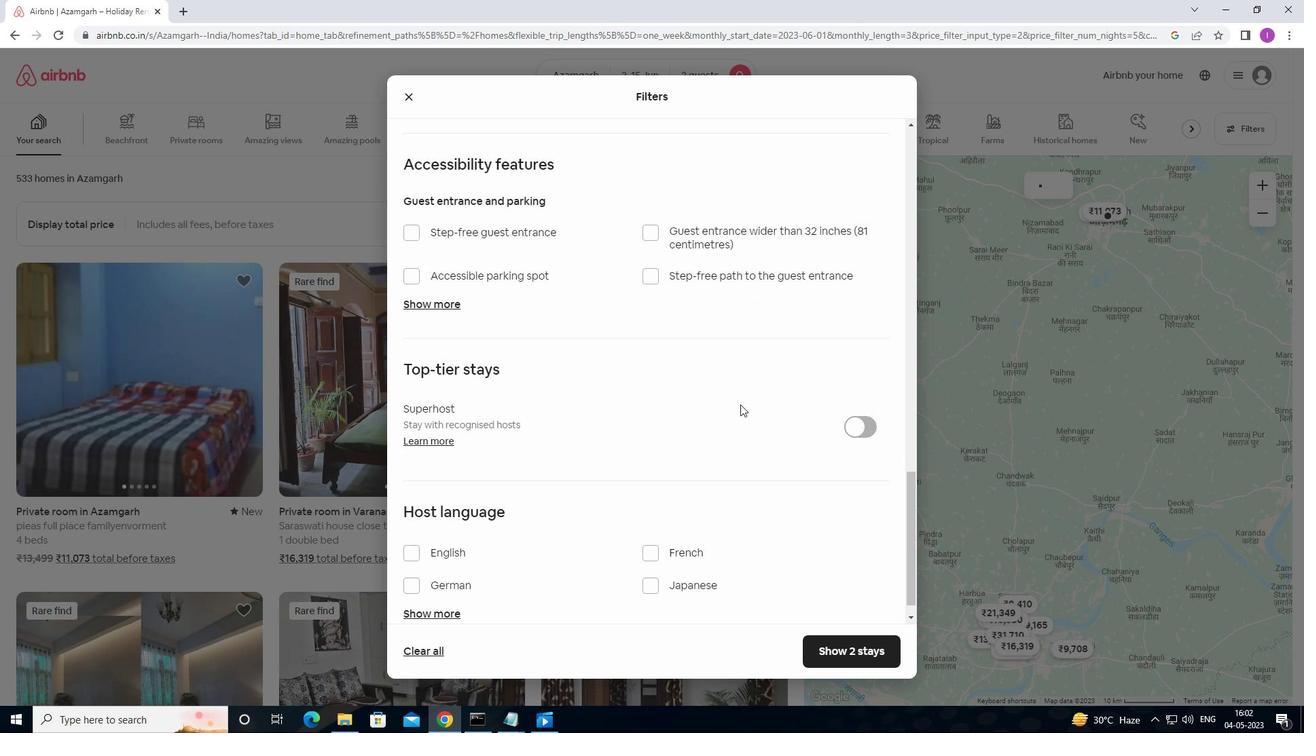 
Action: Mouse moved to (739, 404)
Screenshot: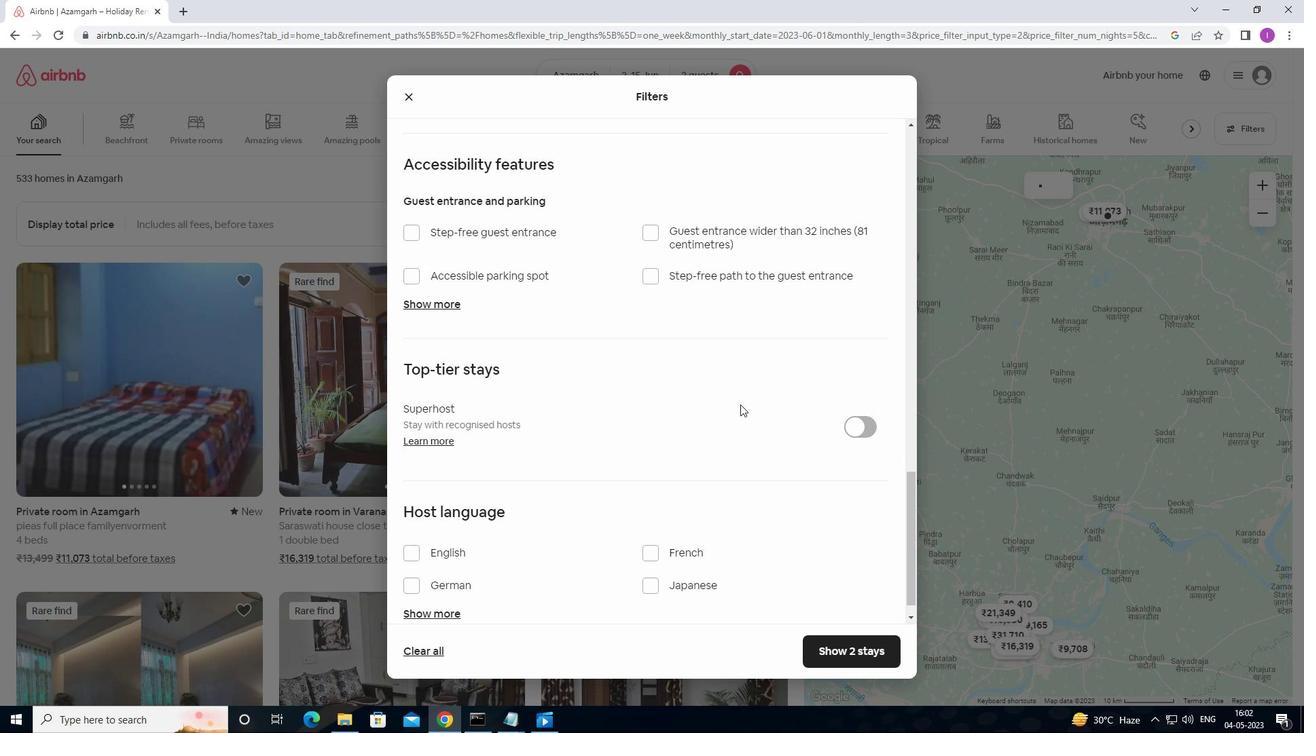 
Action: Mouse scrolled (739, 404) with delta (0, 0)
Screenshot: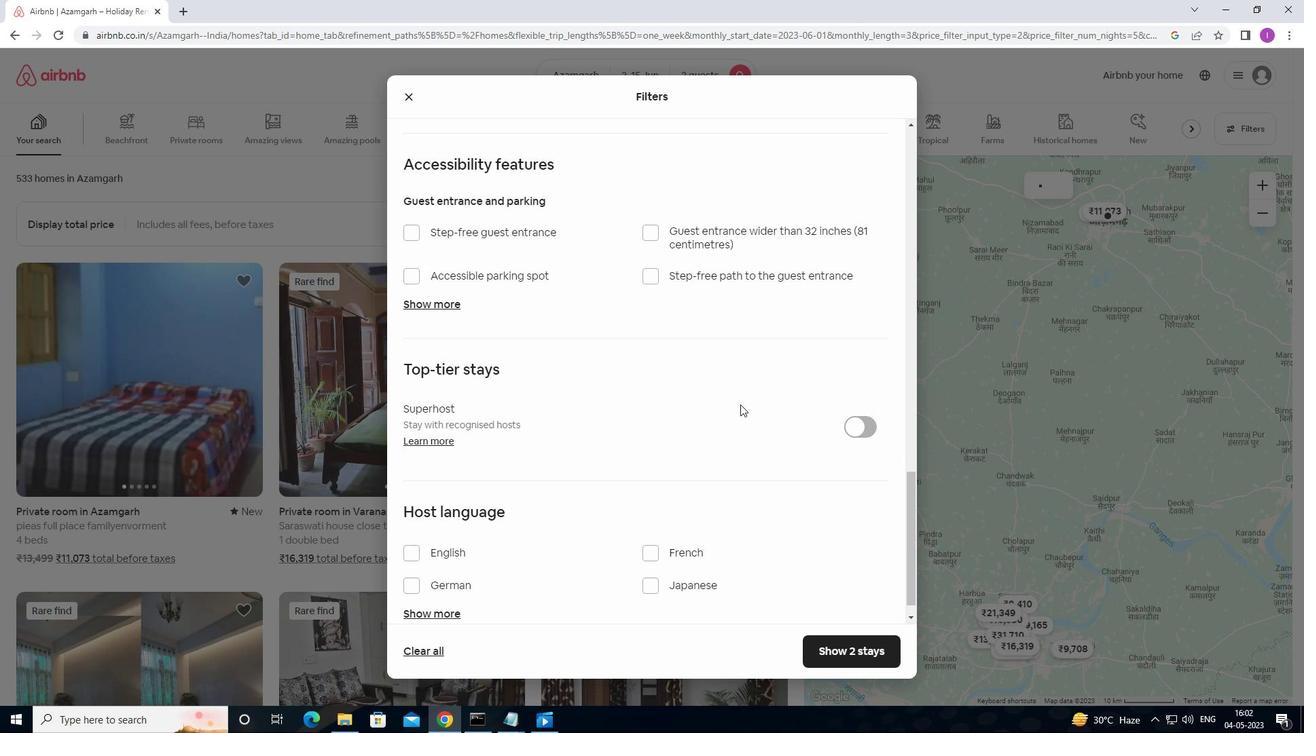 
Action: Mouse scrolled (739, 404) with delta (0, 0)
Screenshot: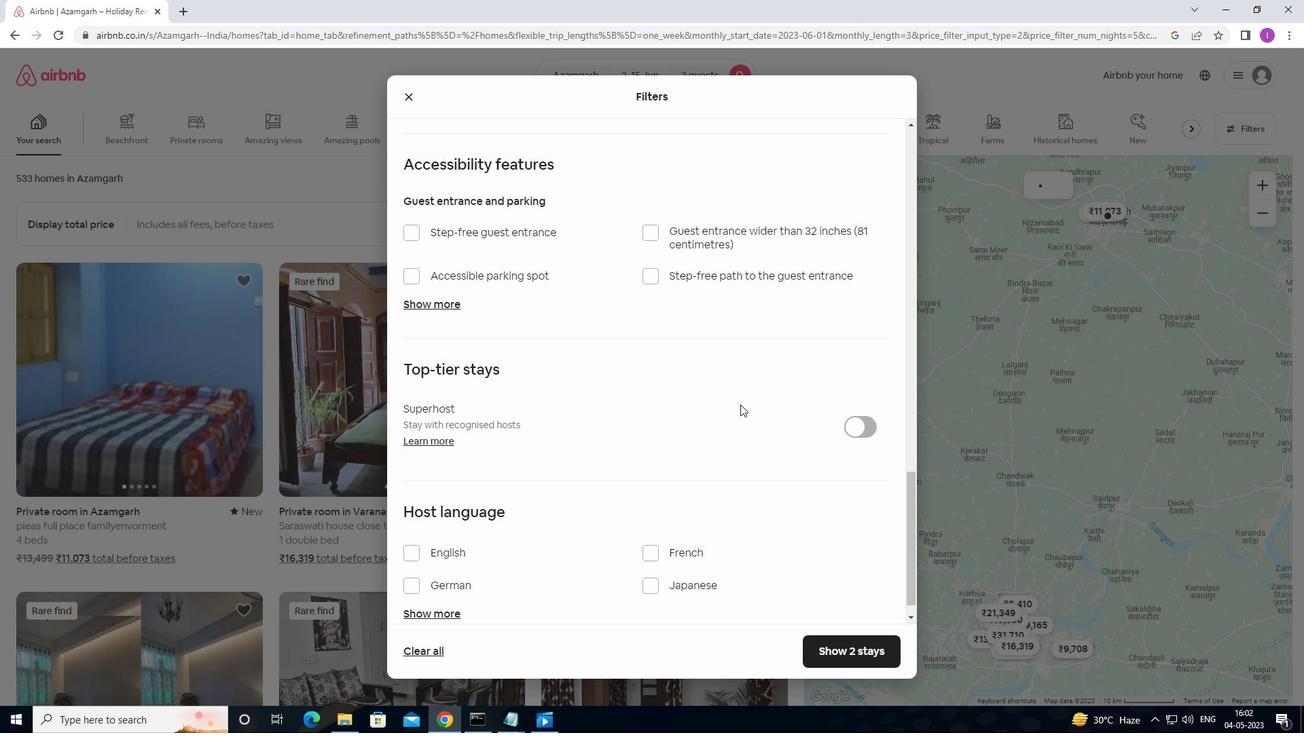 
Action: Mouse moved to (739, 404)
Screenshot: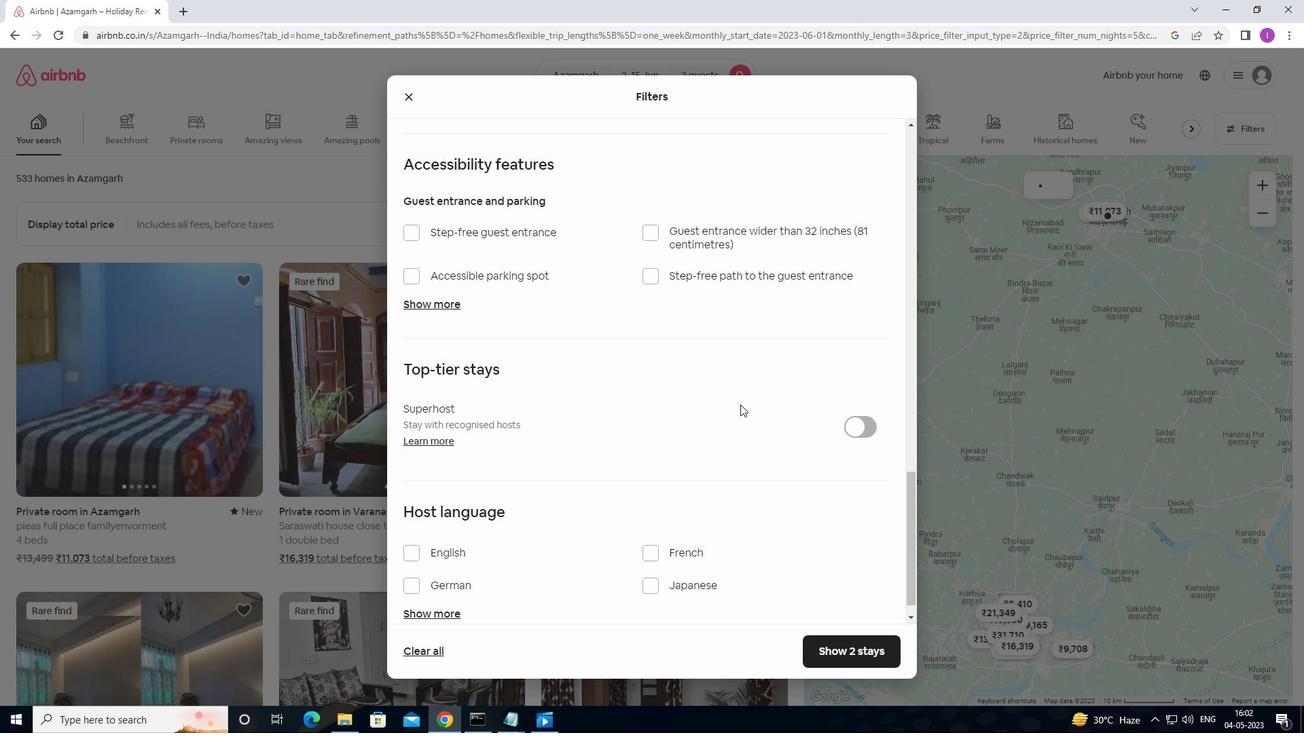 
Action: Mouse scrolled (739, 404) with delta (0, 0)
Screenshot: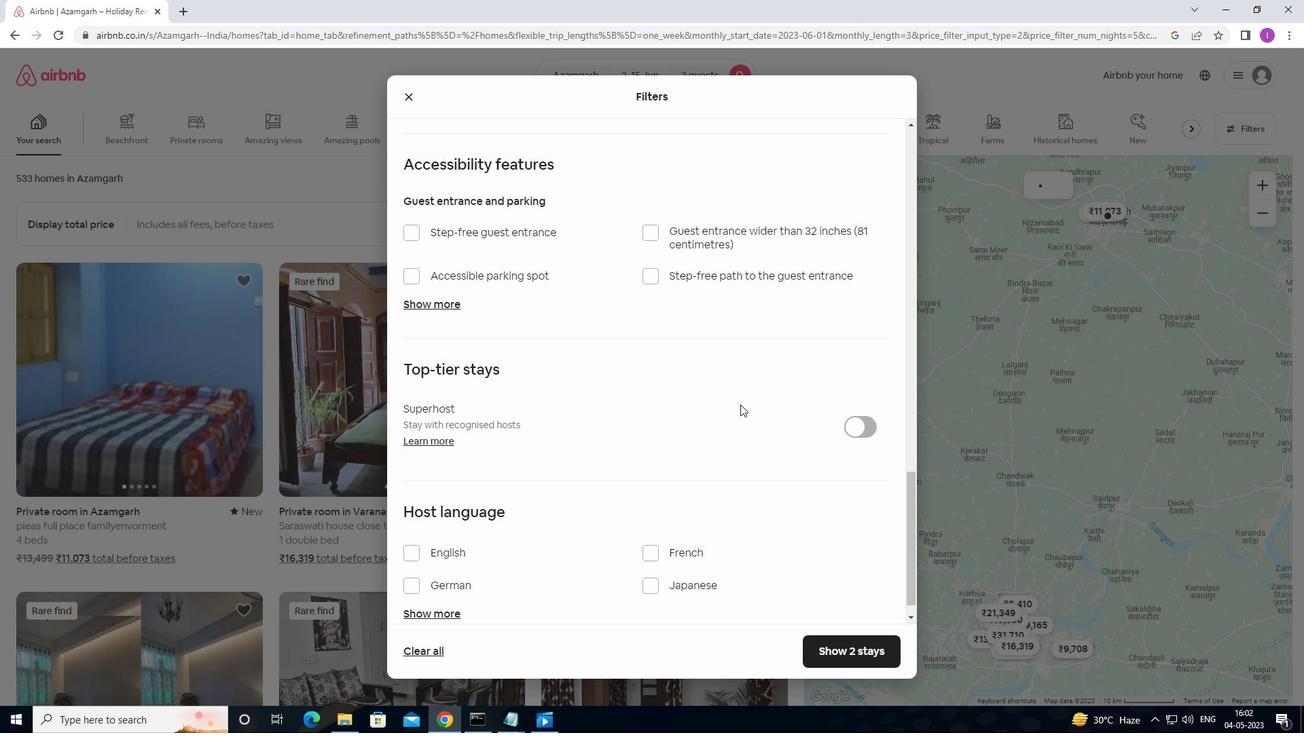 
Action: Mouse scrolled (739, 404) with delta (0, 0)
Screenshot: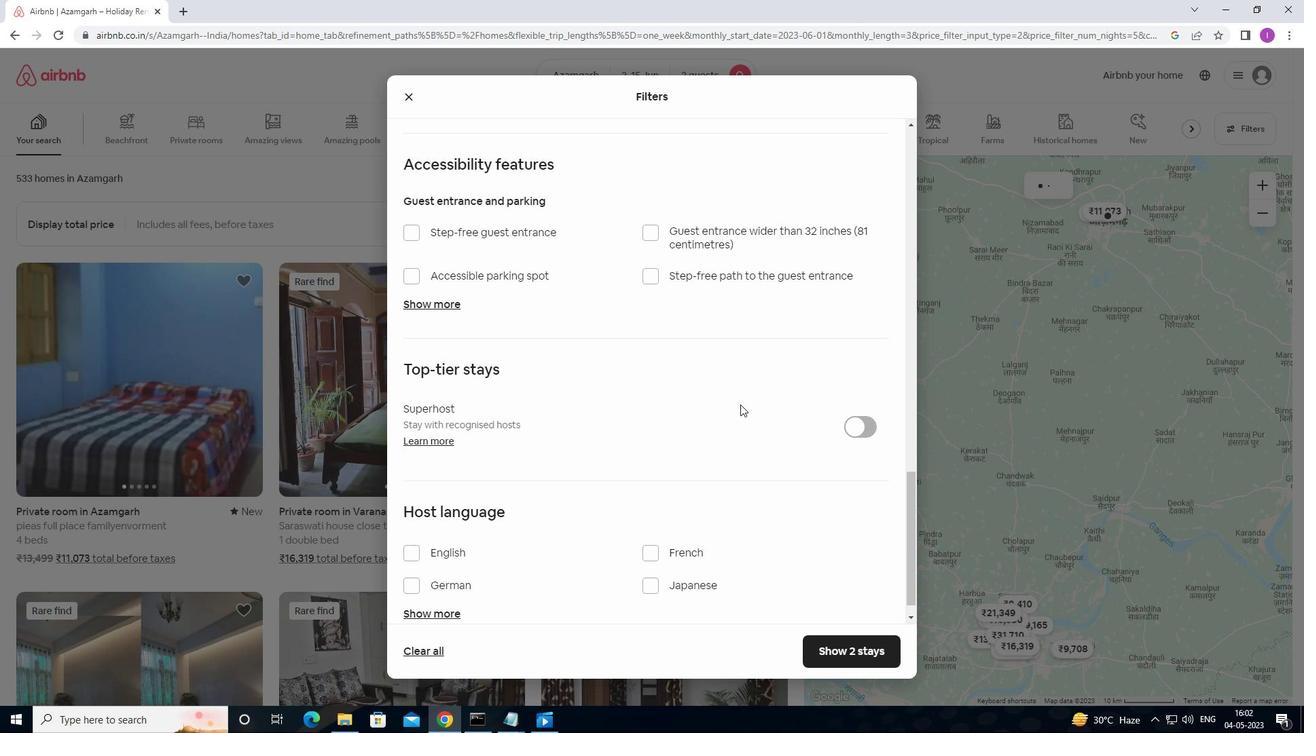 
Action: Mouse moved to (419, 534)
Screenshot: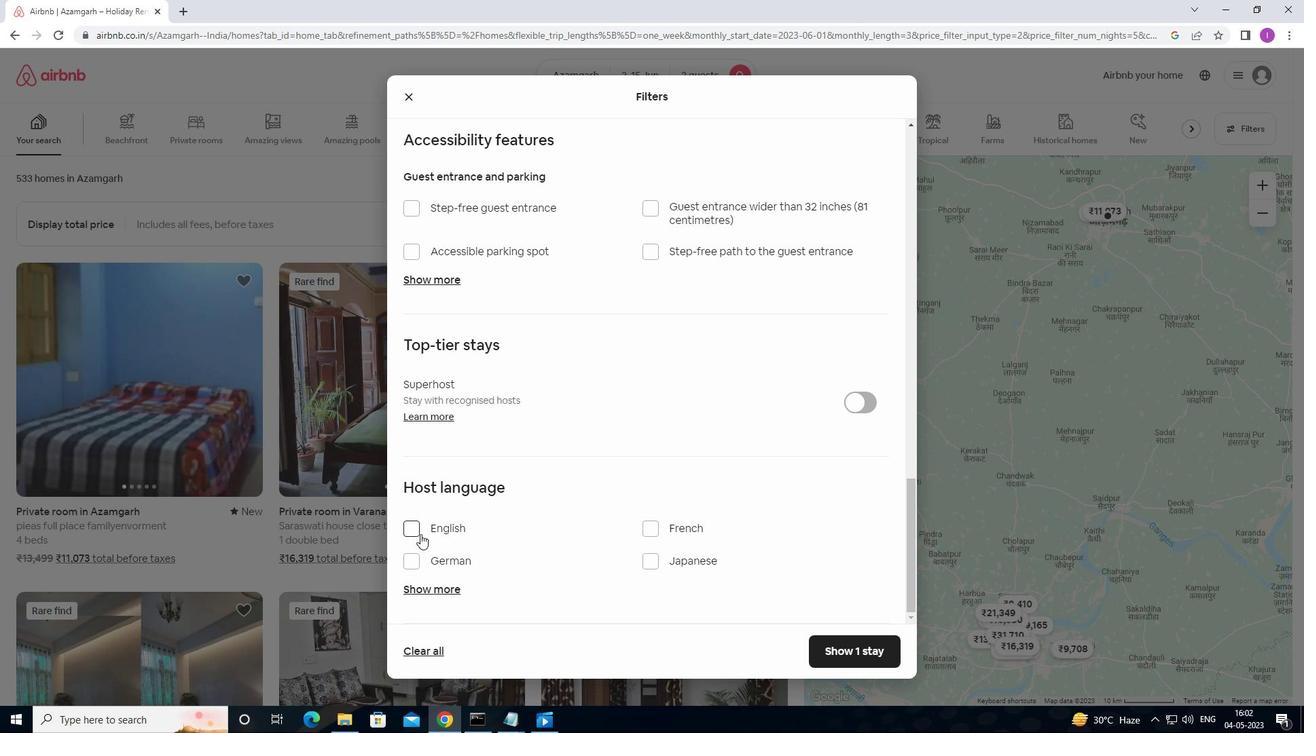 
Action: Mouse pressed left at (419, 534)
Screenshot: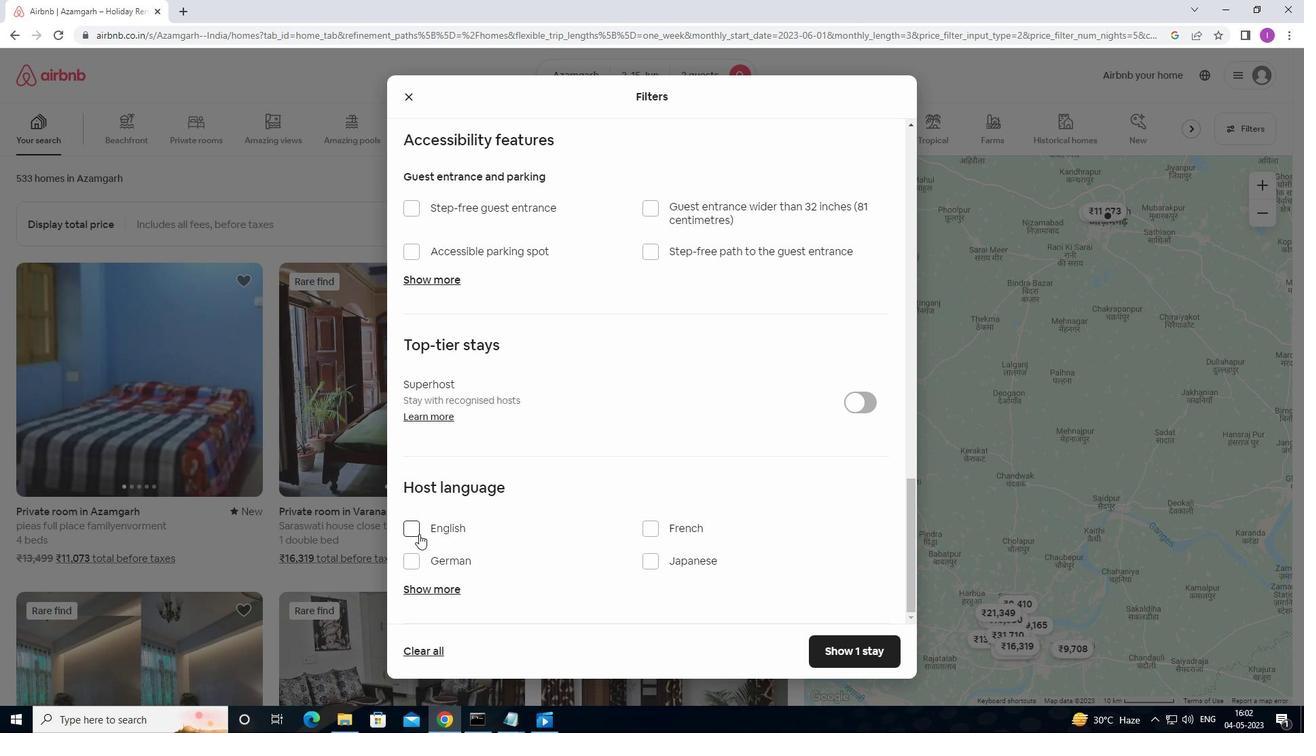 
Action: Mouse moved to (882, 657)
Screenshot: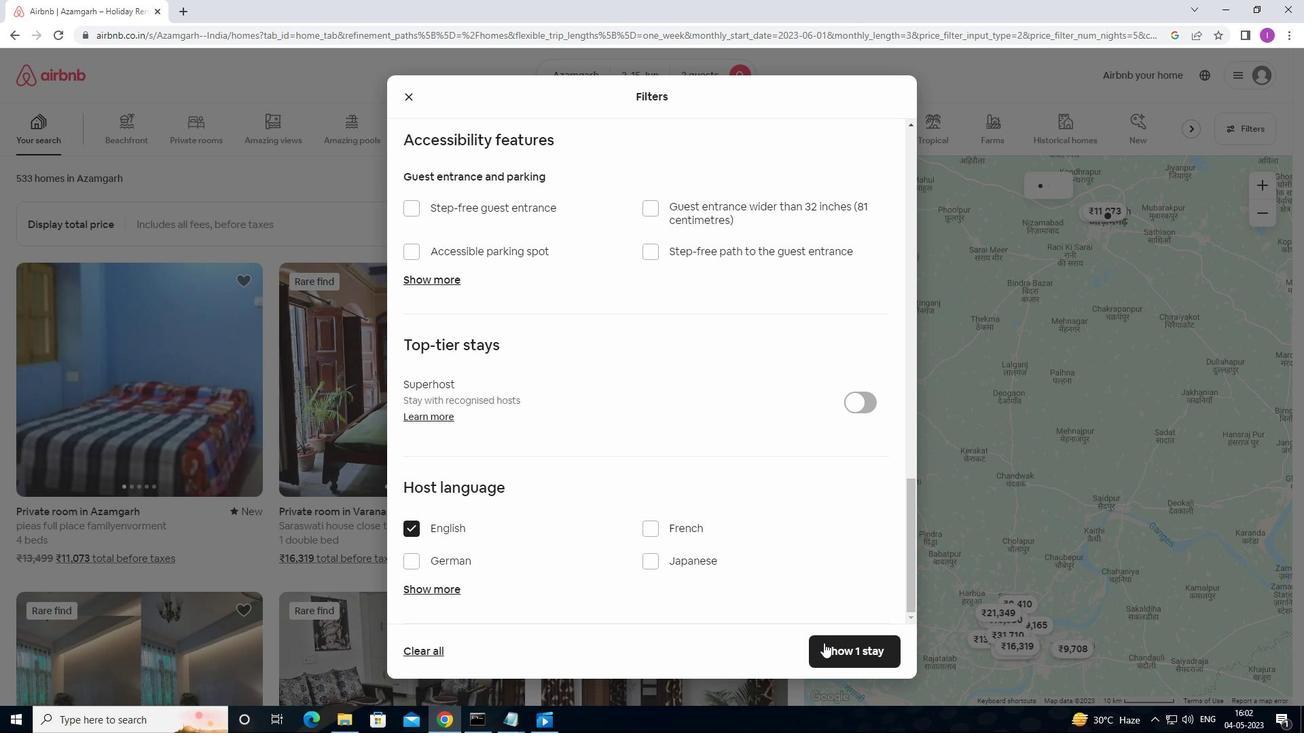 
Action: Mouse pressed left at (882, 657)
Screenshot: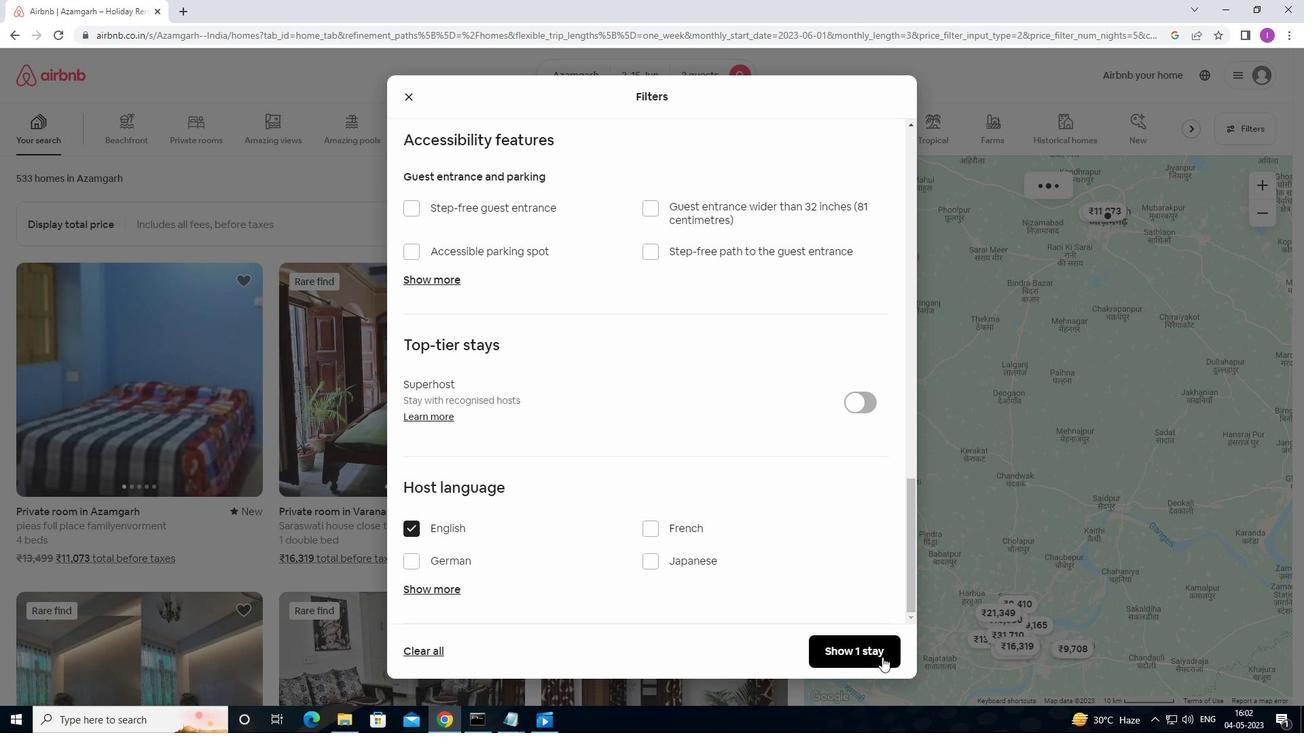 
Action: Mouse moved to (923, 425)
Screenshot: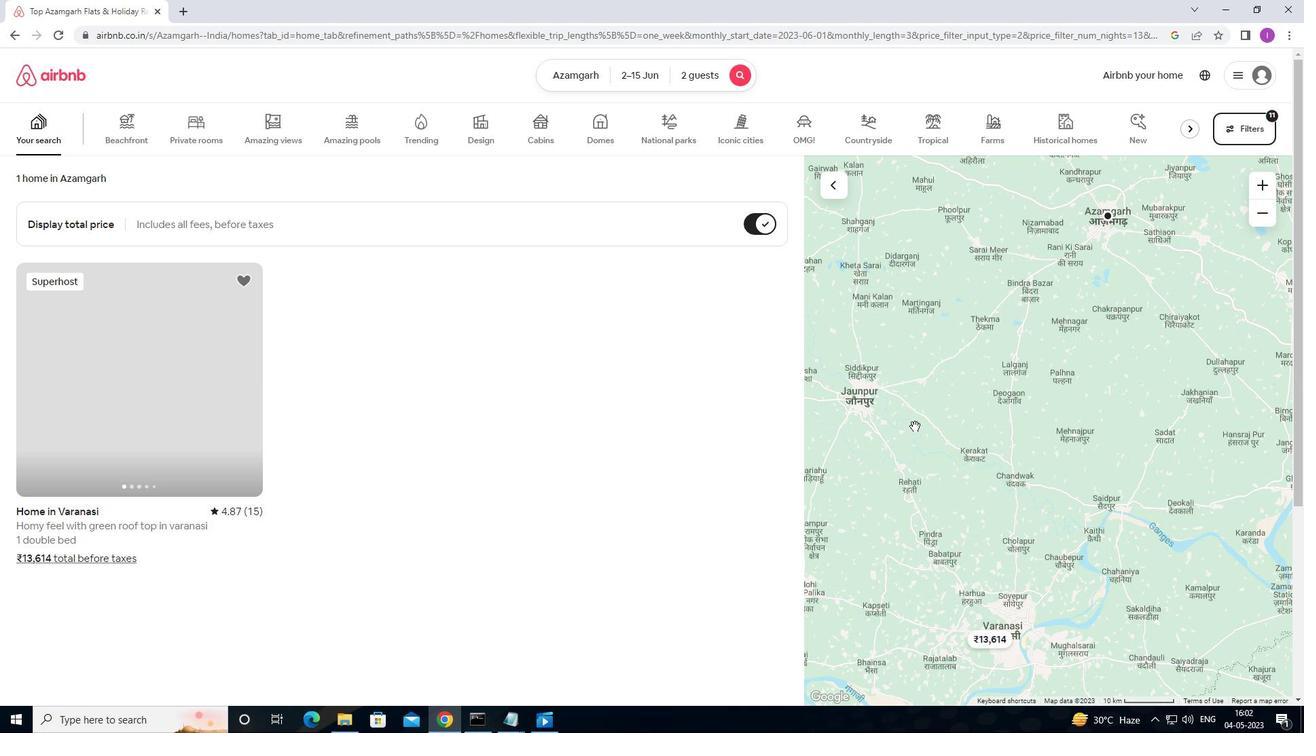 
Action: Key pressed <Key.f8>
Screenshot: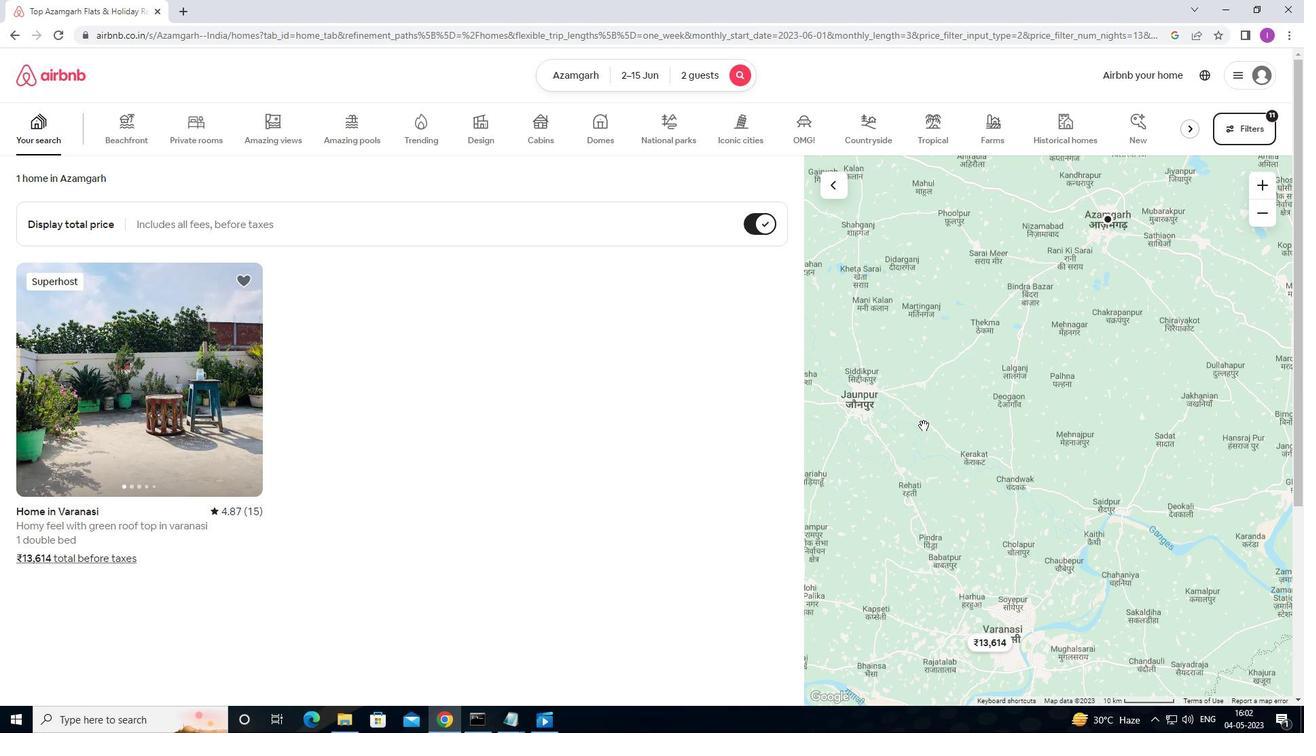 
